 Task: Find connections with filter location Batangafo with filter topic #forsale with filter profile language German with filter current company Motilal Oswal Financial Services Ltd with filter school JSS SCIENCE AND TECHNOLOGY UNIVERSITY with filter industry Savings Institutions with filter service category Date Entry with filter keywords title Management Consultant
Action: Mouse moved to (618, 87)
Screenshot: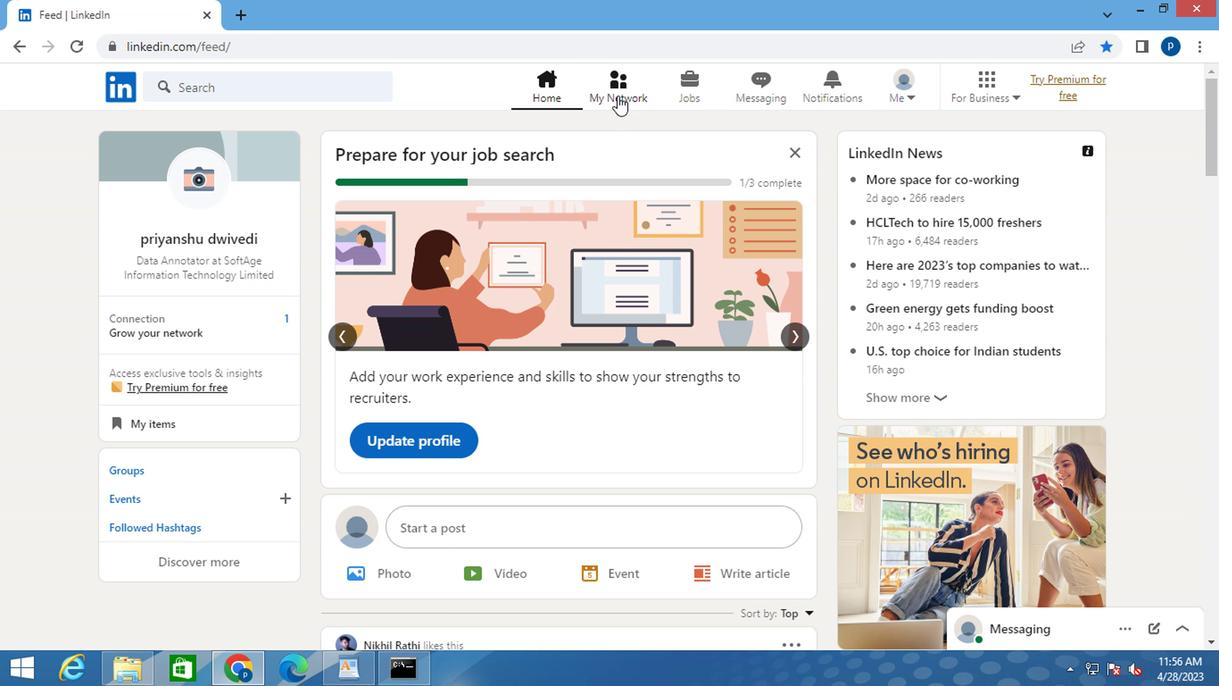 
Action: Mouse pressed left at (618, 87)
Screenshot: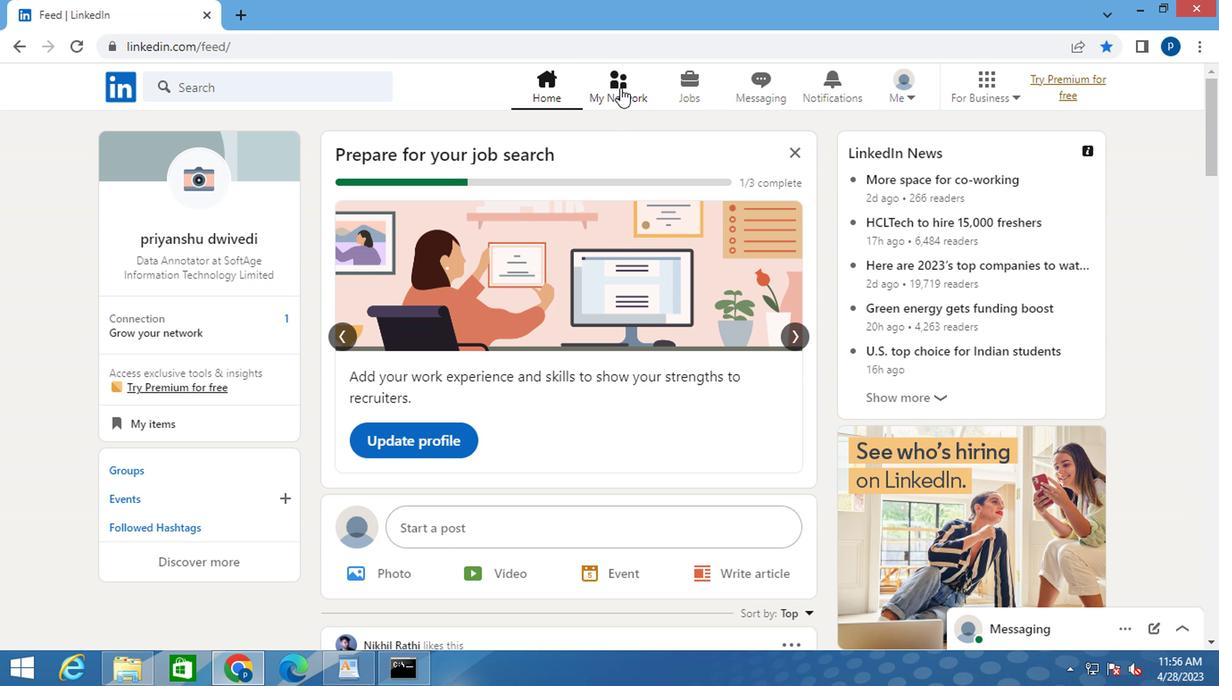
Action: Mouse moved to (202, 182)
Screenshot: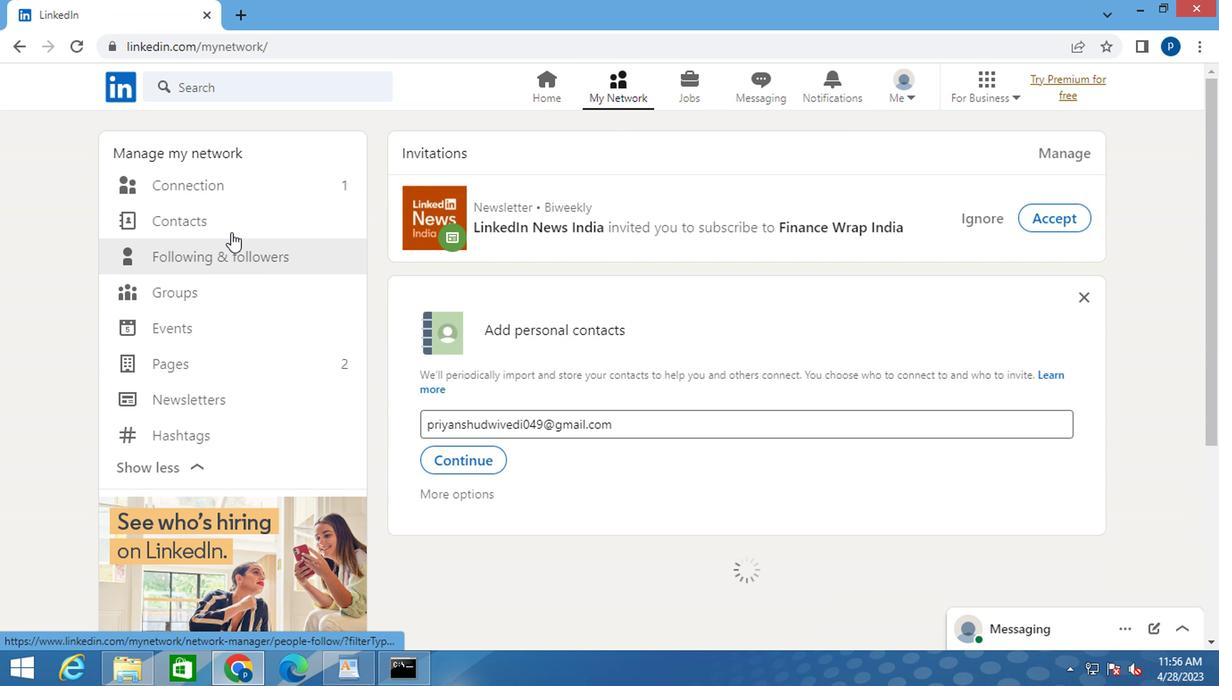 
Action: Mouse pressed left at (202, 182)
Screenshot: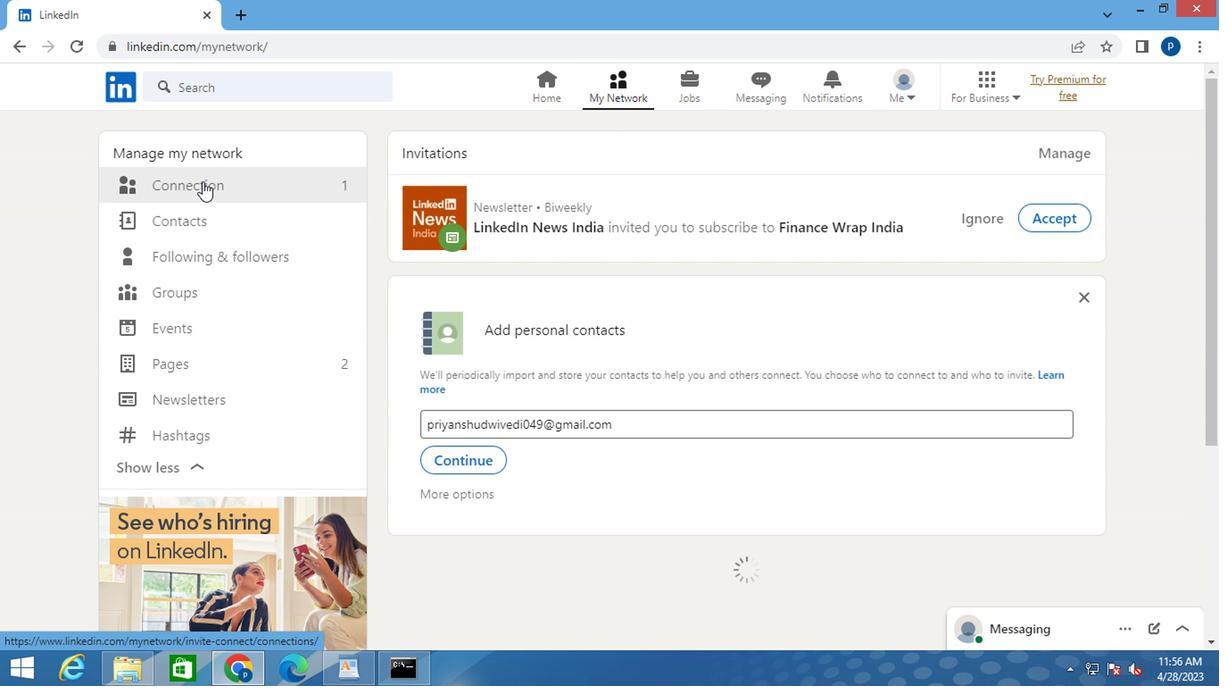 
Action: Mouse moved to (705, 181)
Screenshot: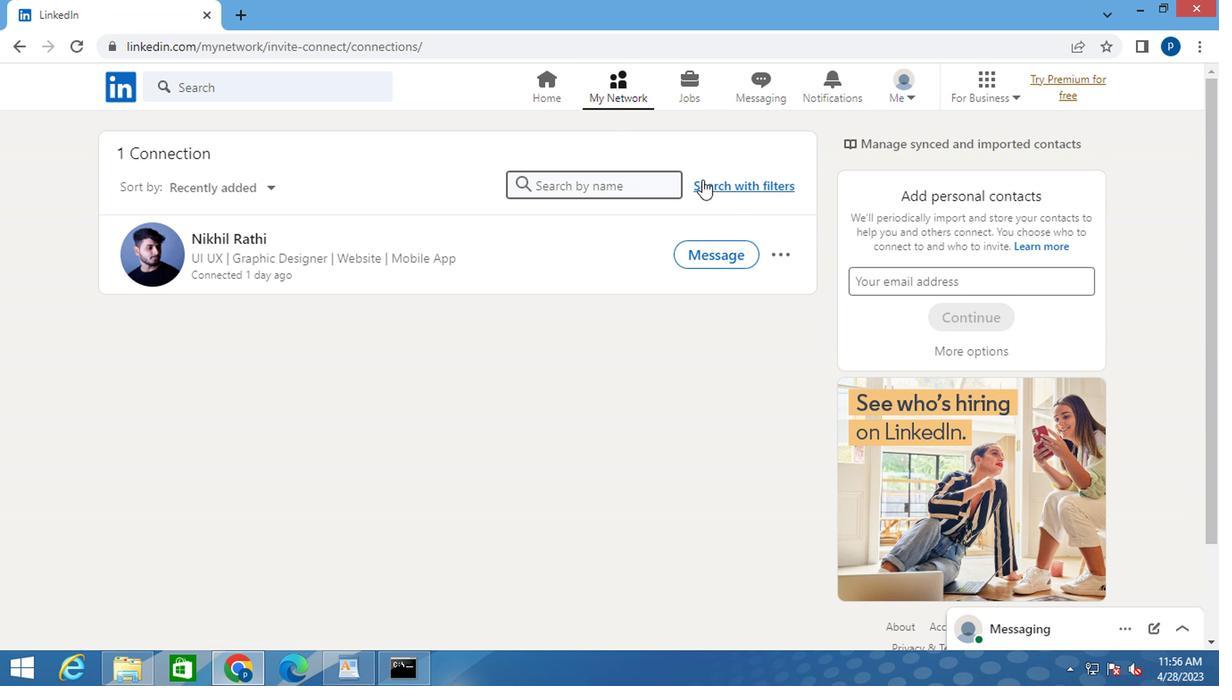 
Action: Mouse pressed left at (705, 181)
Screenshot: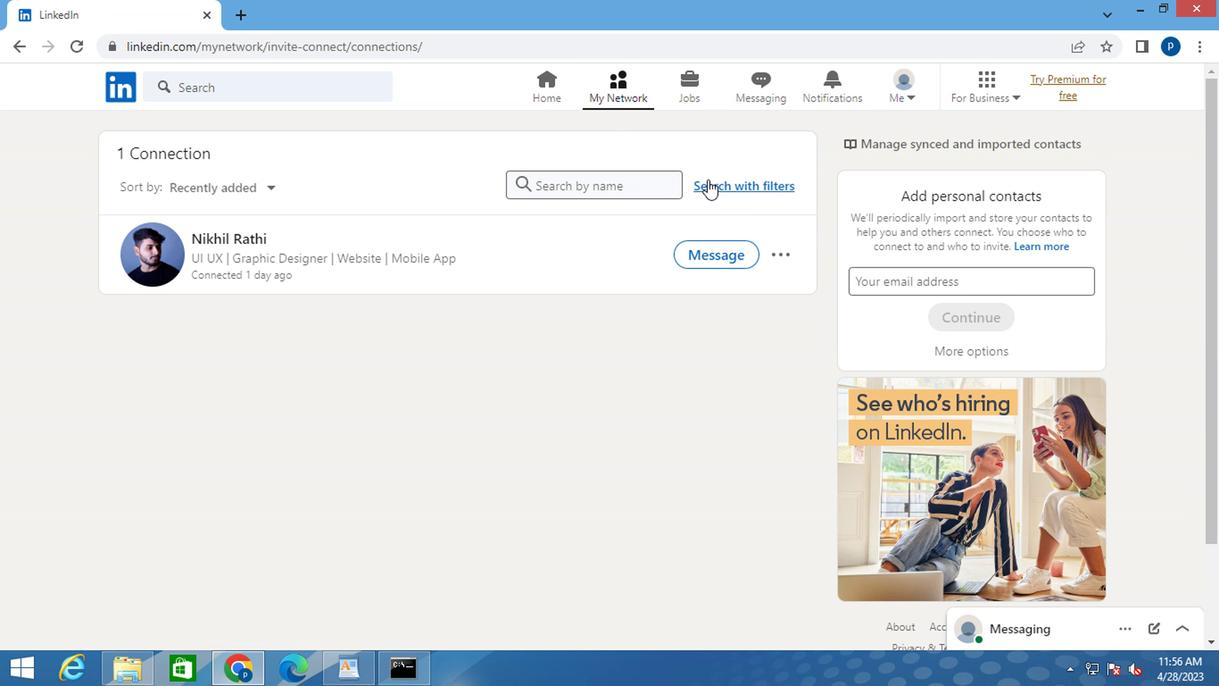 
Action: Mouse moved to (666, 148)
Screenshot: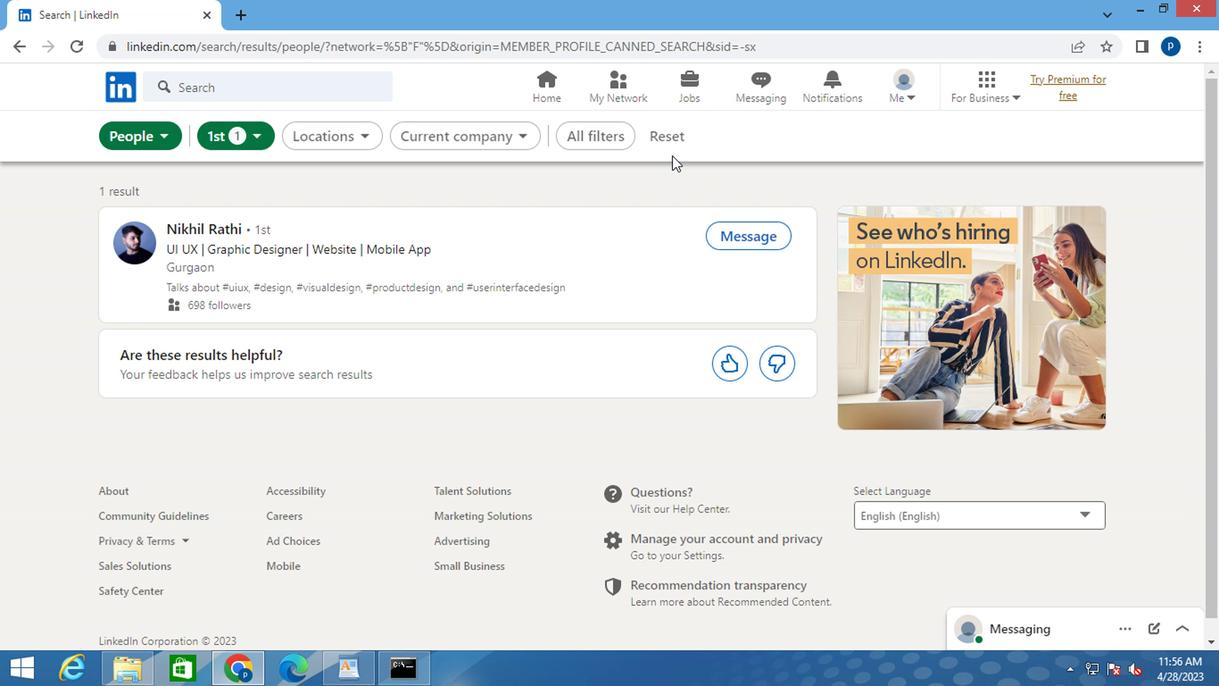 
Action: Mouse pressed left at (666, 148)
Screenshot: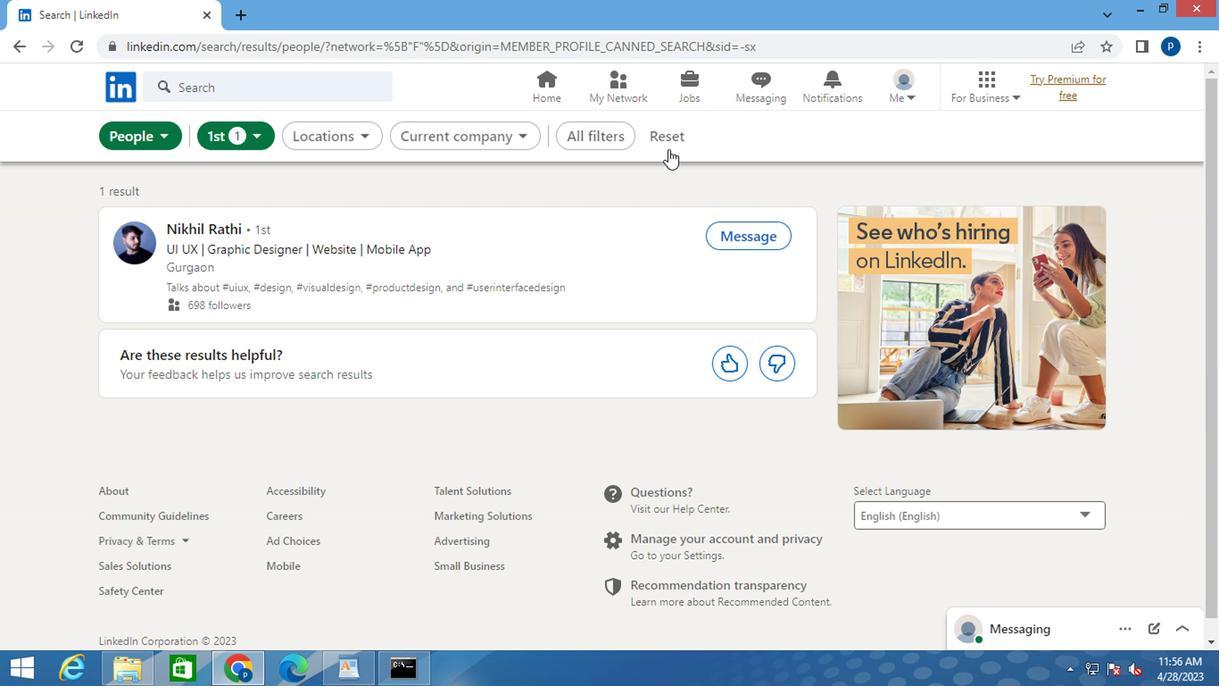 
Action: Mouse moved to (650, 146)
Screenshot: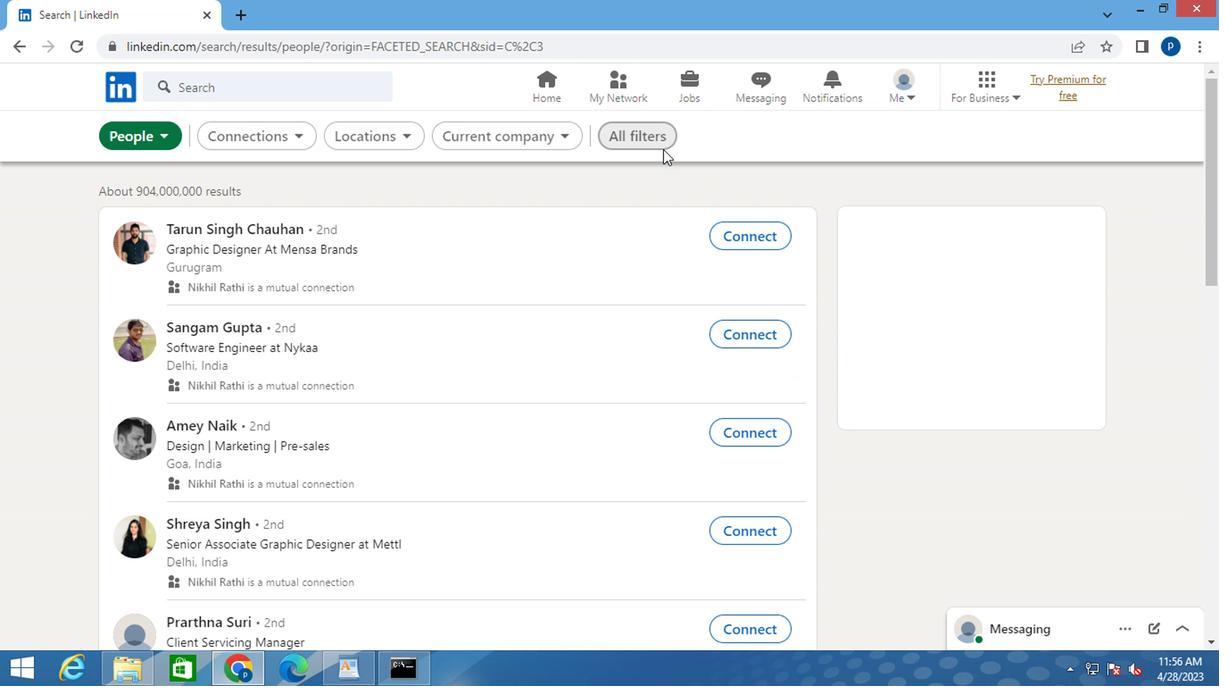 
Action: Mouse pressed left at (650, 146)
Screenshot: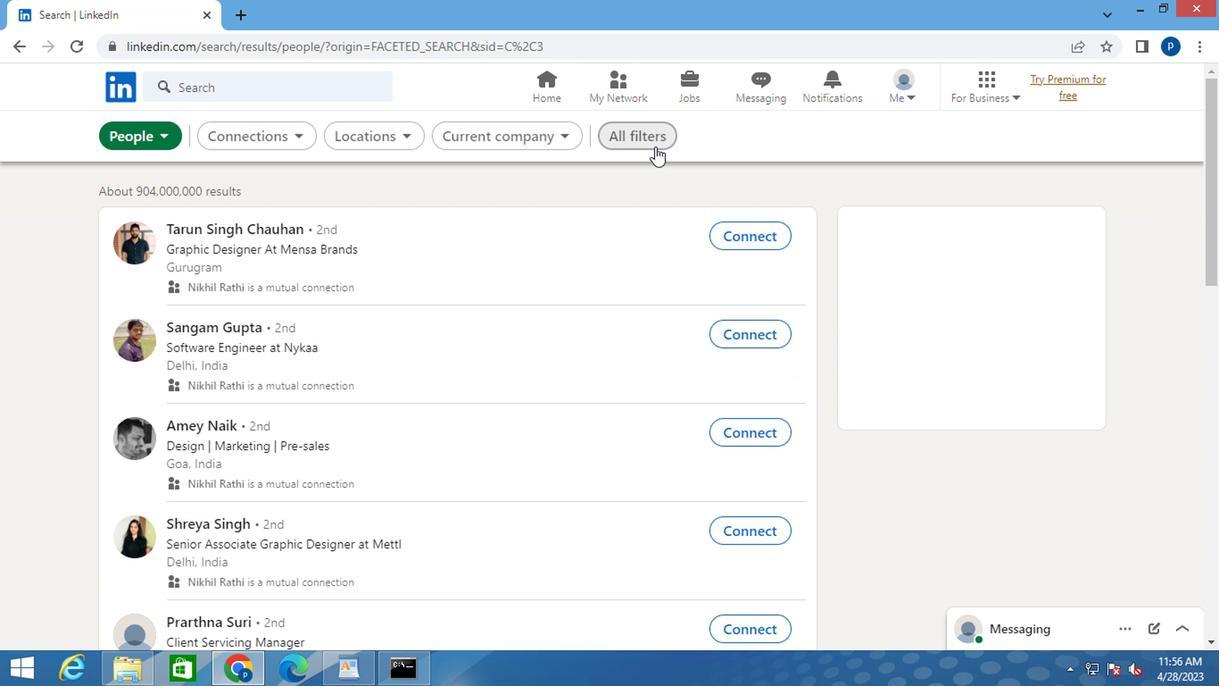 
Action: Mouse moved to (936, 414)
Screenshot: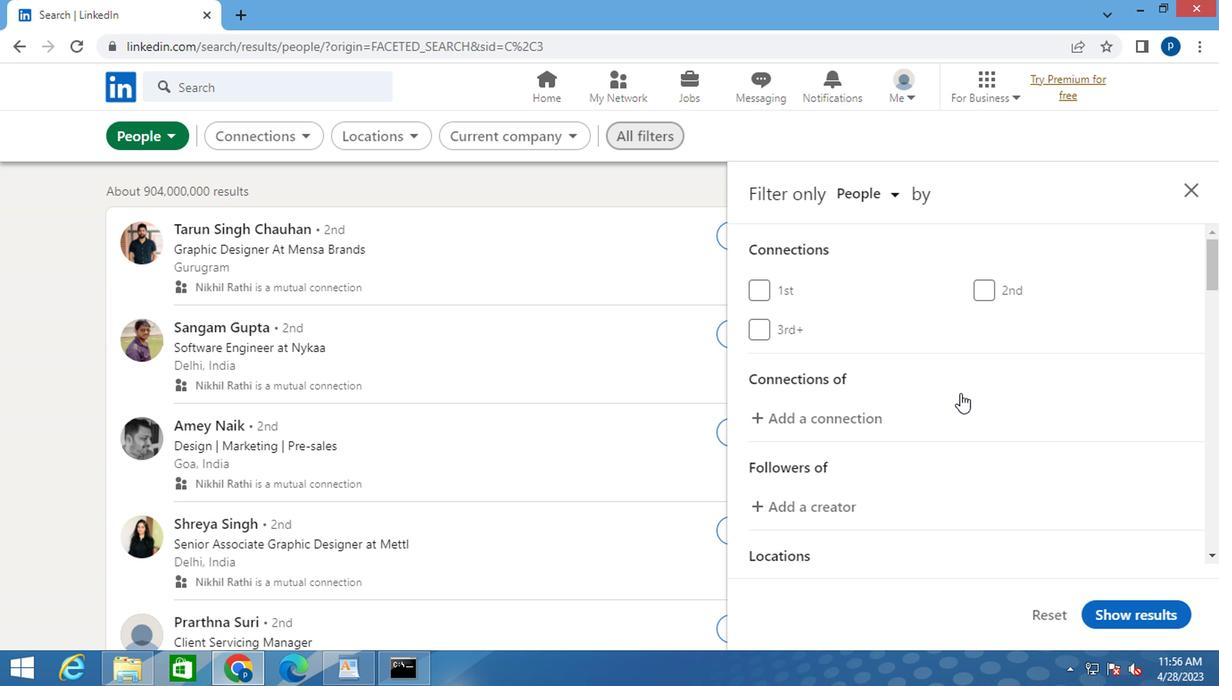 
Action: Mouse scrolled (936, 413) with delta (0, 0)
Screenshot: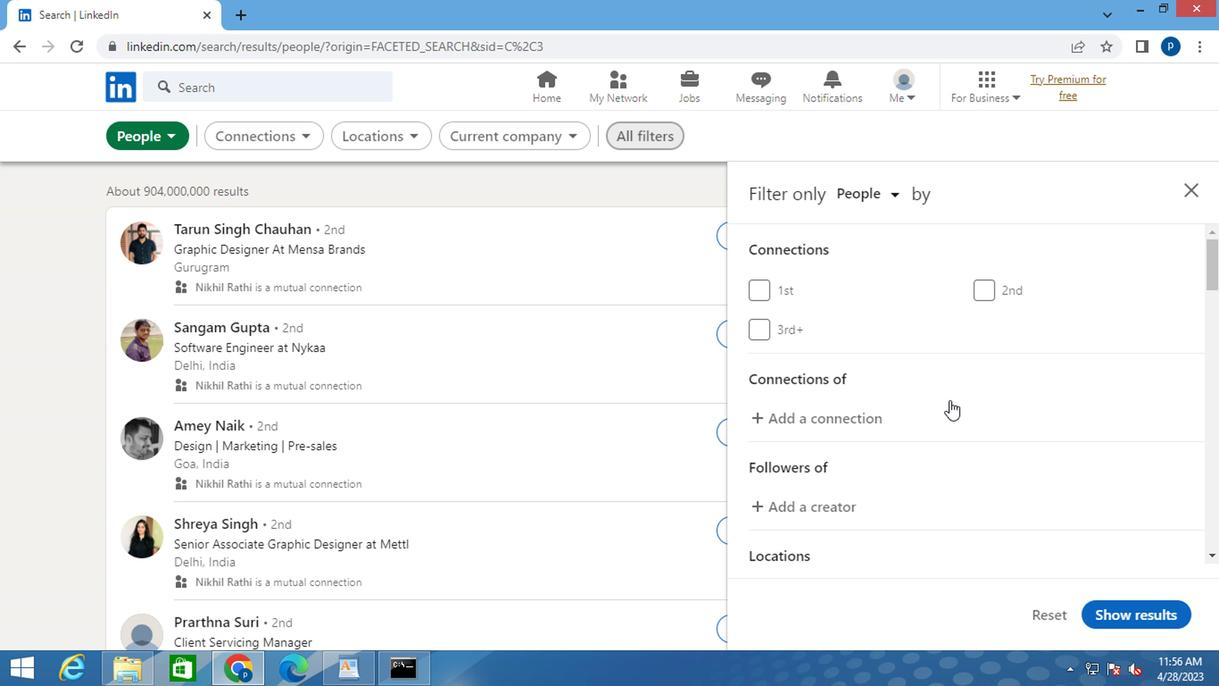 
Action: Mouse moved to (935, 415)
Screenshot: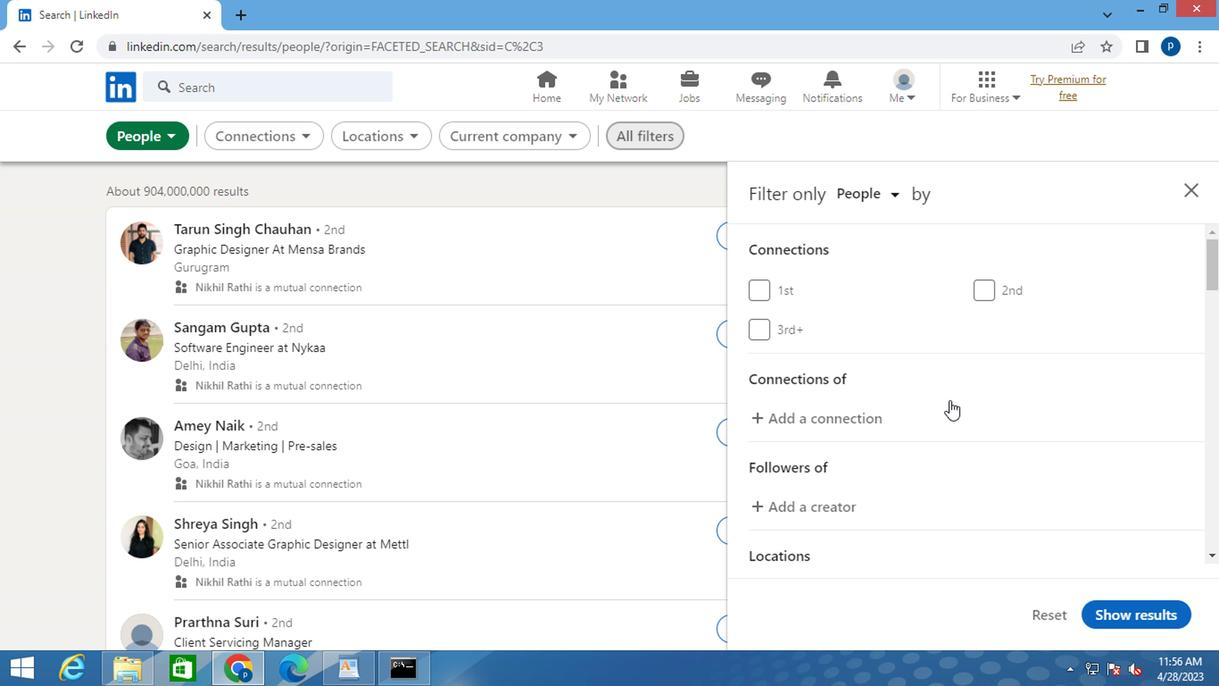 
Action: Mouse scrolled (935, 414) with delta (0, -1)
Screenshot: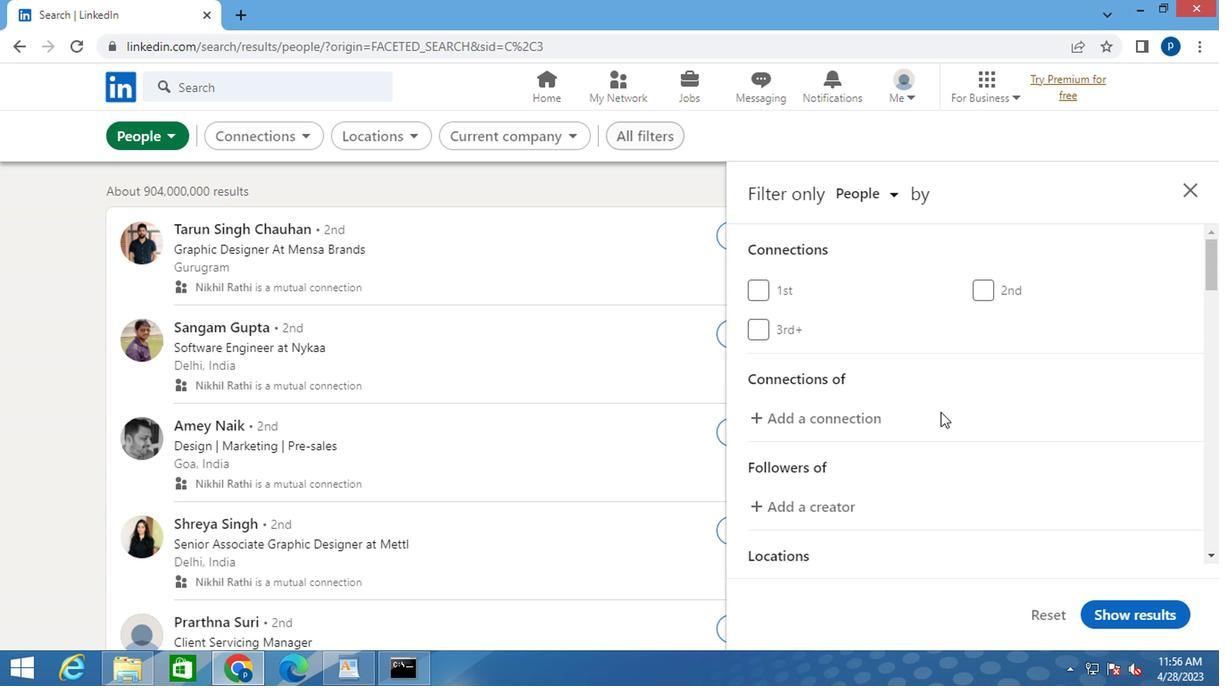 
Action: Mouse moved to (1008, 495)
Screenshot: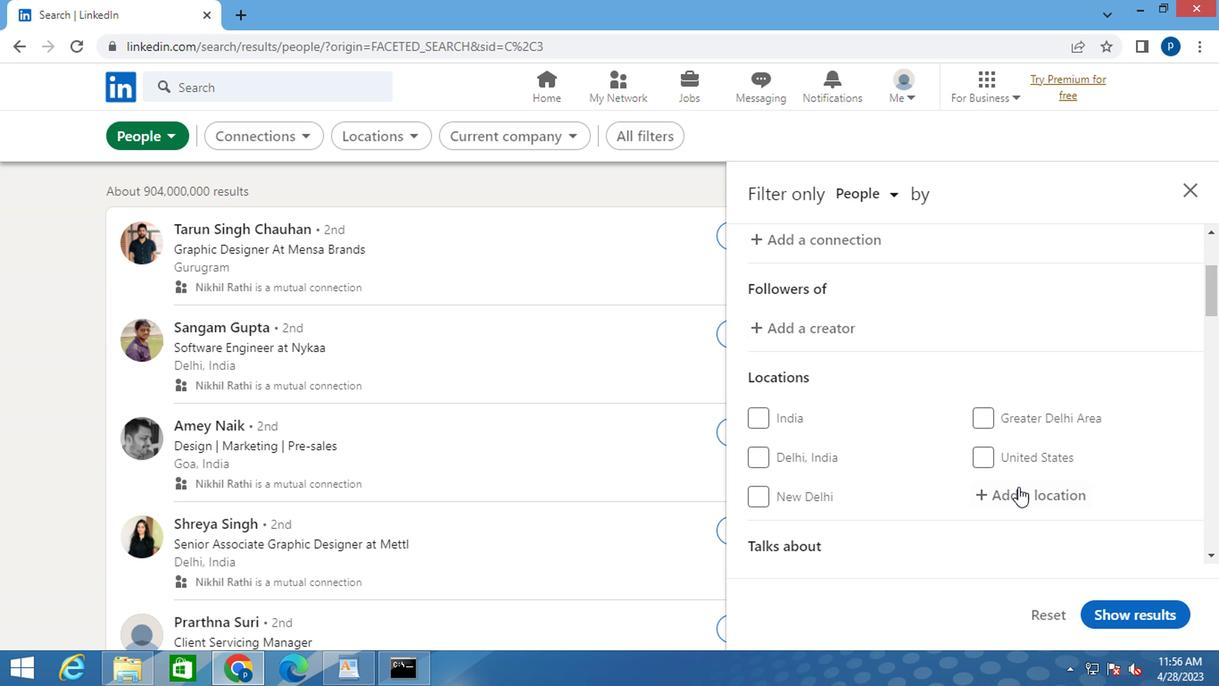 
Action: Mouse pressed left at (1008, 495)
Screenshot: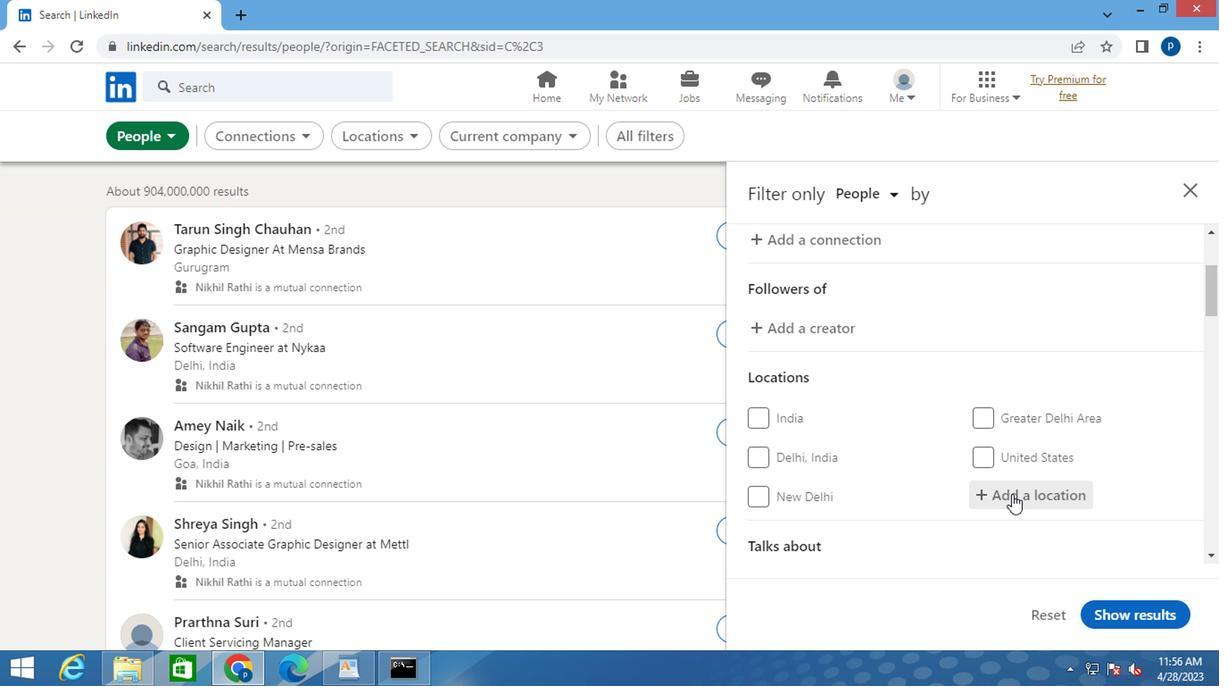 
Action: Key pressed b<Key.caps_lock>atangafo<Key.space>
Screenshot: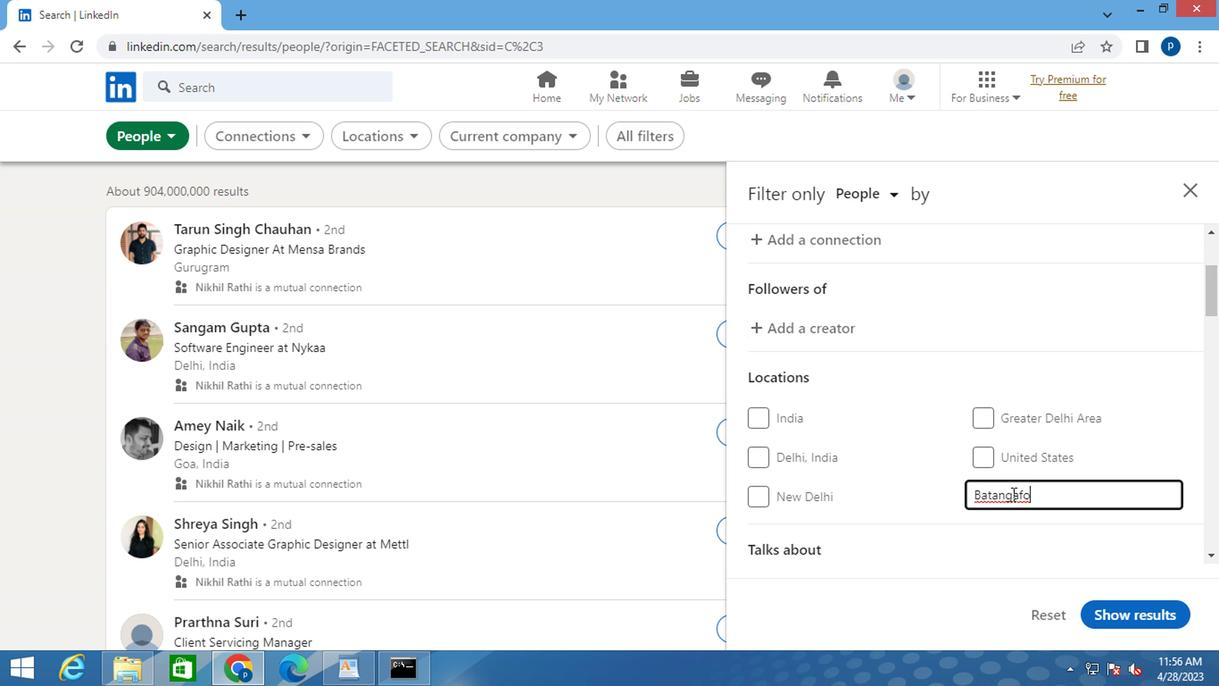 
Action: Mouse moved to (942, 501)
Screenshot: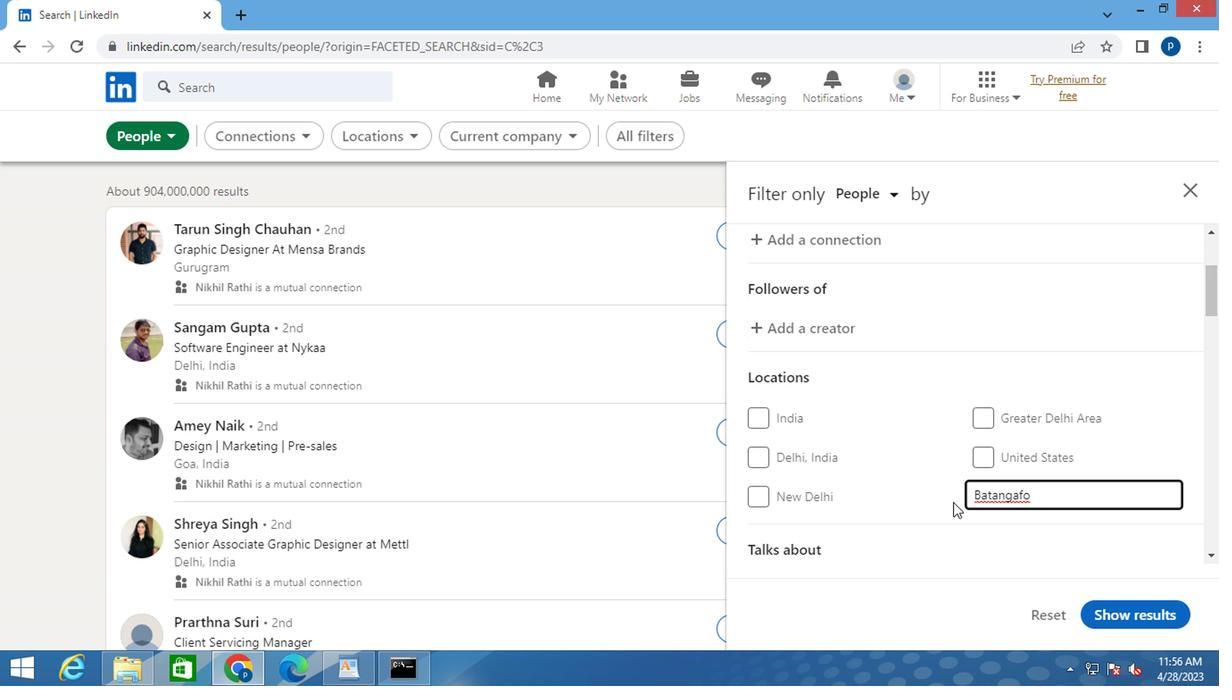 
Action: Mouse scrolled (942, 501) with delta (0, 0)
Screenshot: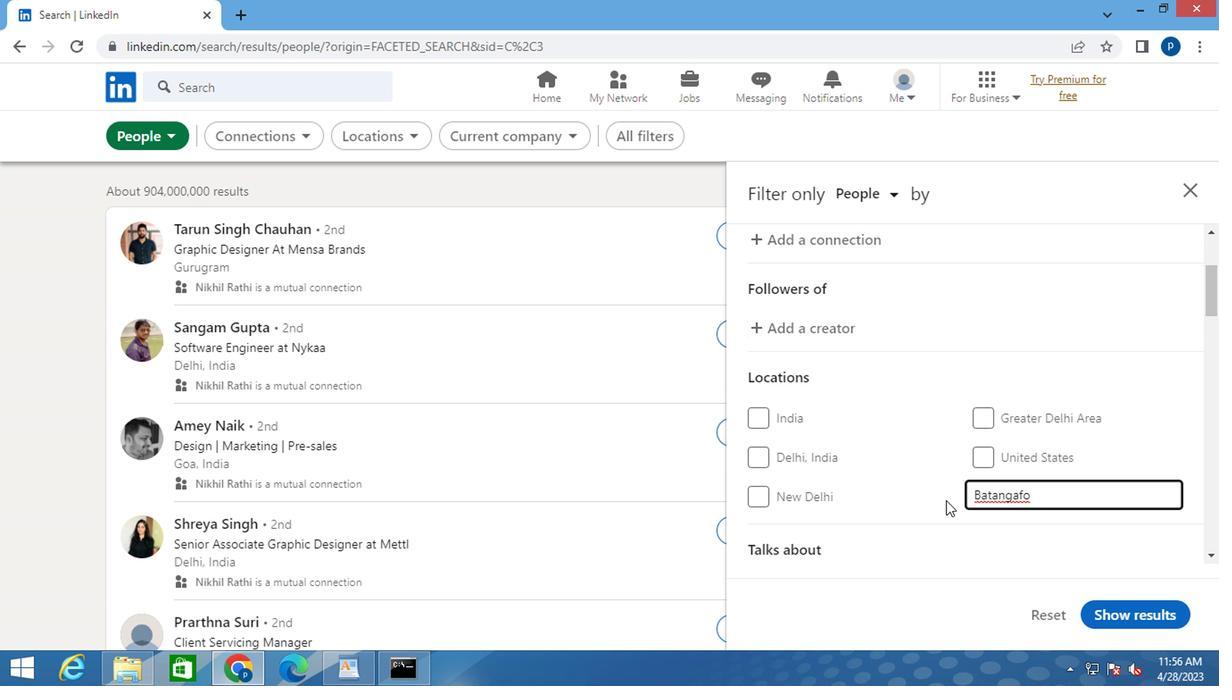 
Action: Mouse scrolled (942, 501) with delta (0, 0)
Screenshot: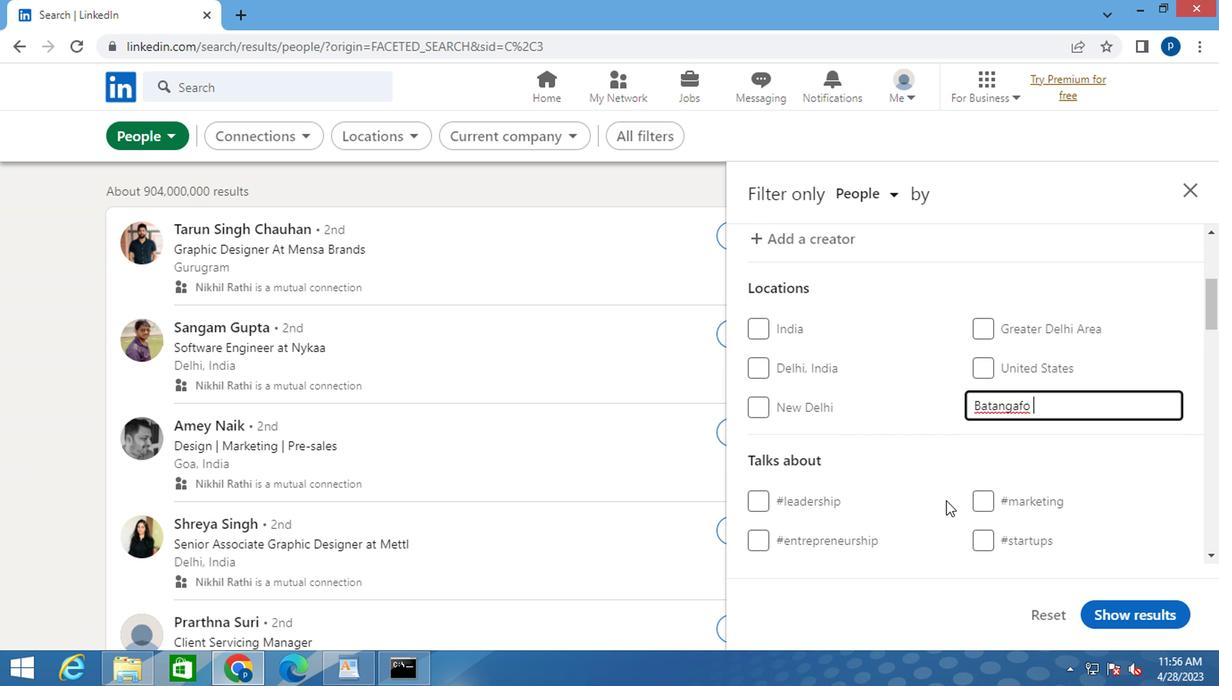 
Action: Mouse scrolled (942, 501) with delta (0, 0)
Screenshot: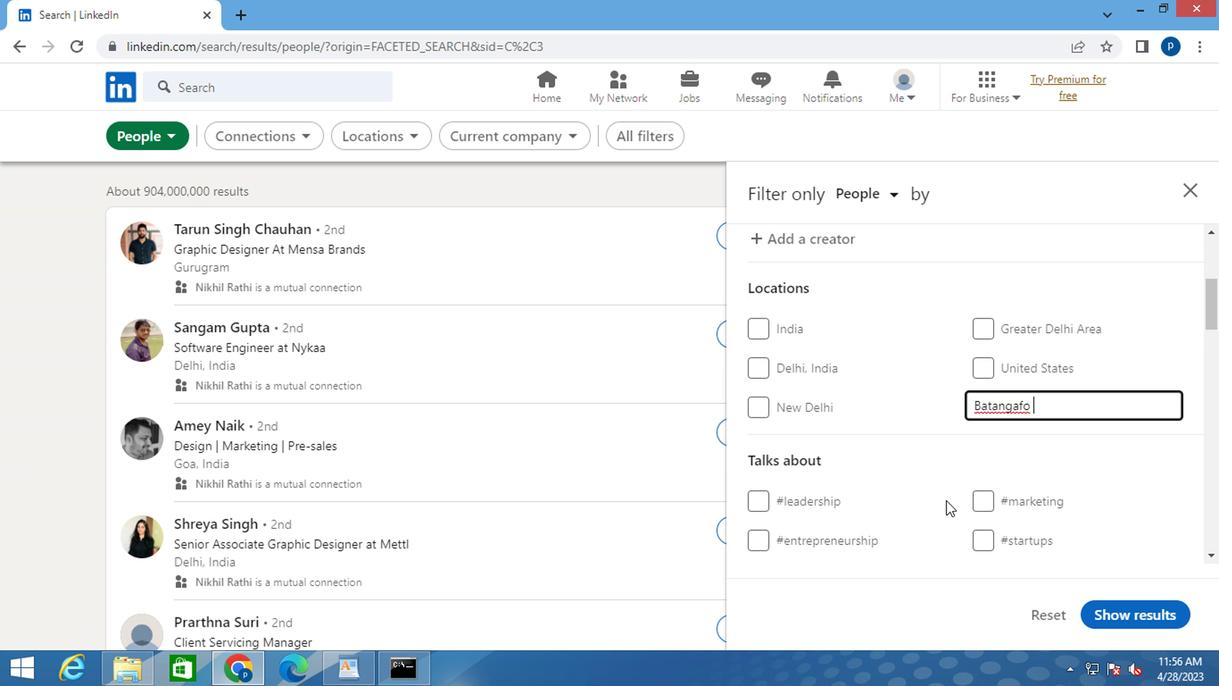 
Action: Mouse moved to (988, 400)
Screenshot: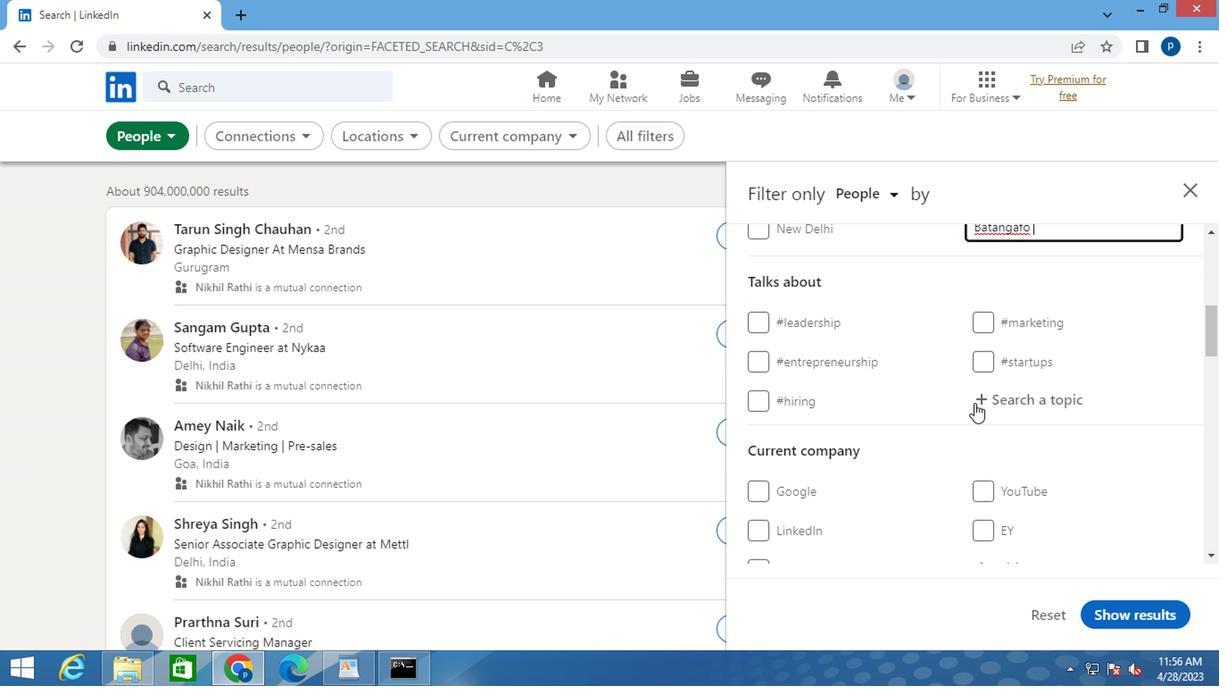 
Action: Mouse pressed left at (988, 400)
Screenshot: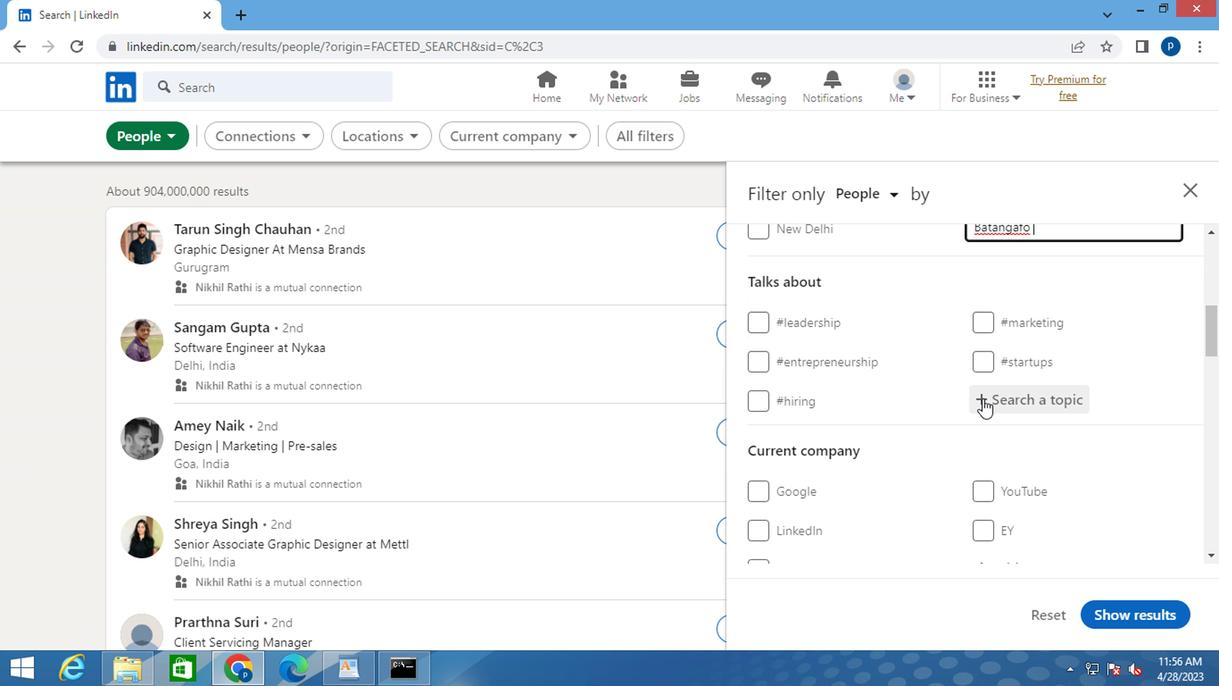 
Action: Key pressed <Key.shift>#FORSALE
Screenshot: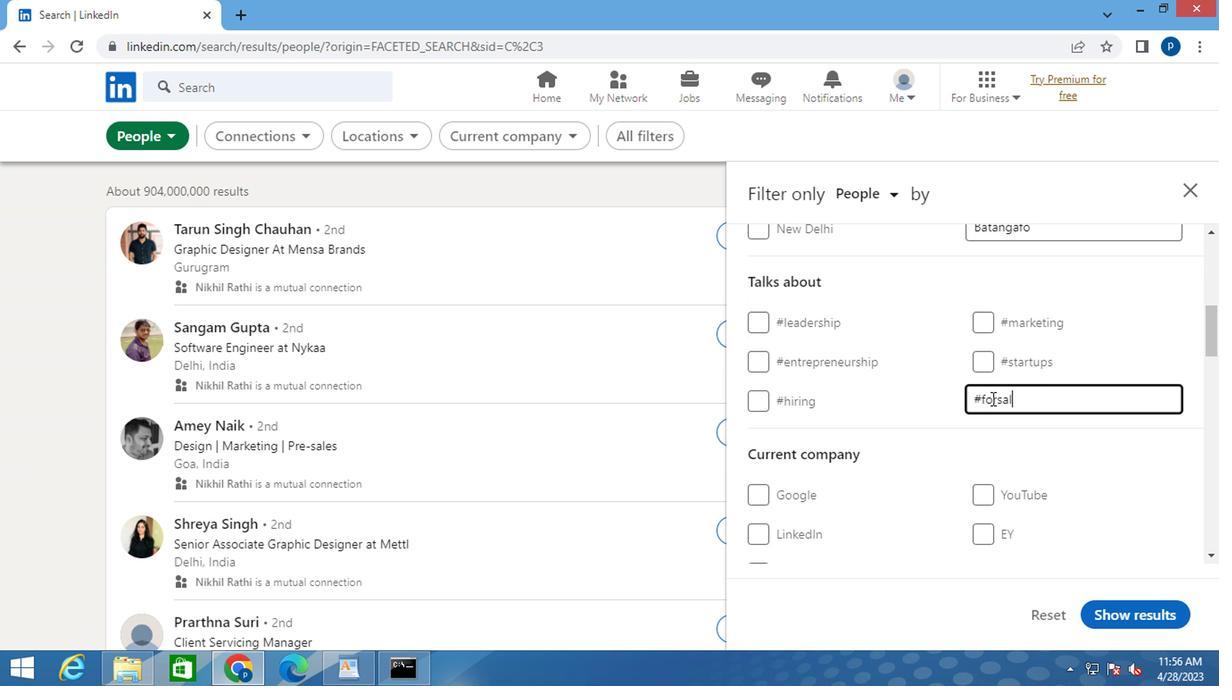 
Action: Mouse moved to (927, 451)
Screenshot: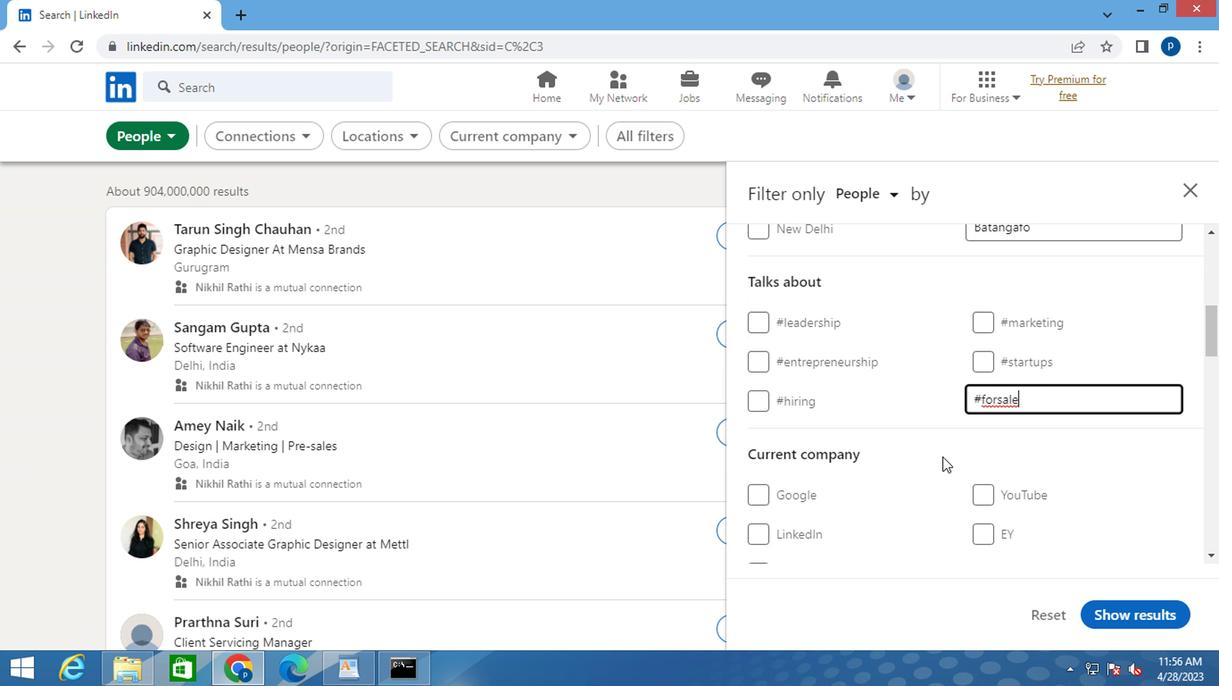 
Action: Mouse scrolled (927, 450) with delta (0, 0)
Screenshot: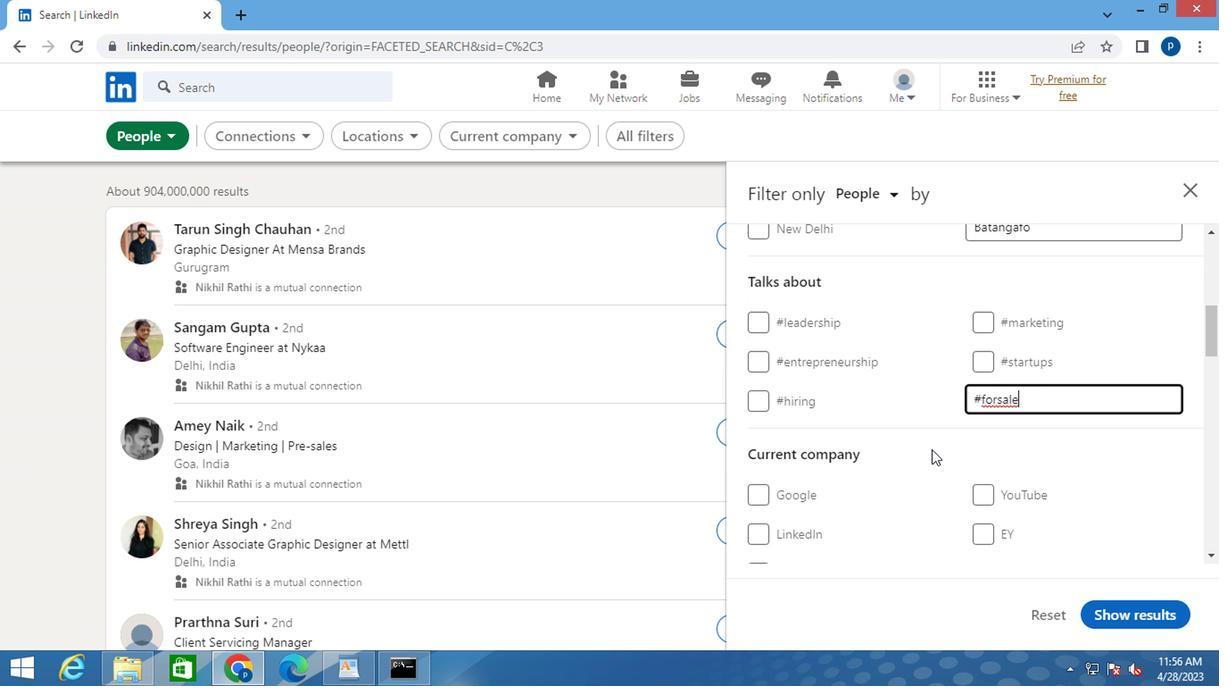 
Action: Mouse scrolled (927, 450) with delta (0, 0)
Screenshot: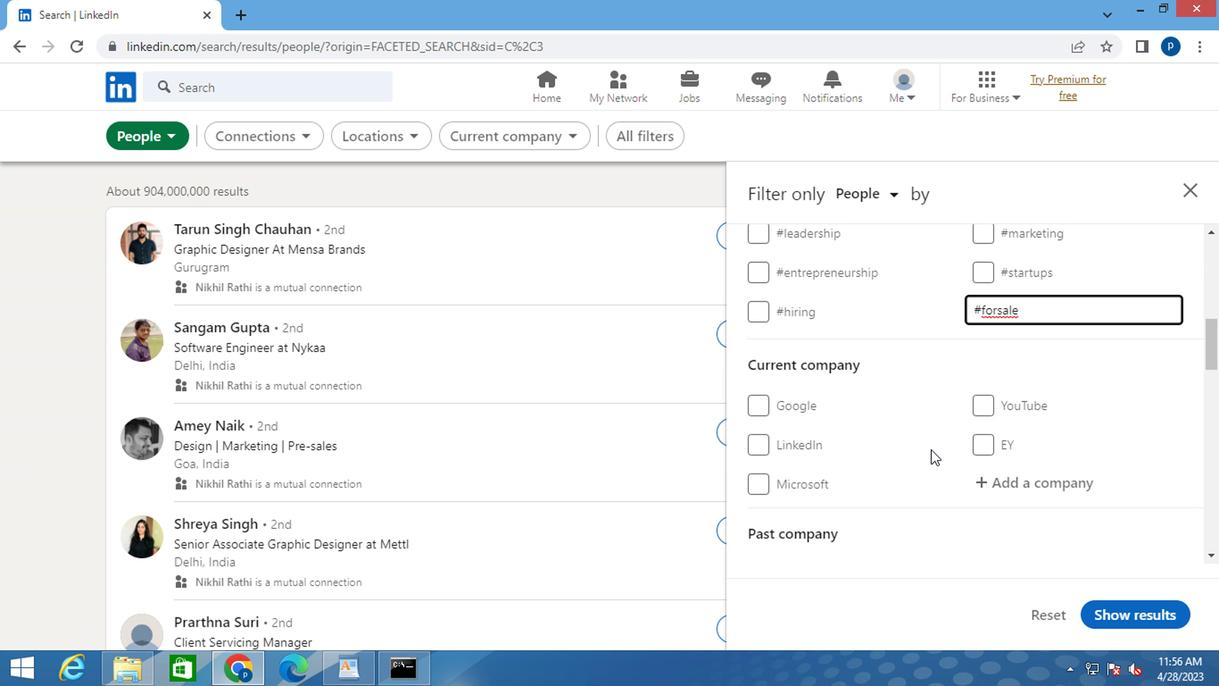 
Action: Mouse moved to (913, 427)
Screenshot: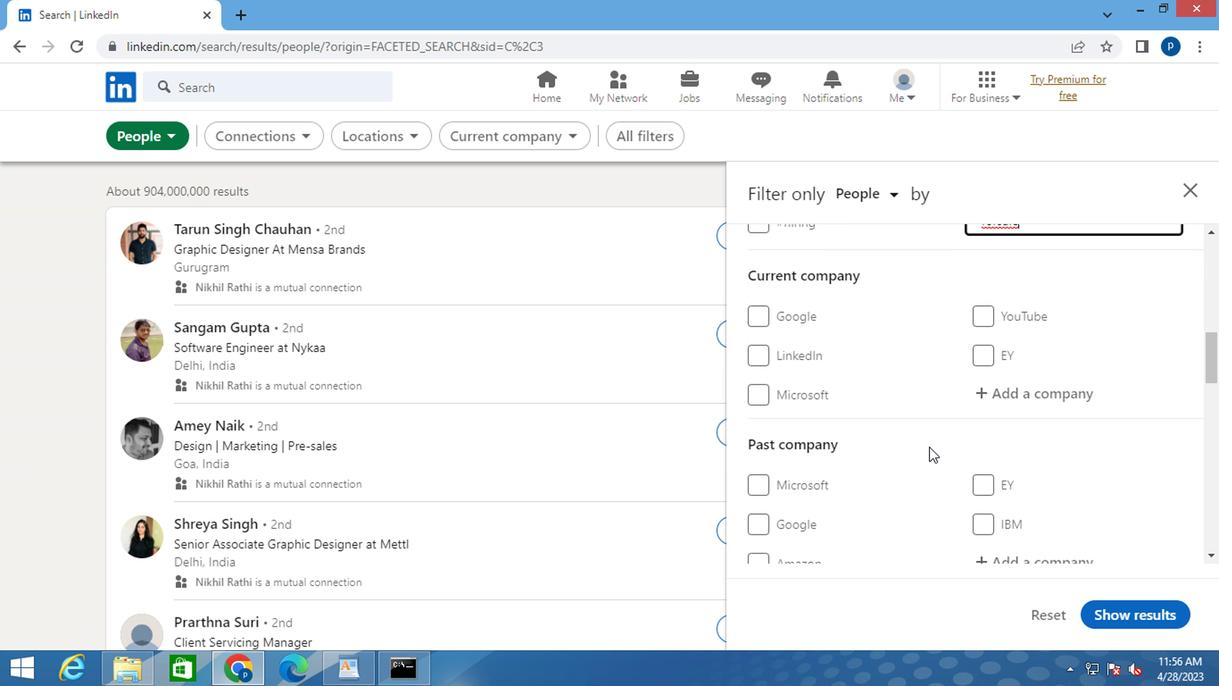 
Action: Mouse scrolled (913, 426) with delta (0, 0)
Screenshot: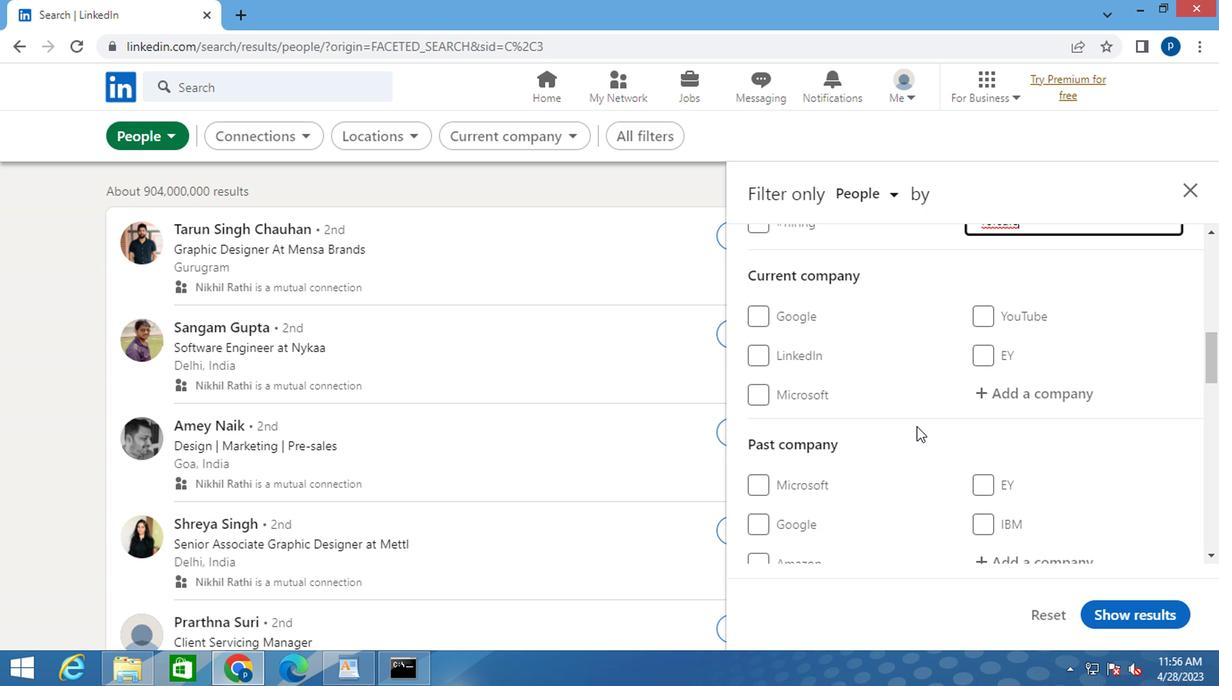 
Action: Mouse moved to (914, 420)
Screenshot: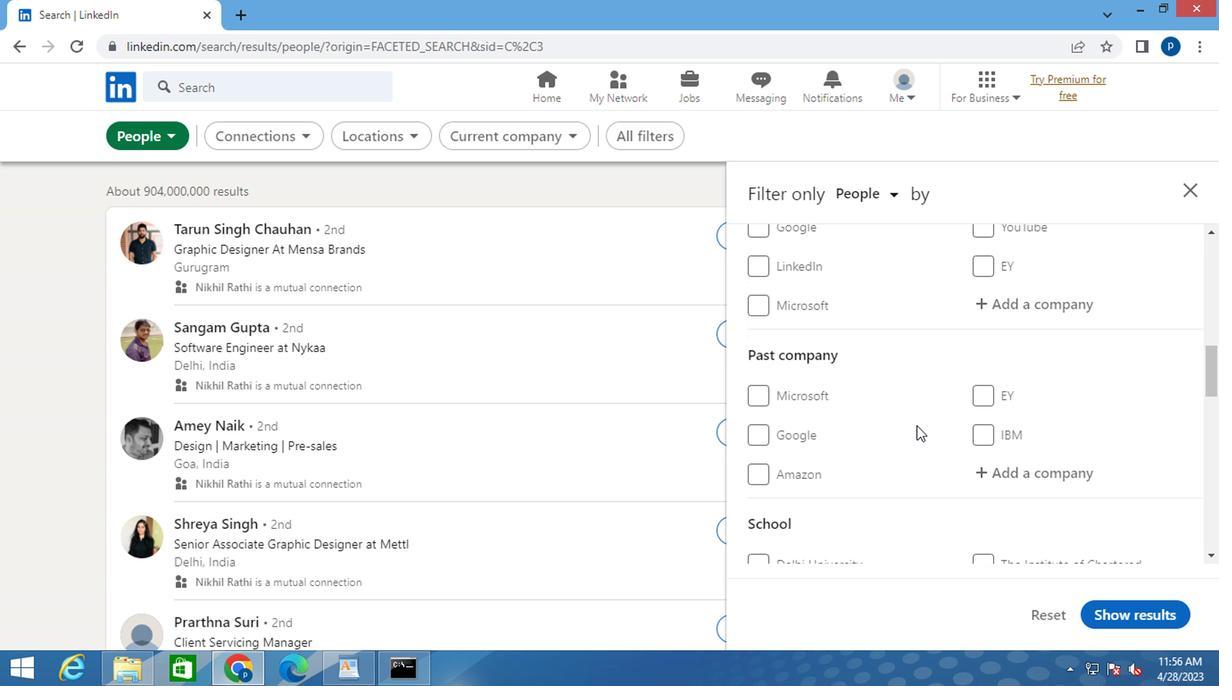 
Action: Mouse scrolled (914, 419) with delta (0, 0)
Screenshot: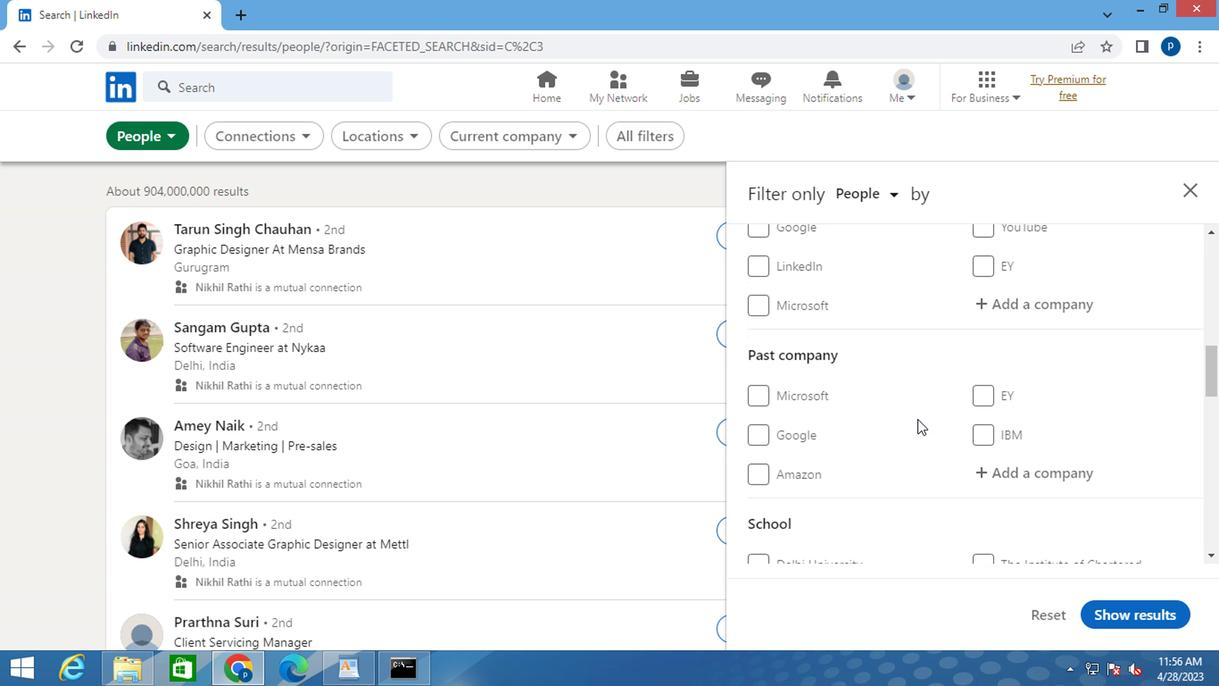 
Action: Mouse moved to (914, 420)
Screenshot: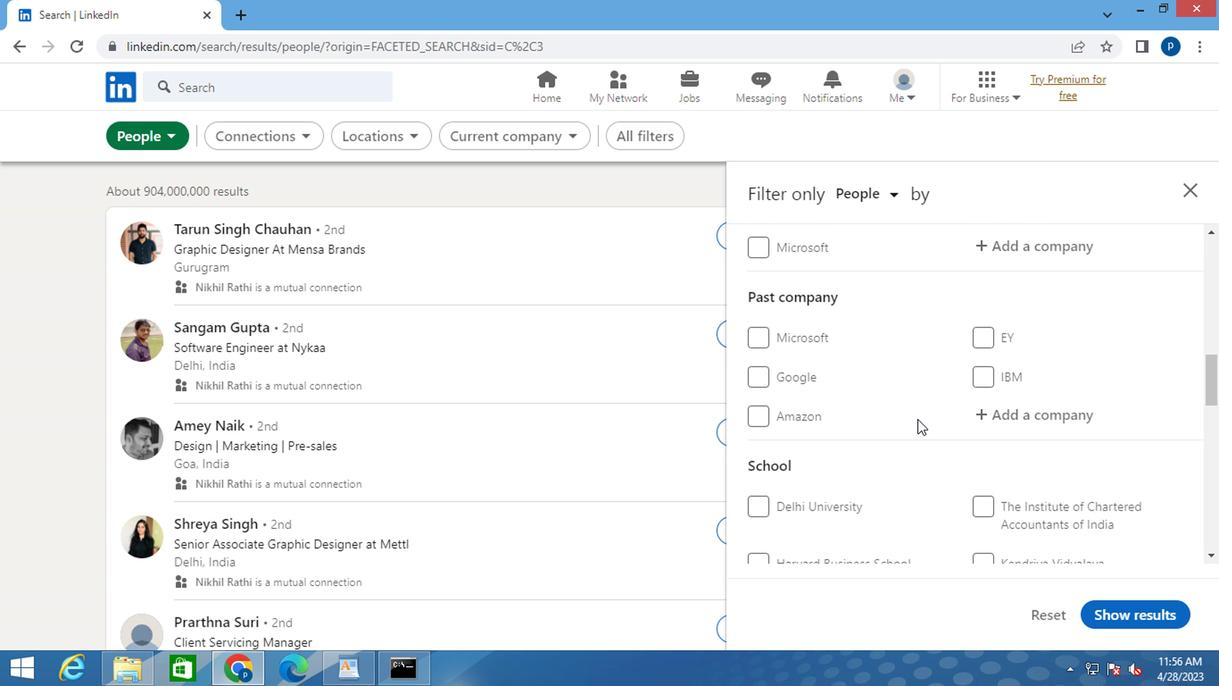 
Action: Mouse scrolled (914, 419) with delta (0, 0)
Screenshot: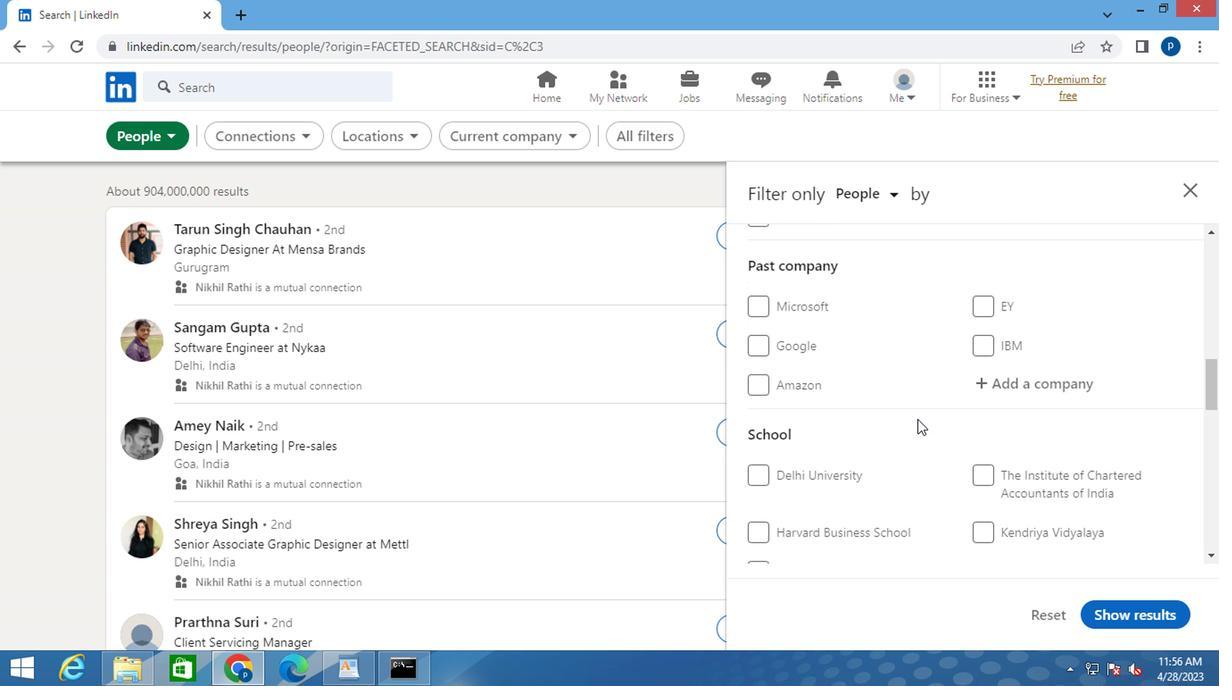 
Action: Mouse scrolled (914, 419) with delta (0, 0)
Screenshot: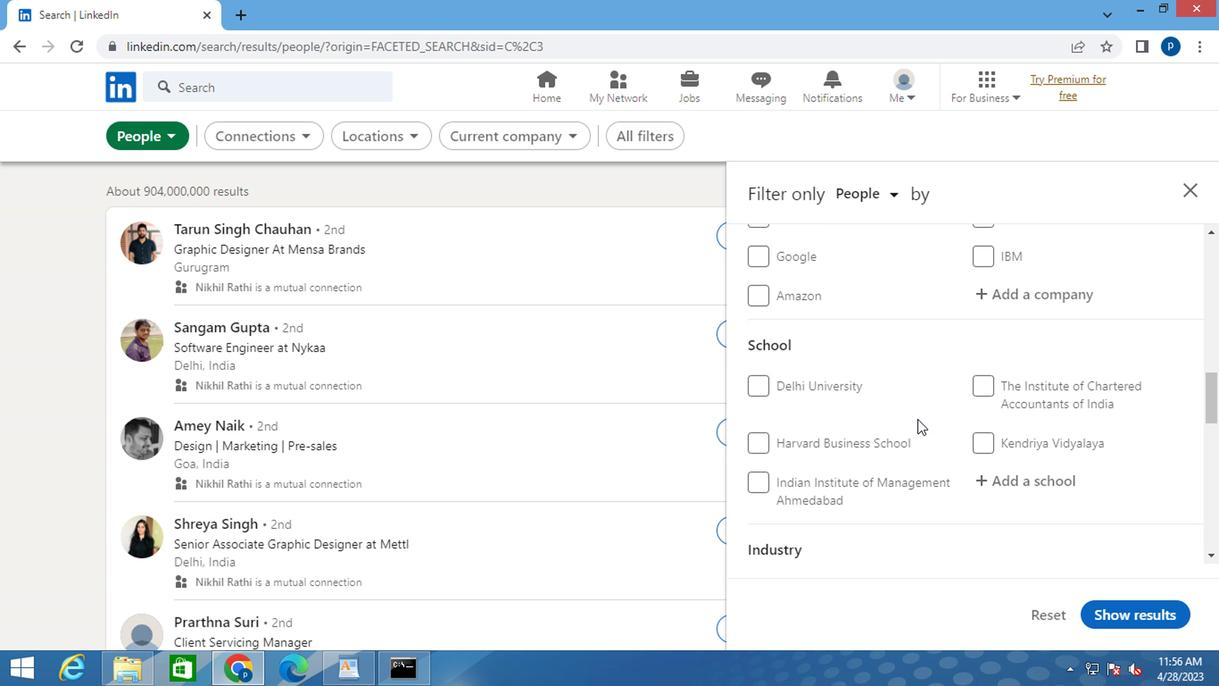 
Action: Mouse scrolled (914, 419) with delta (0, 0)
Screenshot: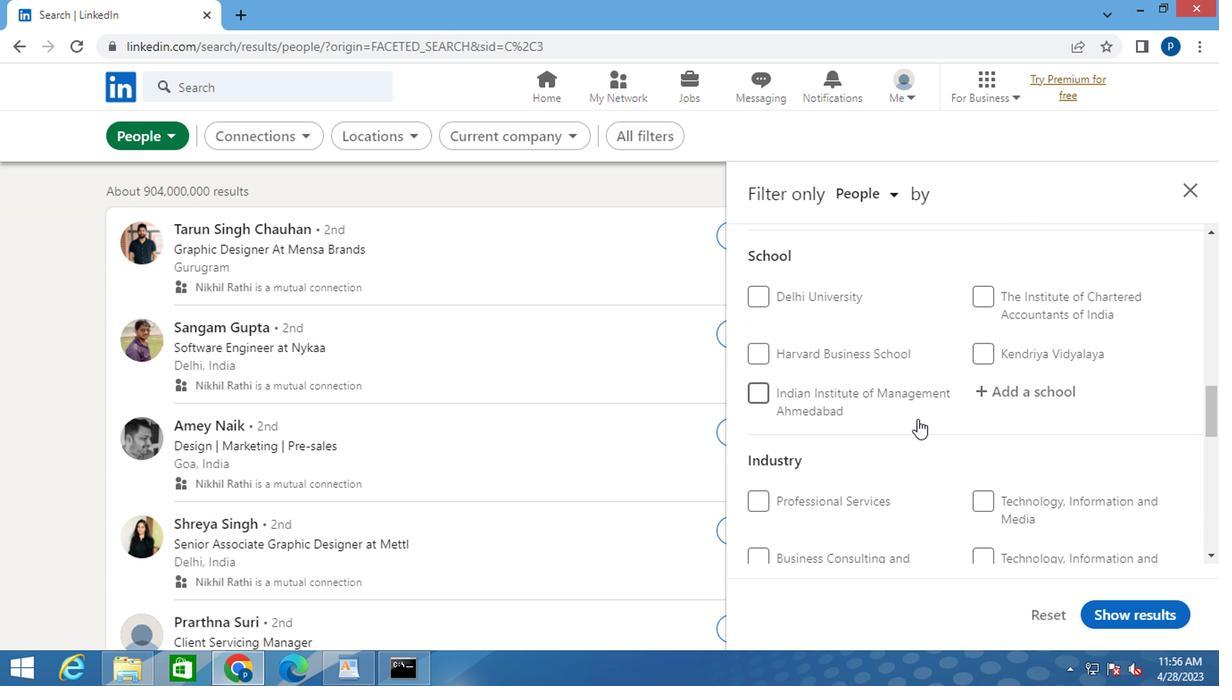 
Action: Mouse scrolled (914, 419) with delta (0, 0)
Screenshot: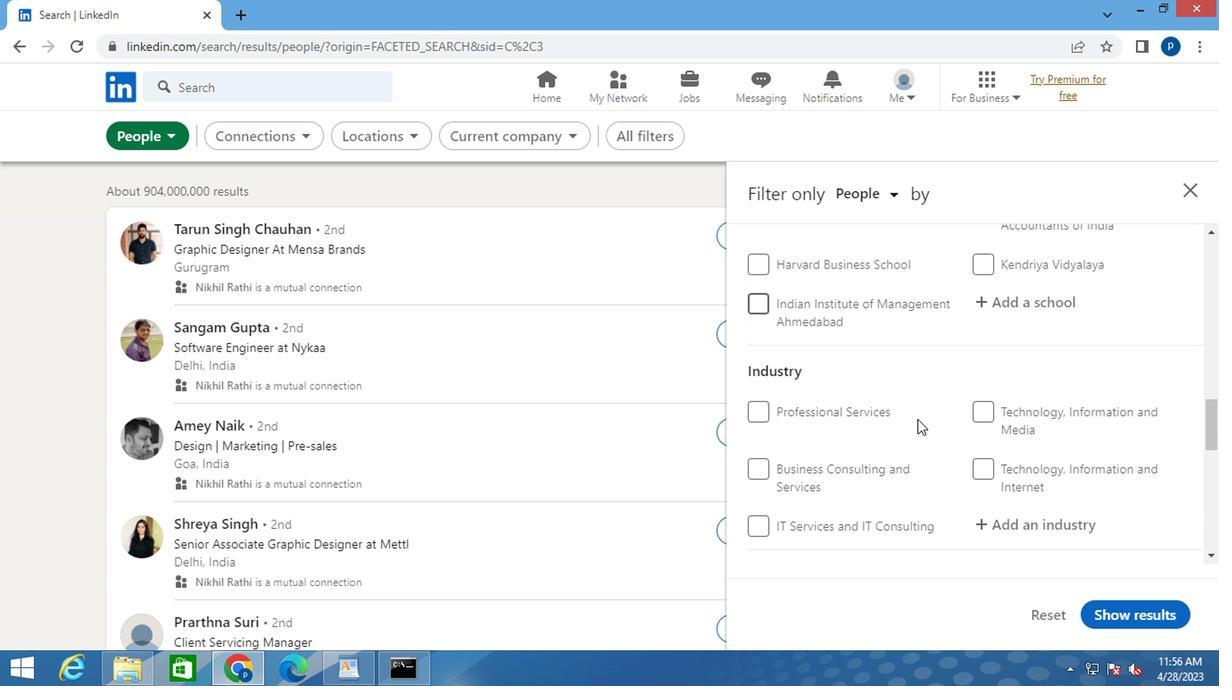 
Action: Mouse scrolled (914, 419) with delta (0, 0)
Screenshot: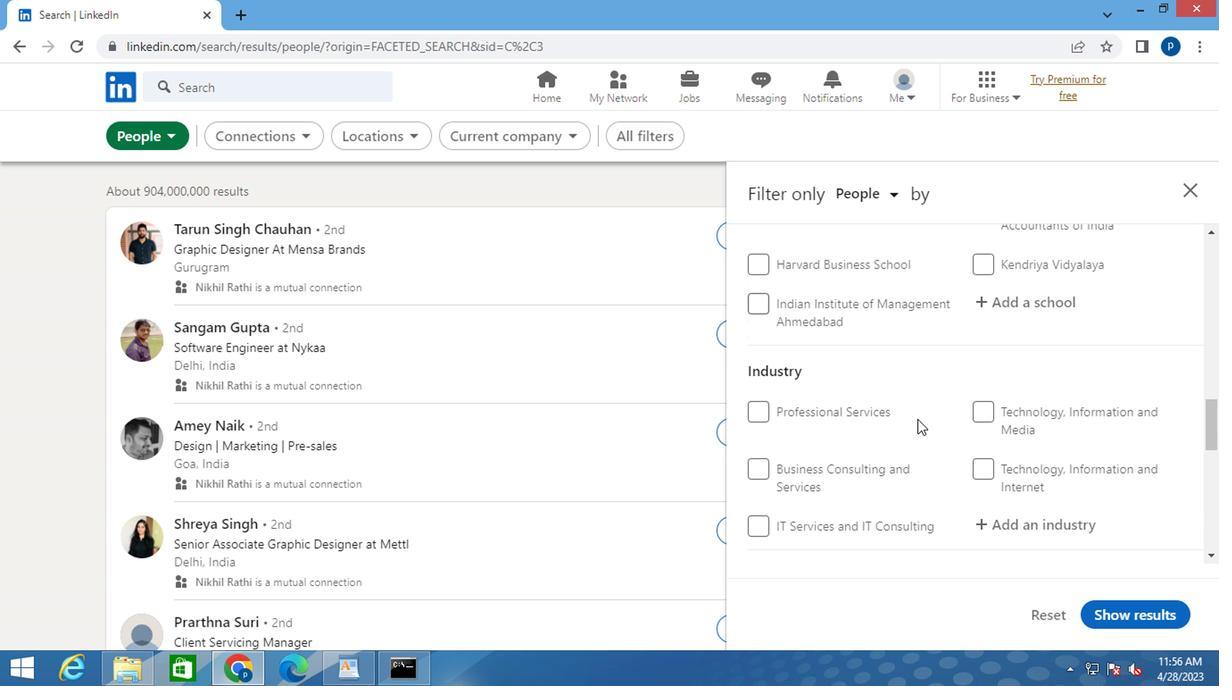 
Action: Mouse scrolled (914, 419) with delta (0, 0)
Screenshot: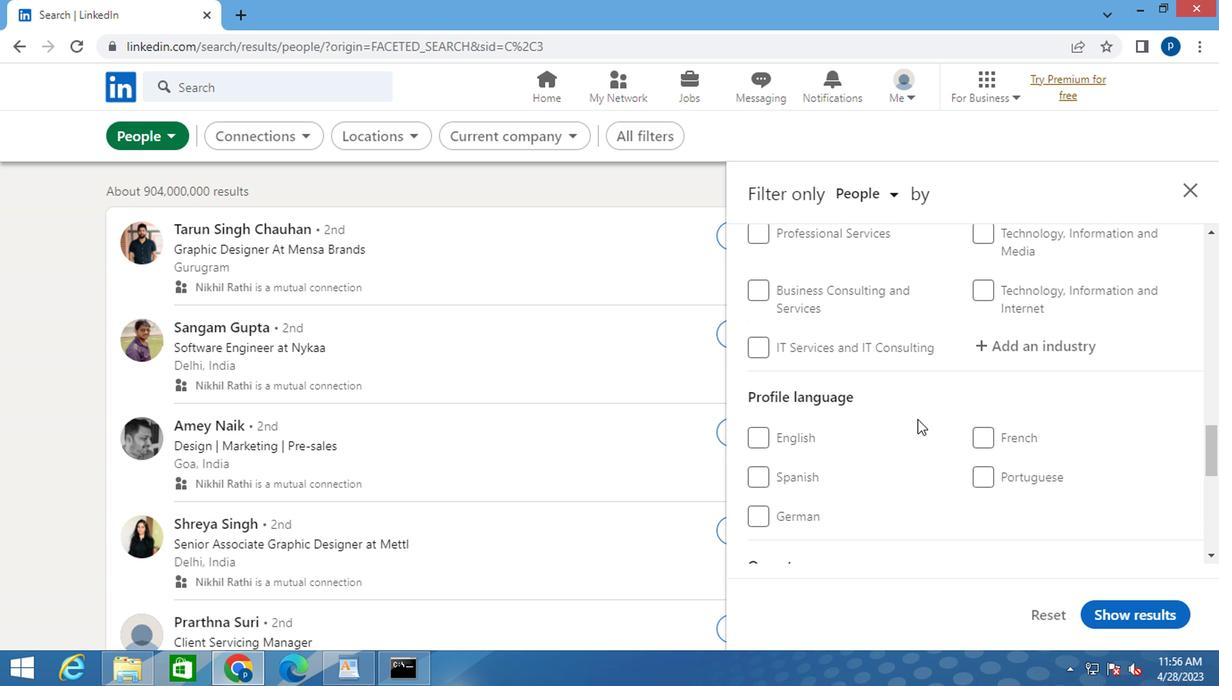 
Action: Mouse scrolled (914, 419) with delta (0, 0)
Screenshot: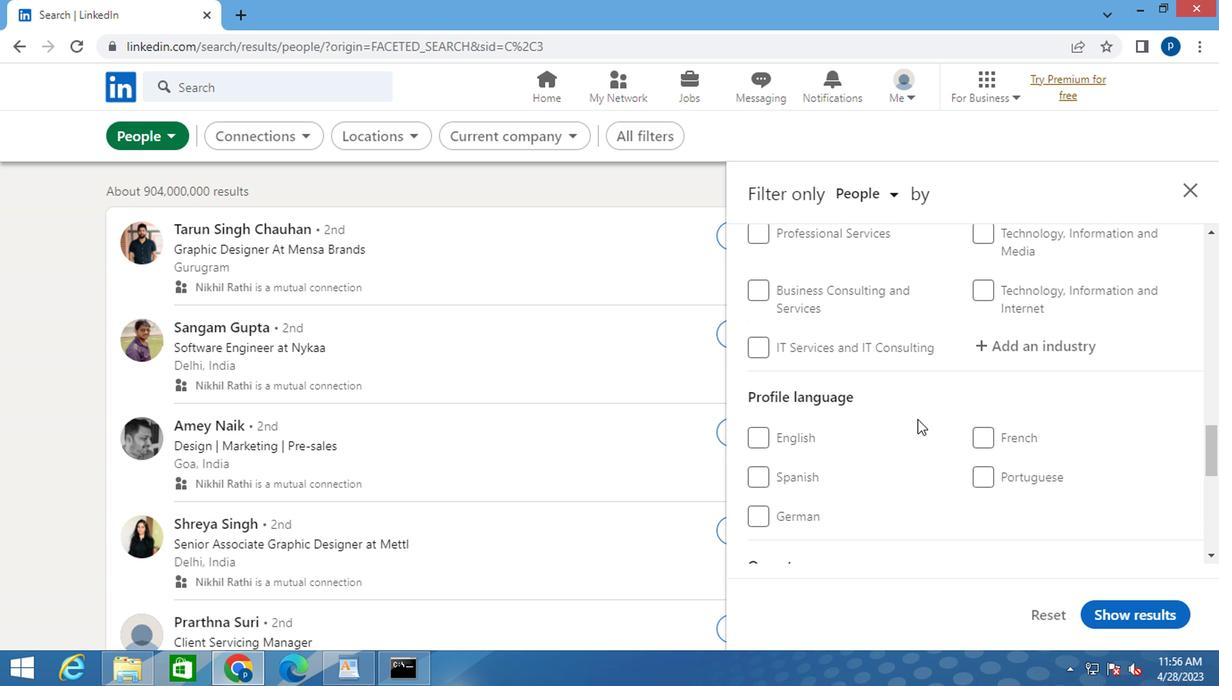 
Action: Mouse moved to (761, 341)
Screenshot: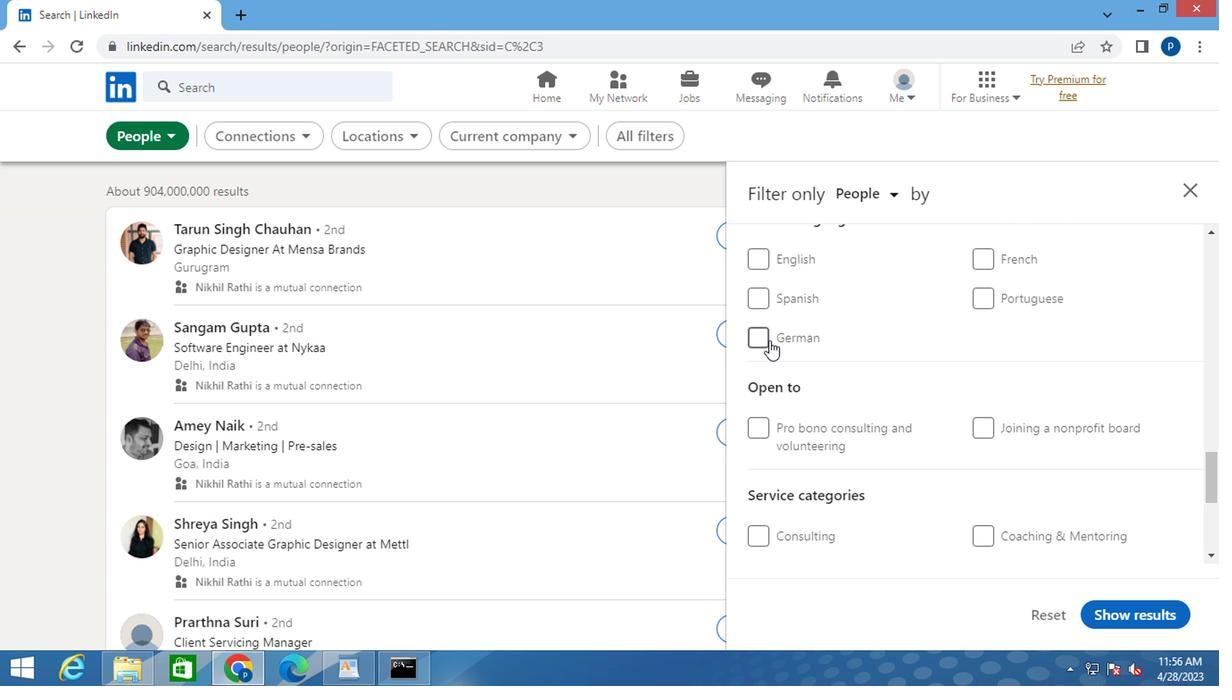 
Action: Mouse pressed left at (761, 341)
Screenshot: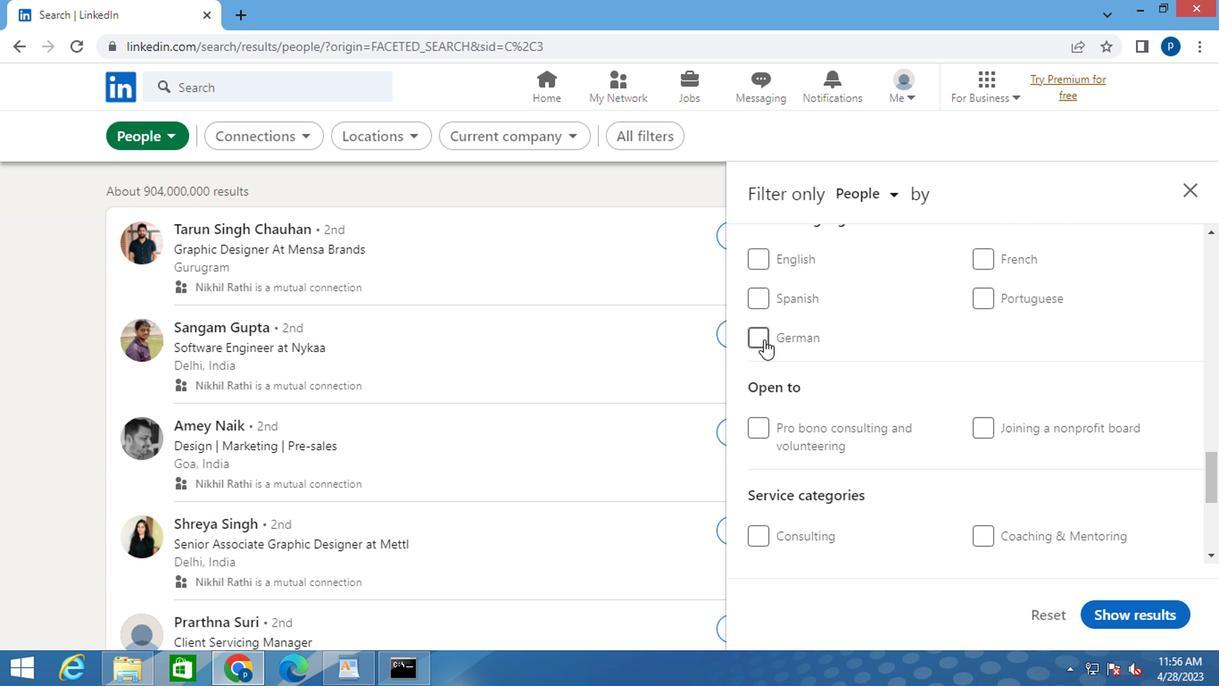 
Action: Mouse moved to (844, 354)
Screenshot: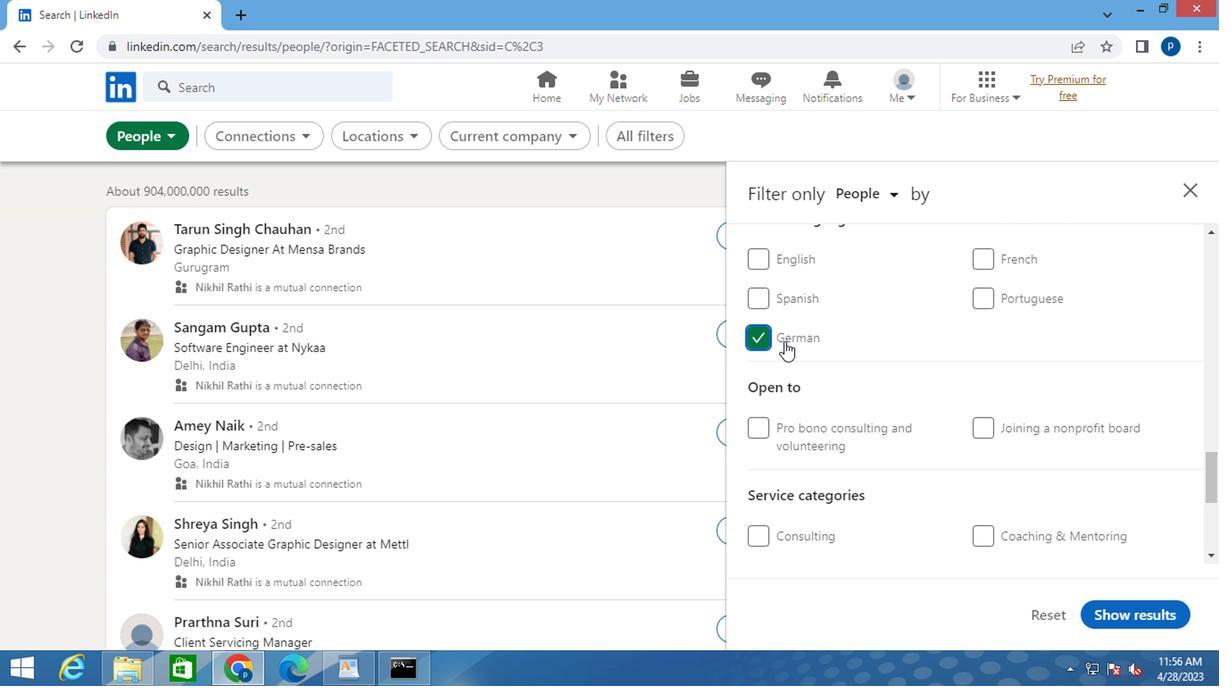 
Action: Mouse scrolled (844, 355) with delta (0, 0)
Screenshot: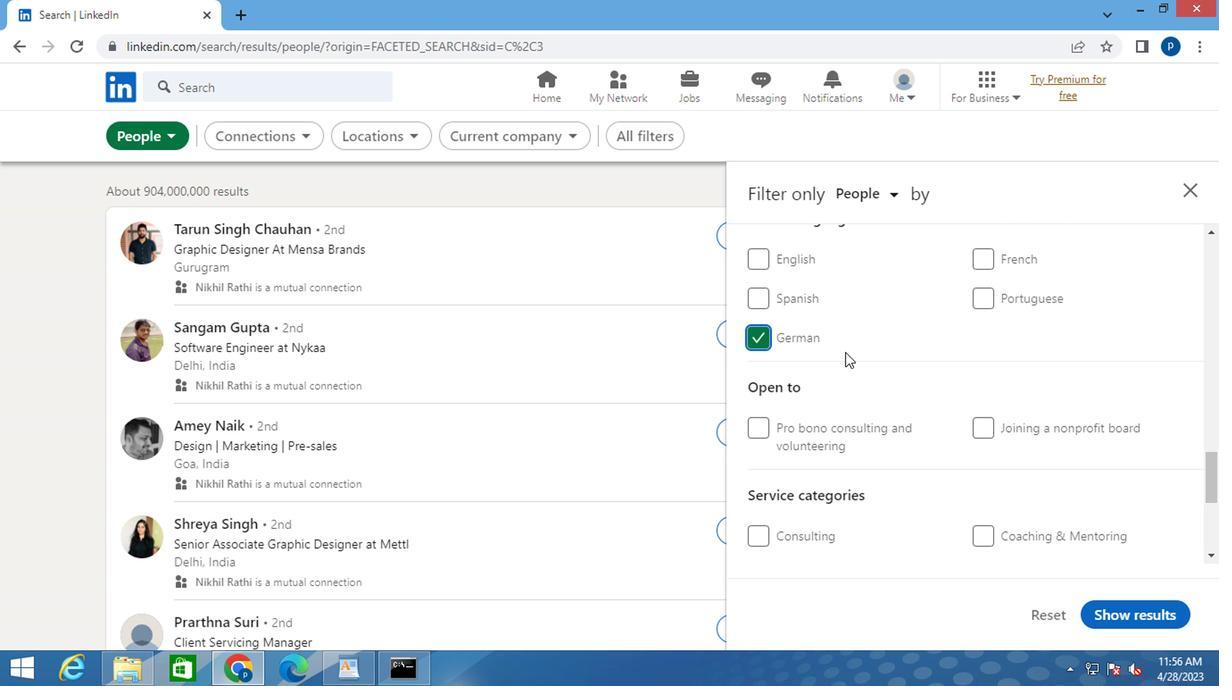 
Action: Mouse scrolled (844, 355) with delta (0, 0)
Screenshot: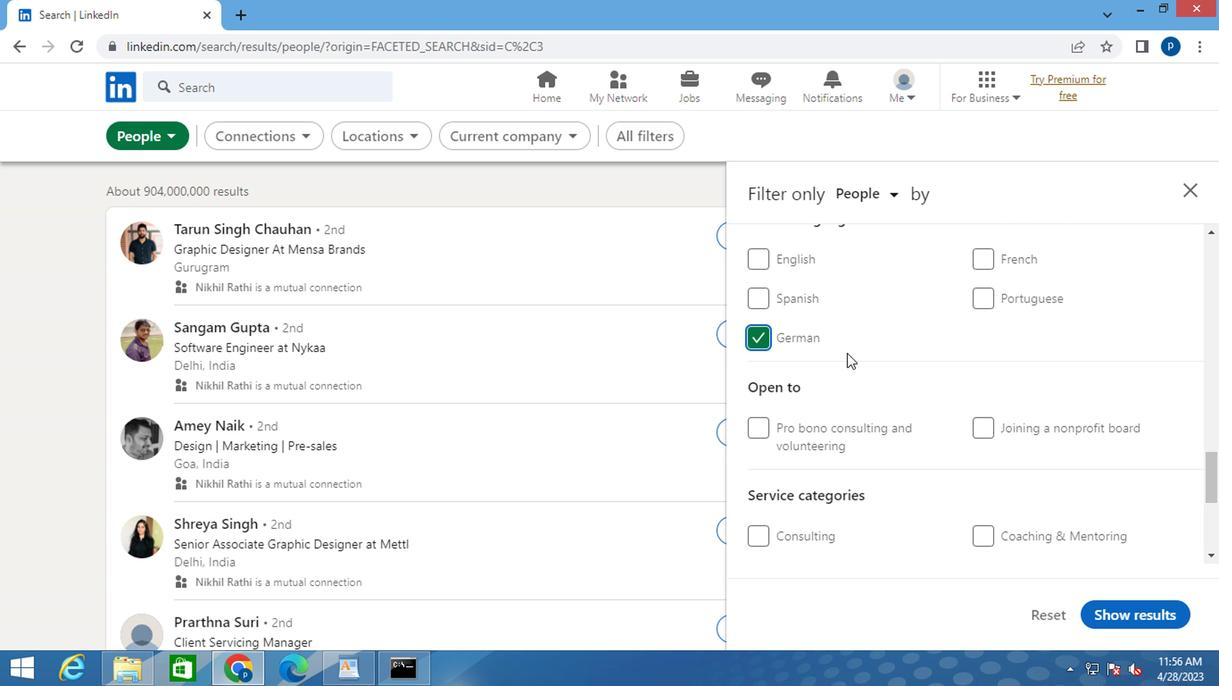 
Action: Mouse scrolled (844, 355) with delta (0, 0)
Screenshot: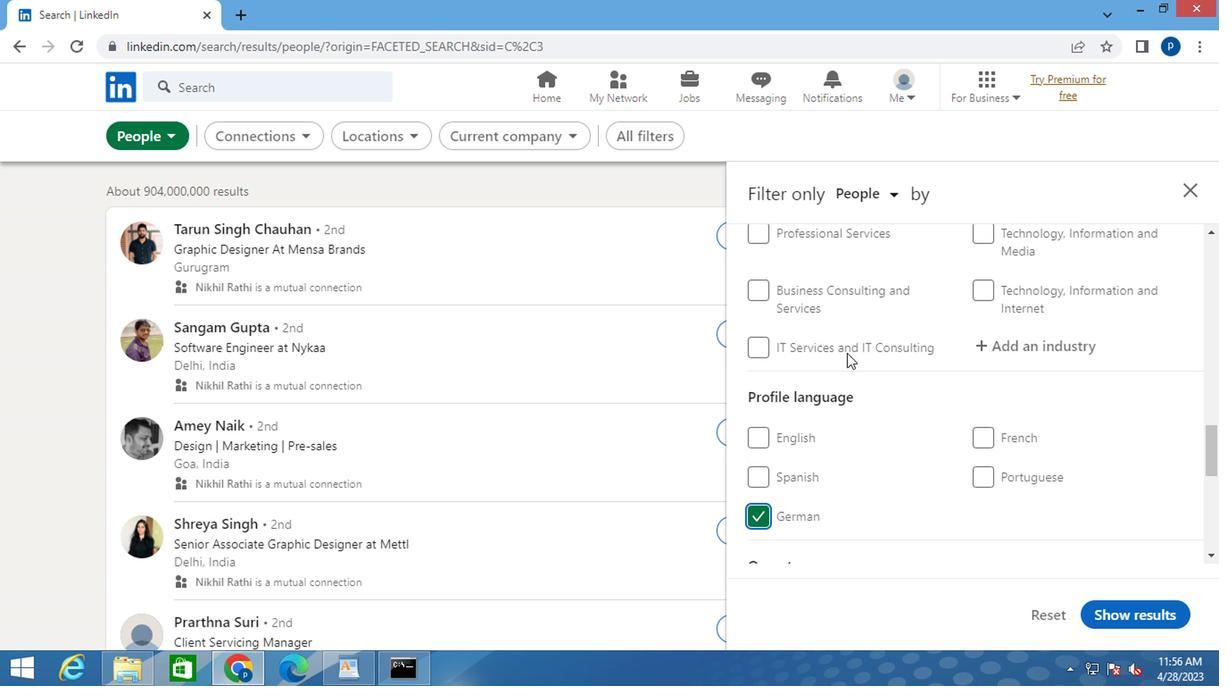 
Action: Mouse scrolled (844, 355) with delta (0, 0)
Screenshot: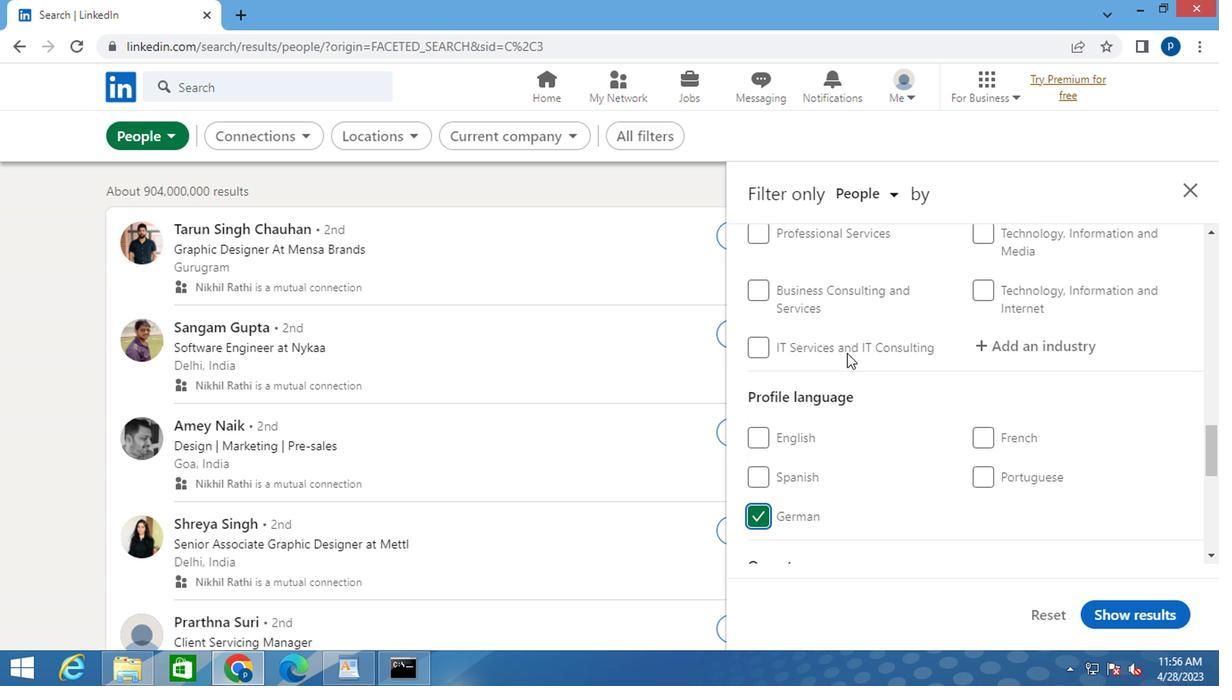 
Action: Mouse scrolled (844, 355) with delta (0, 0)
Screenshot: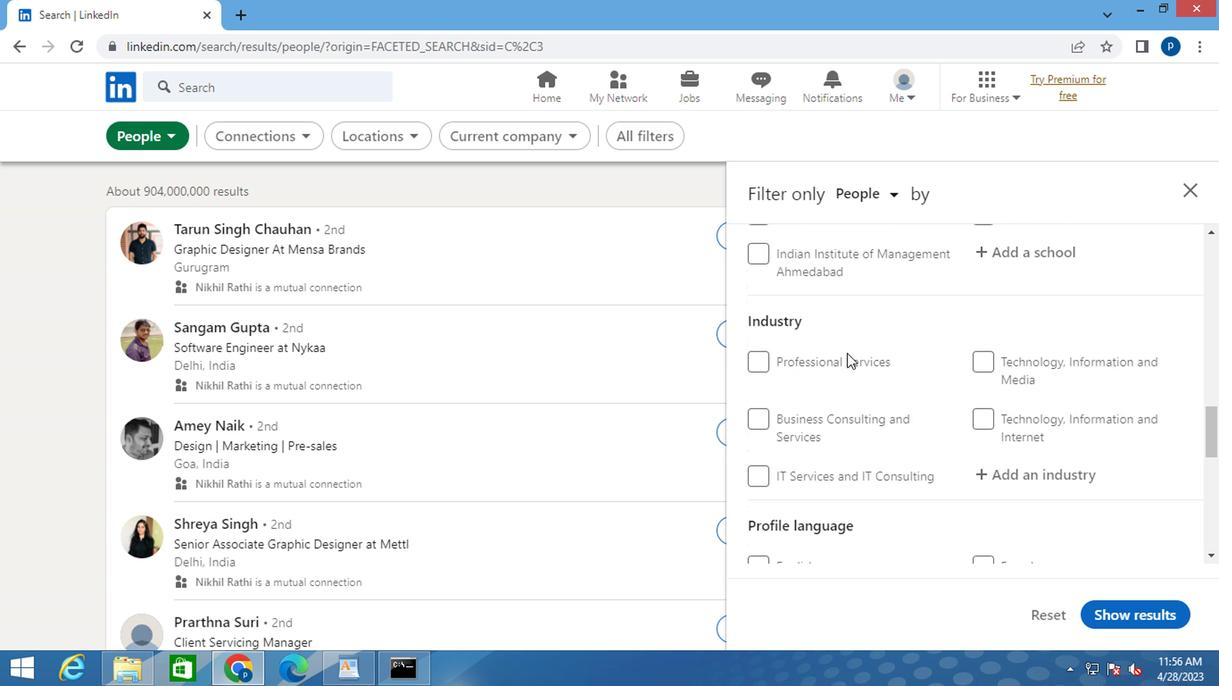 
Action: Mouse scrolled (844, 355) with delta (0, 0)
Screenshot: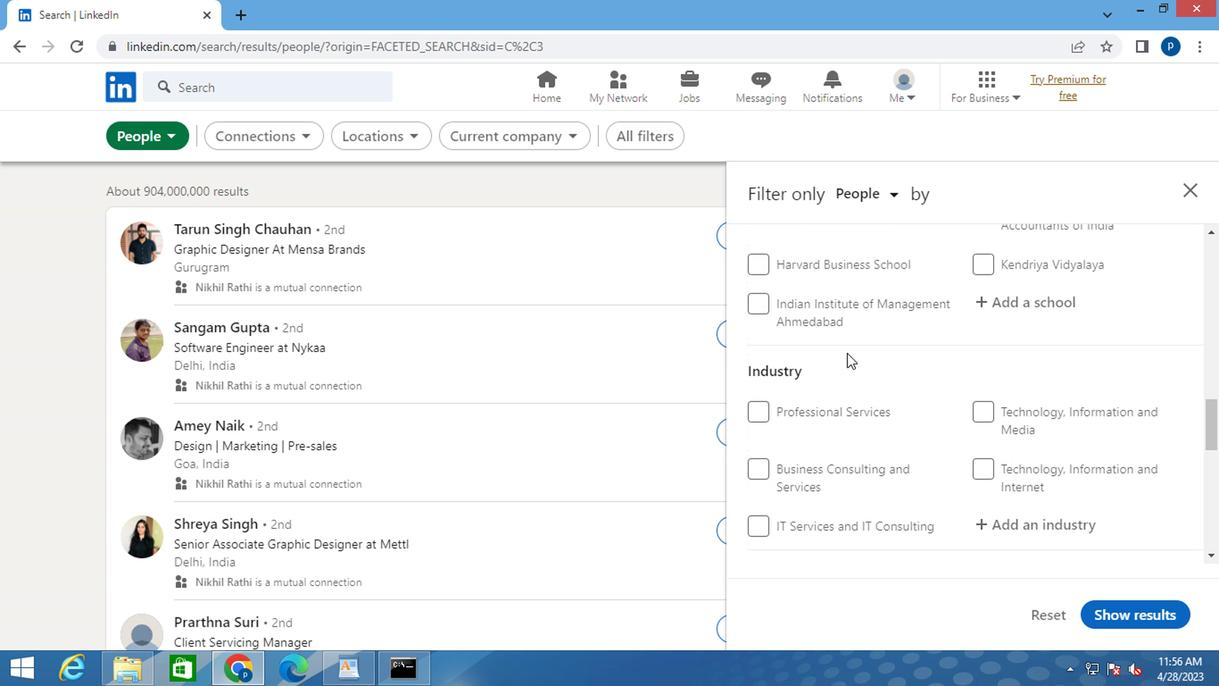
Action: Mouse scrolled (844, 355) with delta (0, 0)
Screenshot: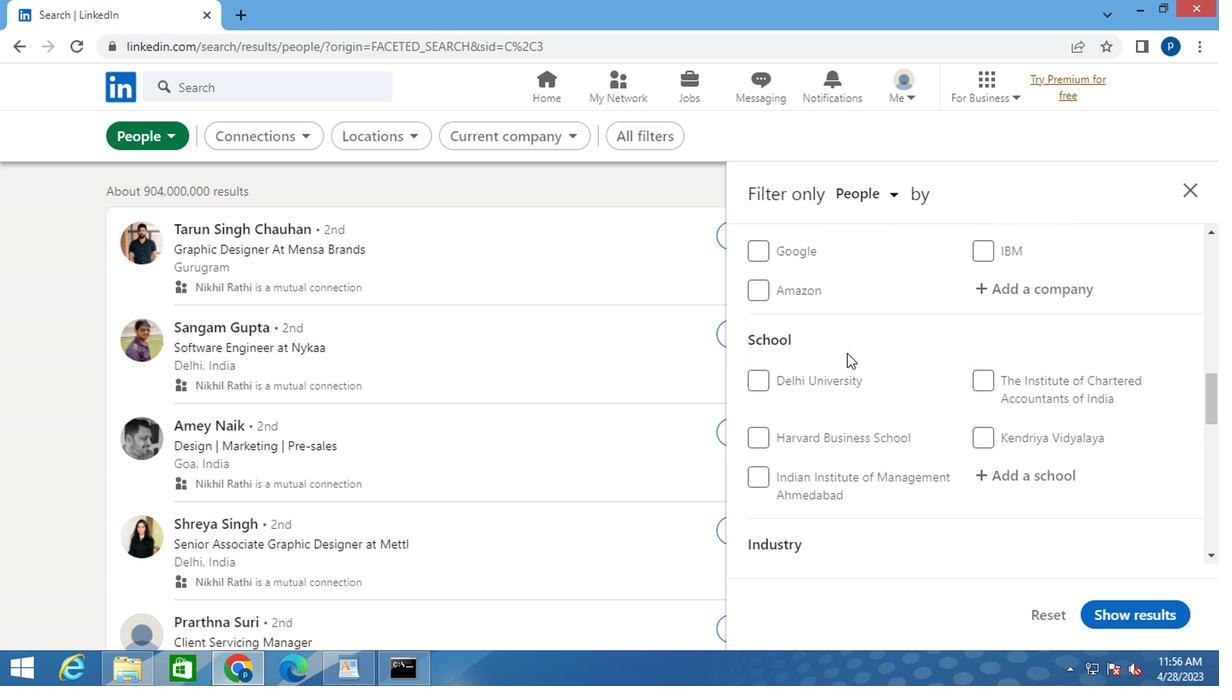 
Action: Mouse moved to (865, 363)
Screenshot: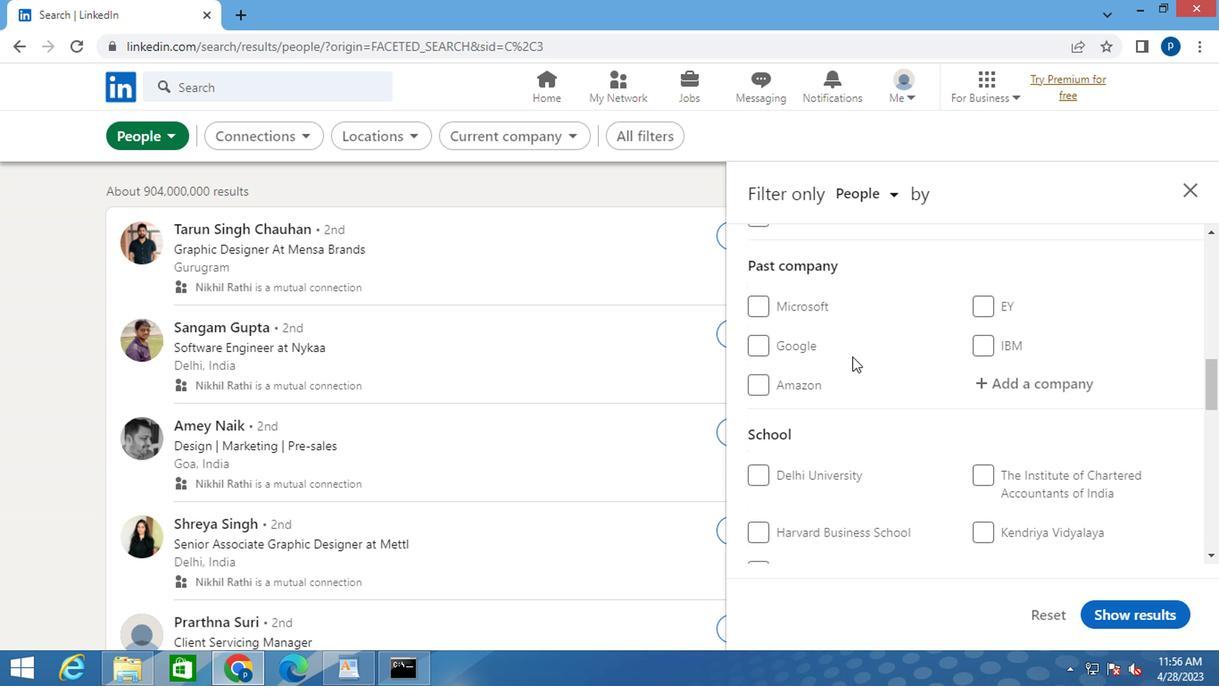 
Action: Mouse scrolled (865, 364) with delta (0, 1)
Screenshot: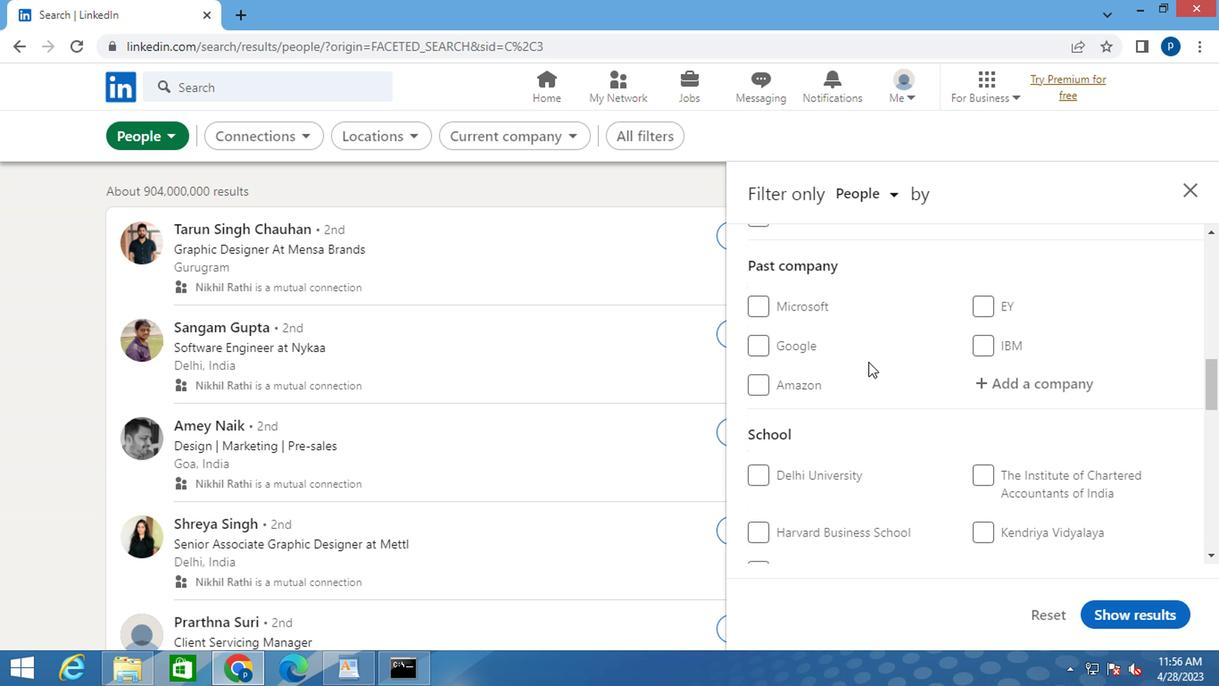
Action: Mouse moved to (880, 367)
Screenshot: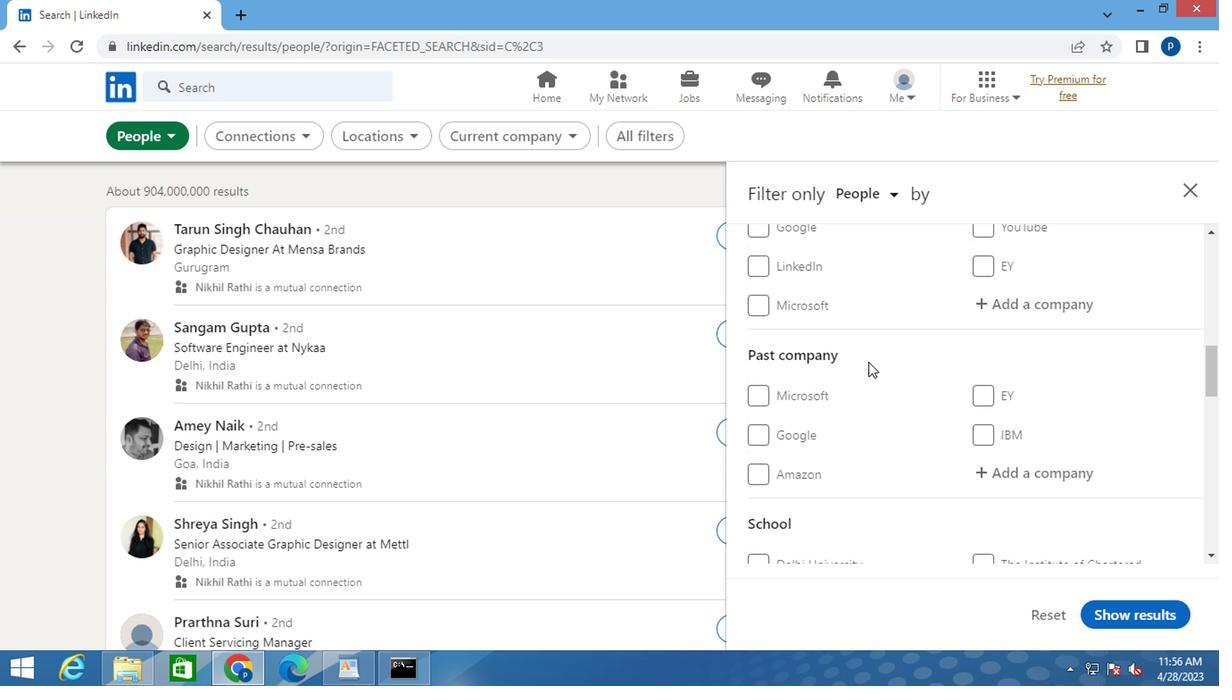 
Action: Mouse scrolled (880, 369) with delta (0, 1)
Screenshot: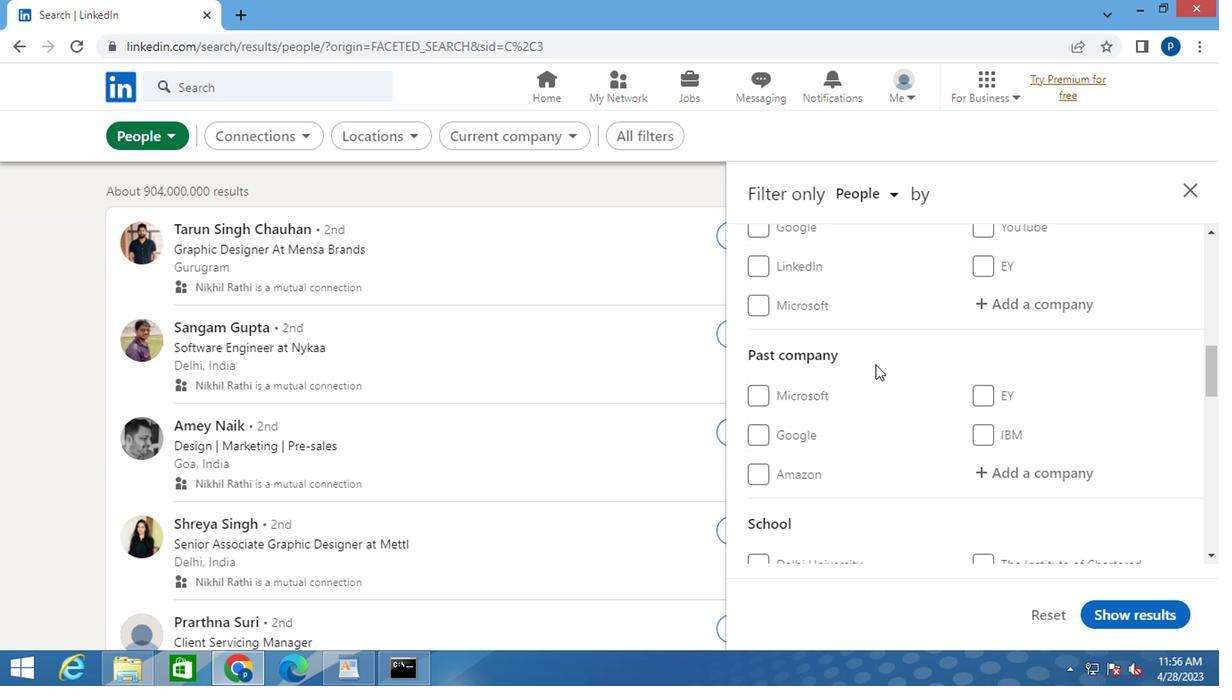 
Action: Mouse moved to (994, 387)
Screenshot: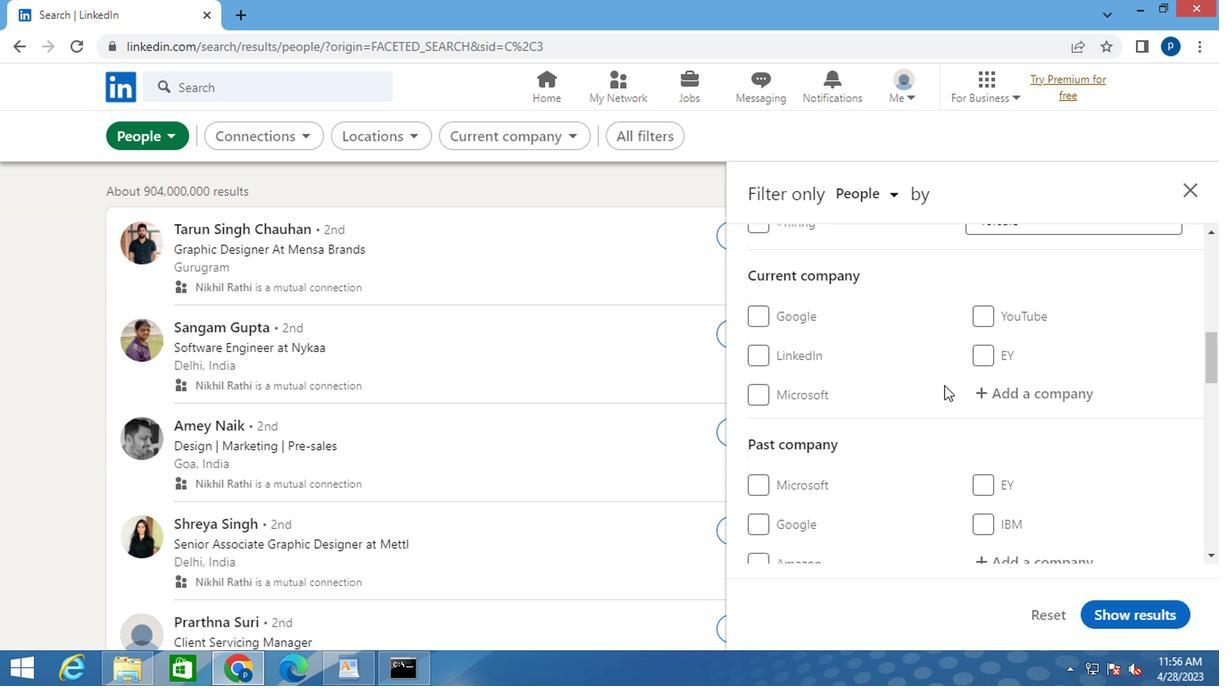 
Action: Mouse pressed left at (994, 387)
Screenshot: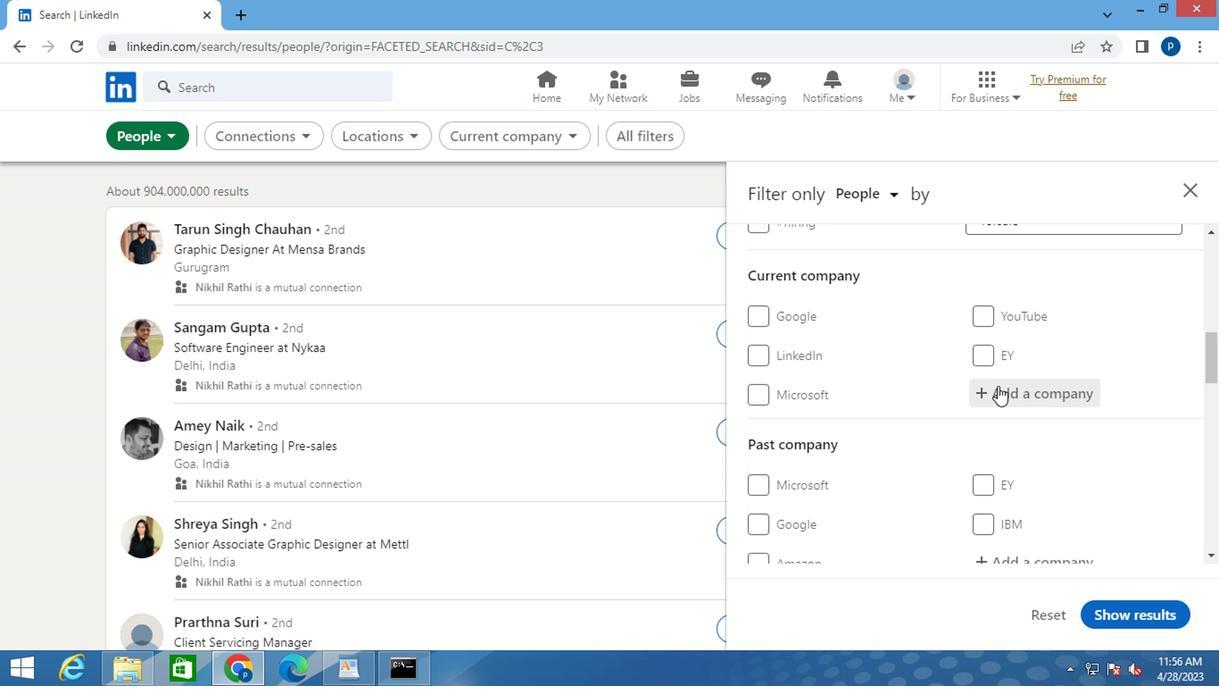 
Action: Key pressed <Key.caps_lock>M<Key.caps_lock>OTILAL<Key.space>
Screenshot: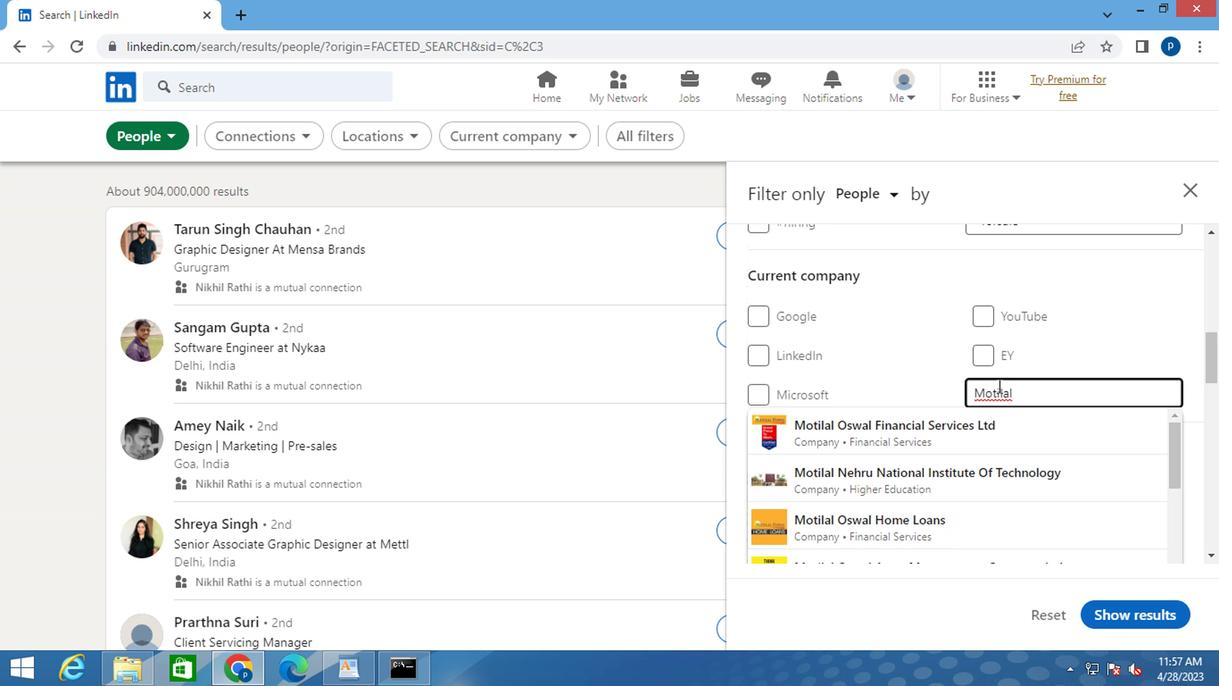 
Action: Mouse moved to (982, 431)
Screenshot: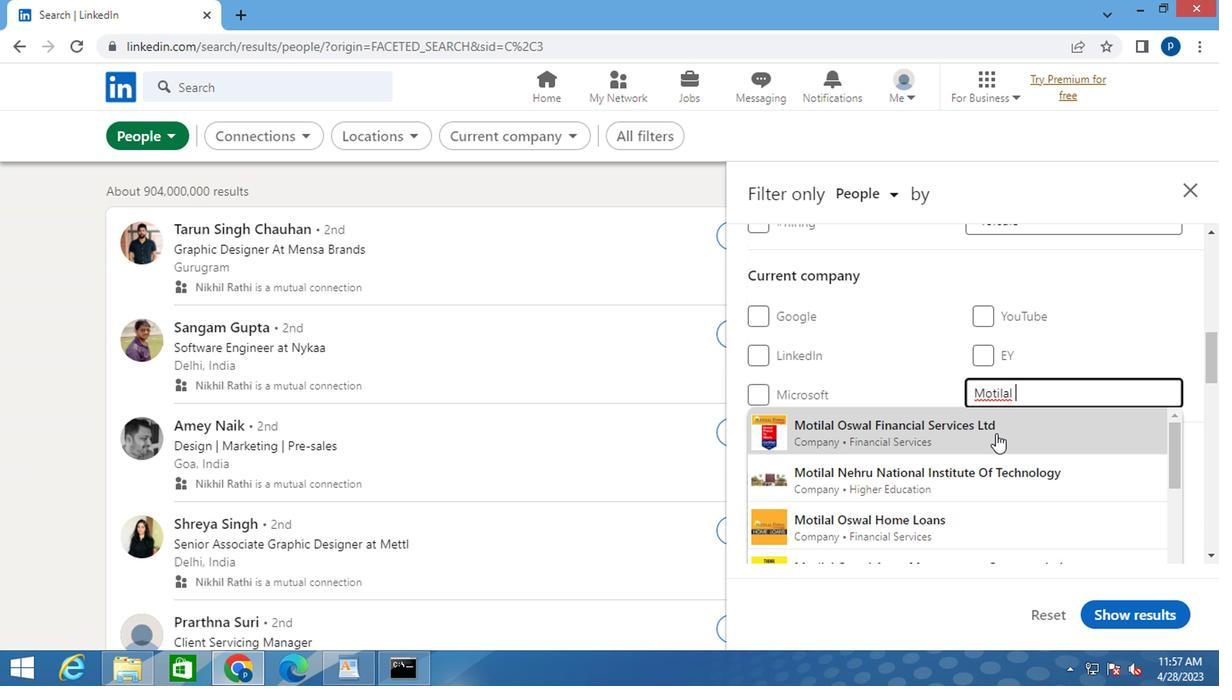 
Action: Mouse pressed left at (982, 431)
Screenshot: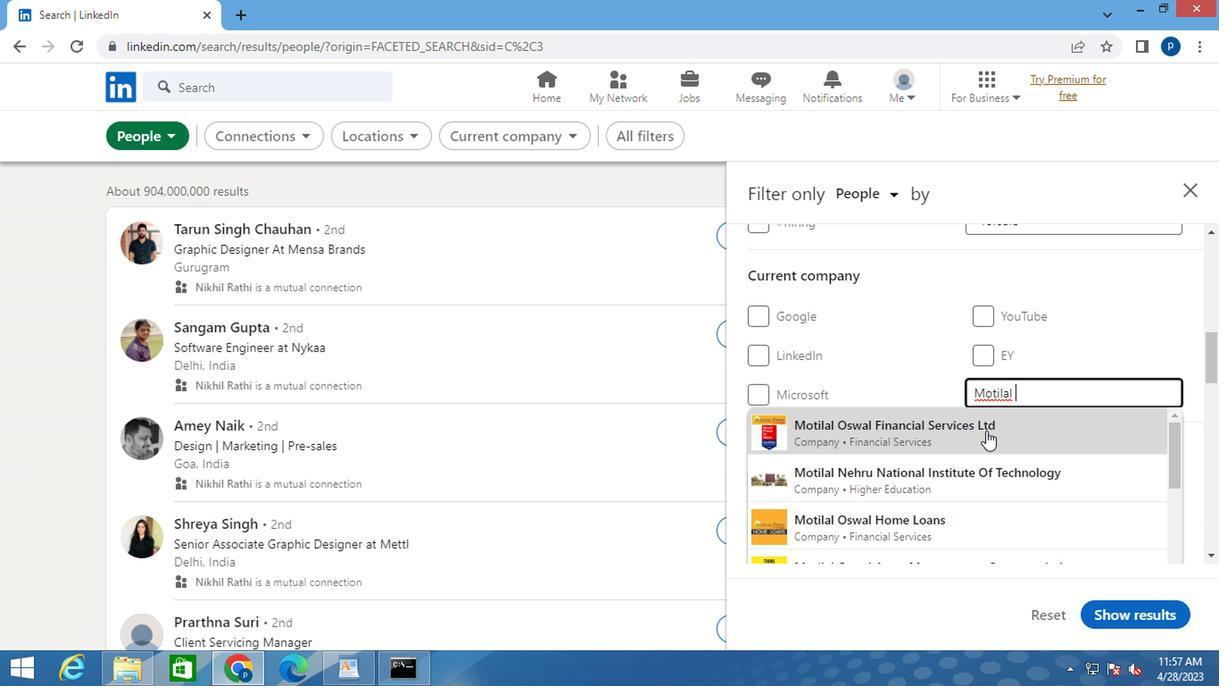 
Action: Mouse moved to (888, 397)
Screenshot: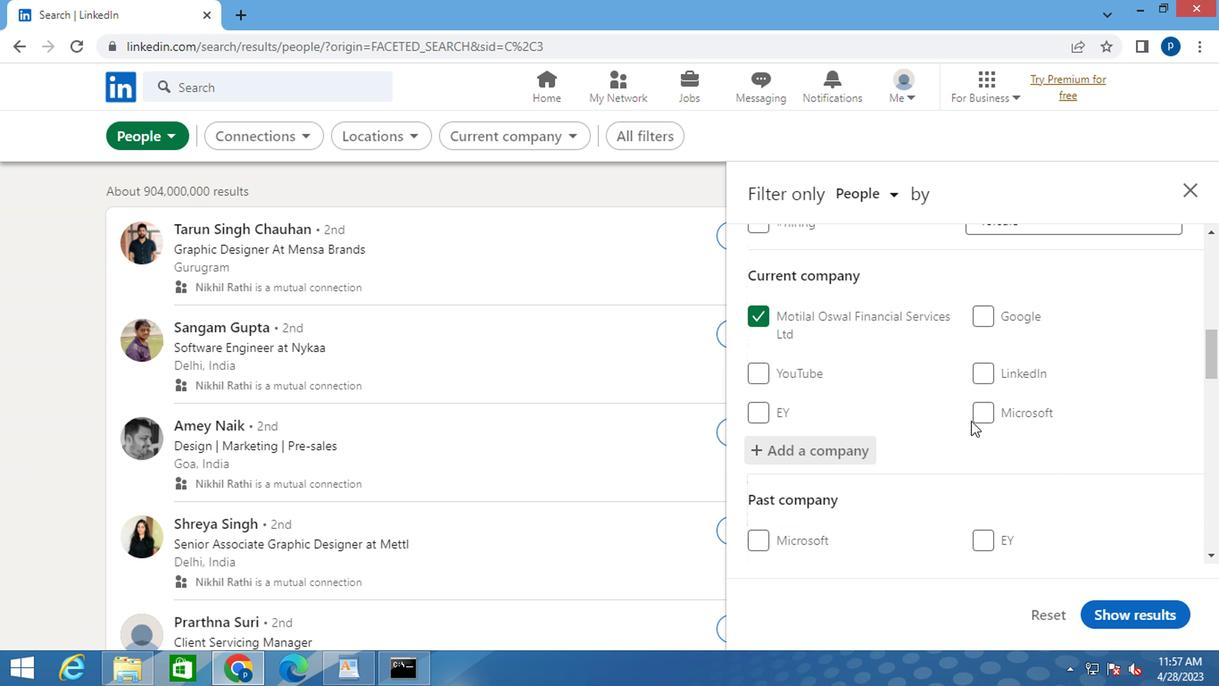 
Action: Mouse scrolled (888, 396) with delta (0, -1)
Screenshot: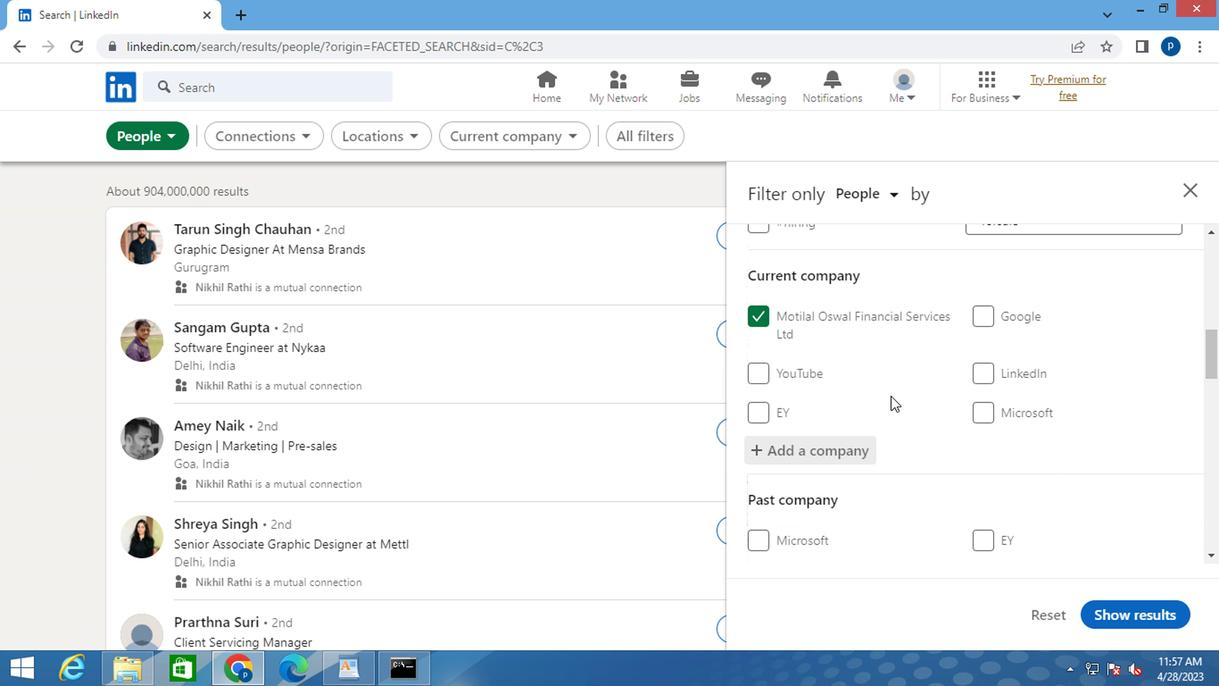 
Action: Mouse moved to (886, 397)
Screenshot: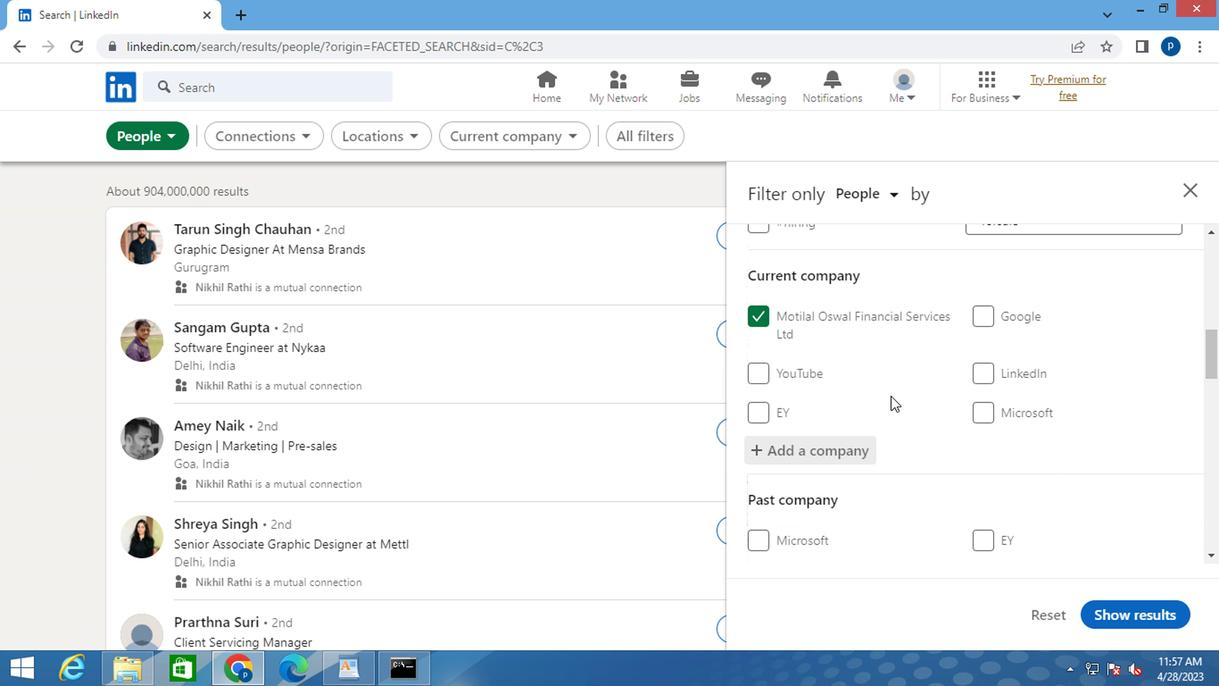 
Action: Mouse scrolled (886, 396) with delta (0, -1)
Screenshot: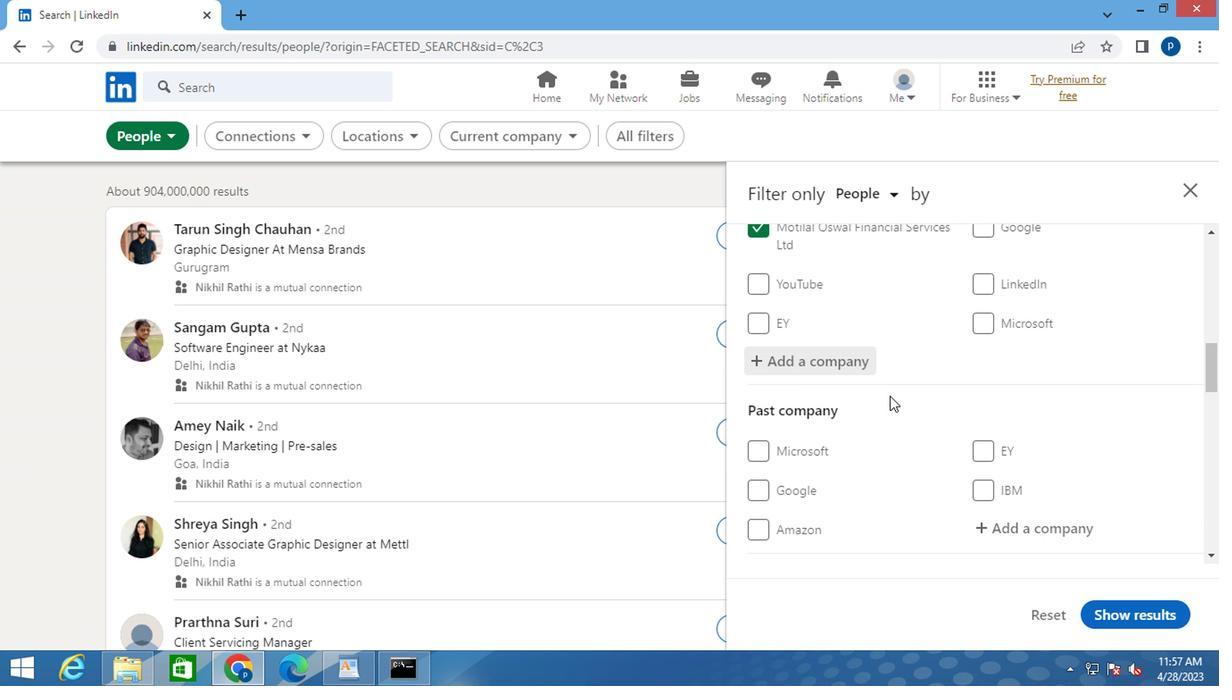 
Action: Mouse moved to (844, 390)
Screenshot: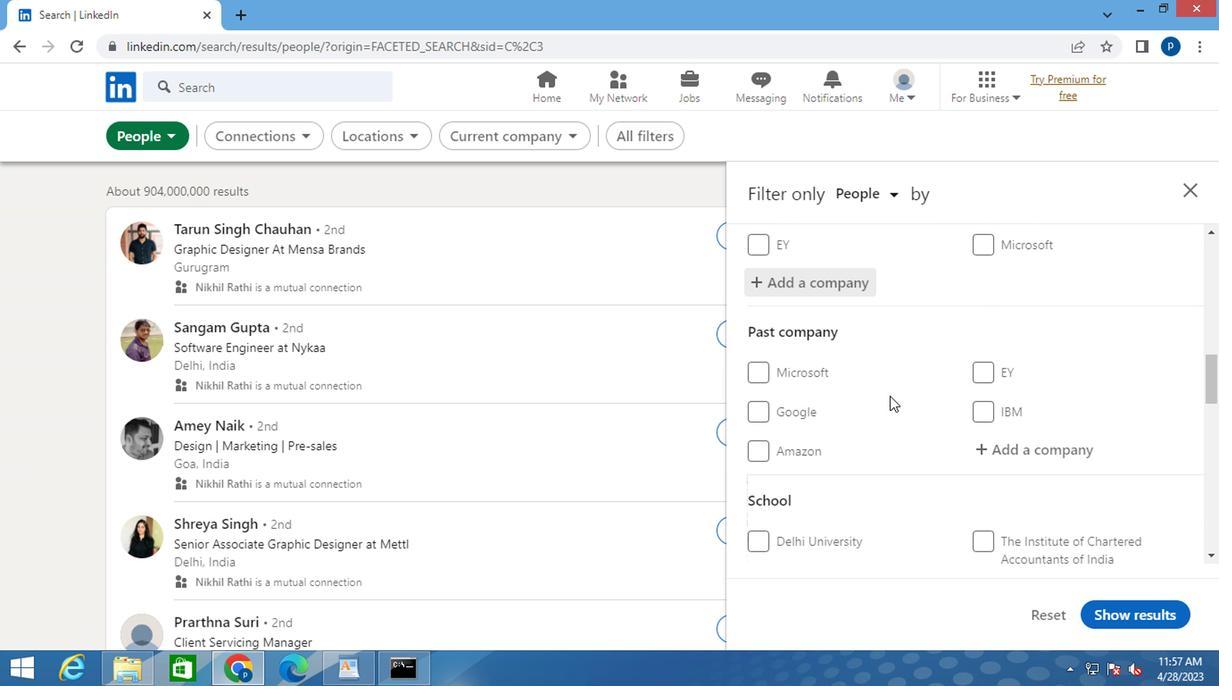 
Action: Mouse scrolled (844, 389) with delta (0, 0)
Screenshot: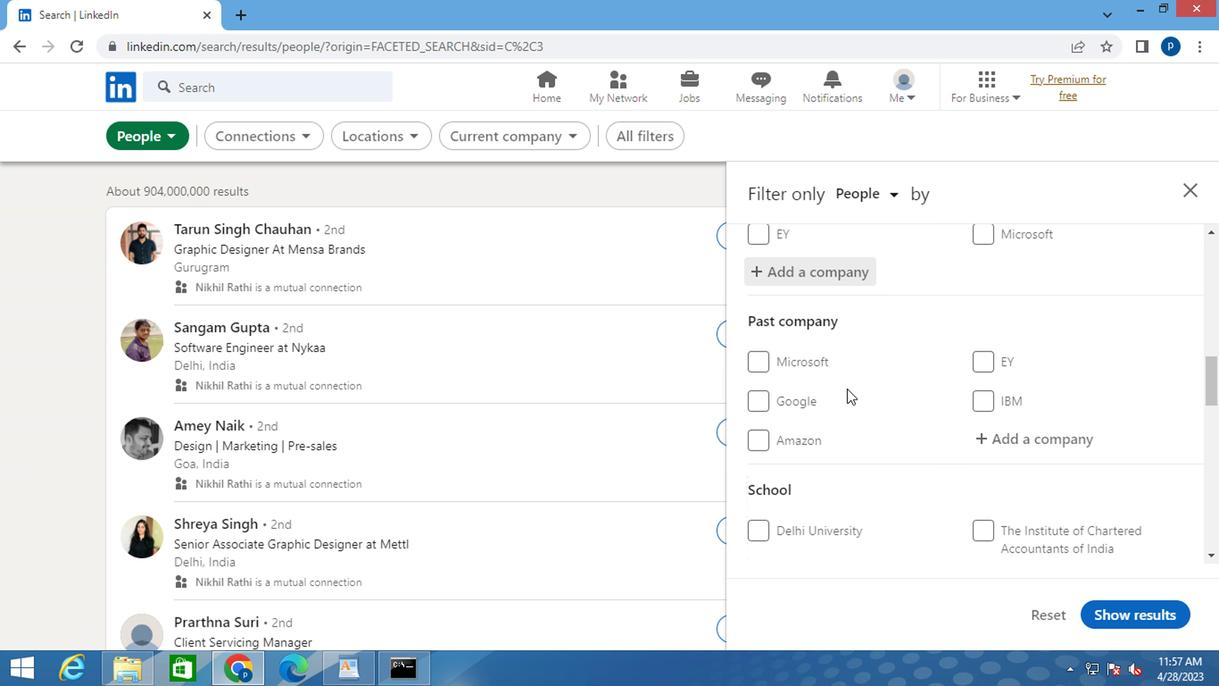 
Action: Mouse moved to (899, 405)
Screenshot: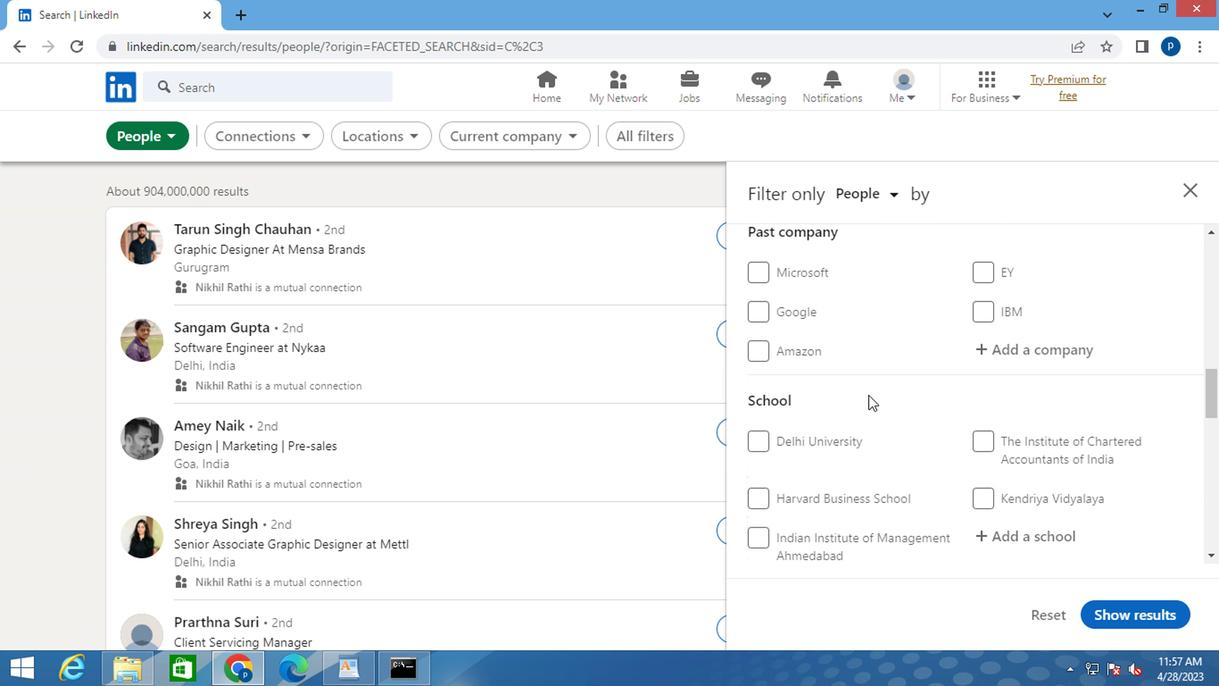 
Action: Mouse scrolled (899, 404) with delta (0, 0)
Screenshot: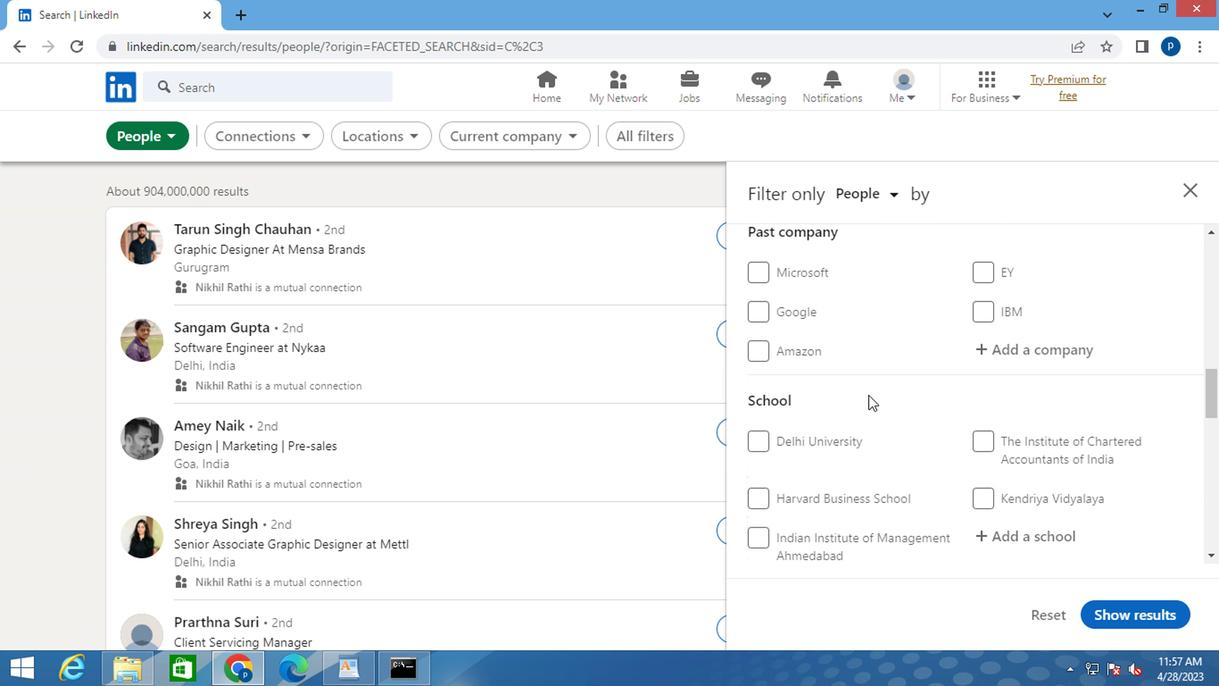 
Action: Mouse moved to (1020, 440)
Screenshot: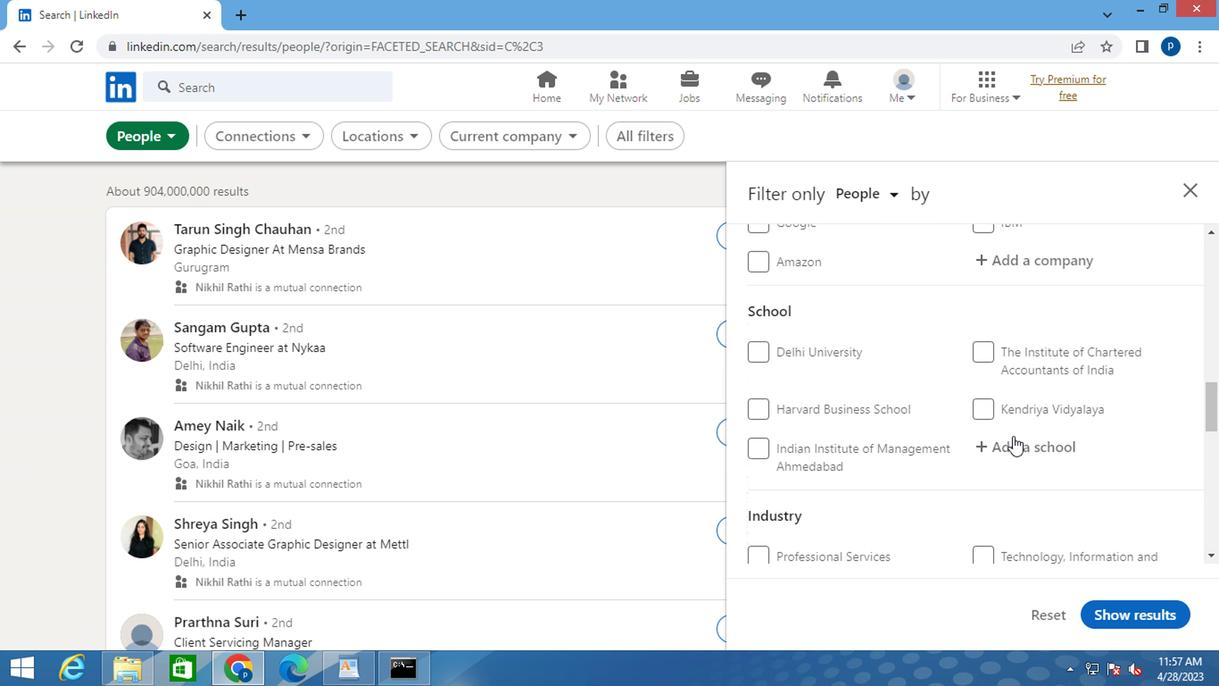 
Action: Mouse pressed left at (1020, 440)
Screenshot: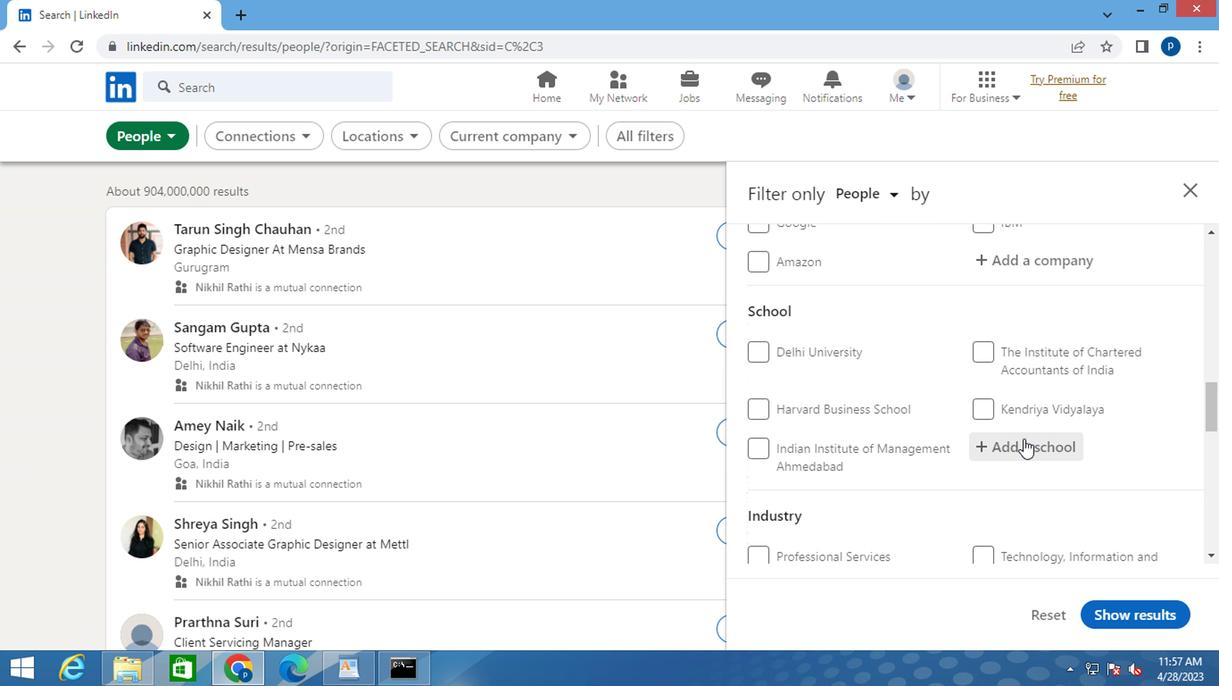 
Action: Mouse moved to (1020, 440)
Screenshot: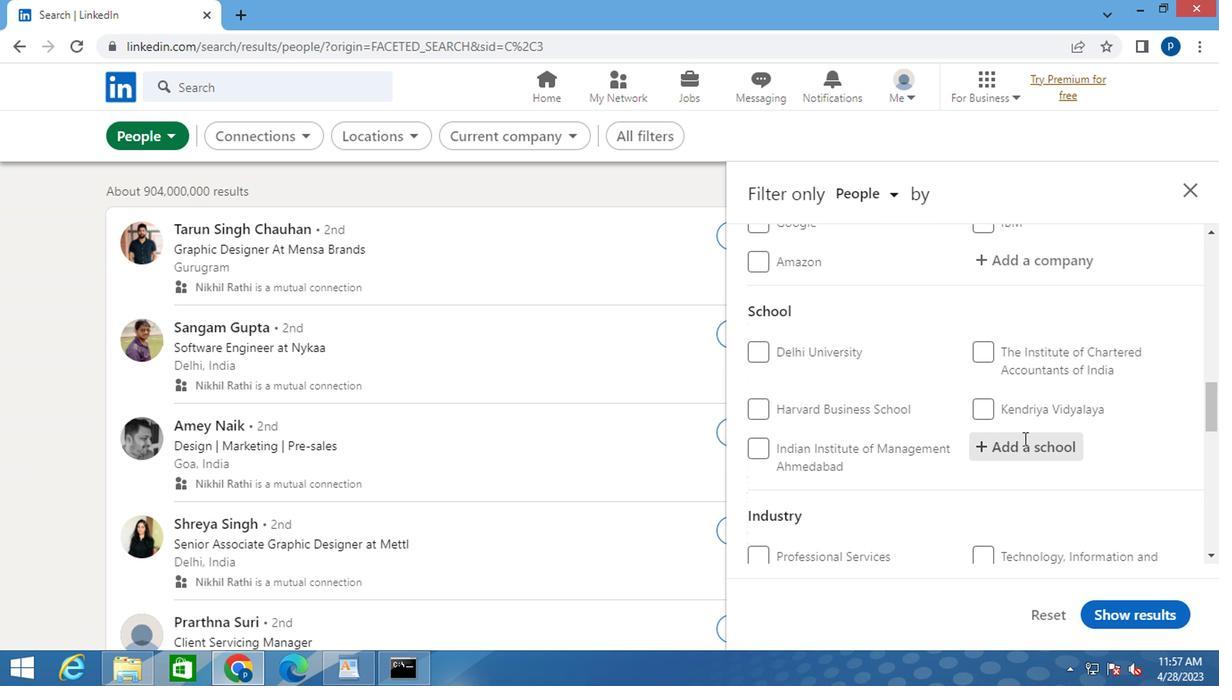 
Action: Key pressed <Key.caps_lock>JSS<Key.space>S<Key.caps_lock>CIENCE
Screenshot: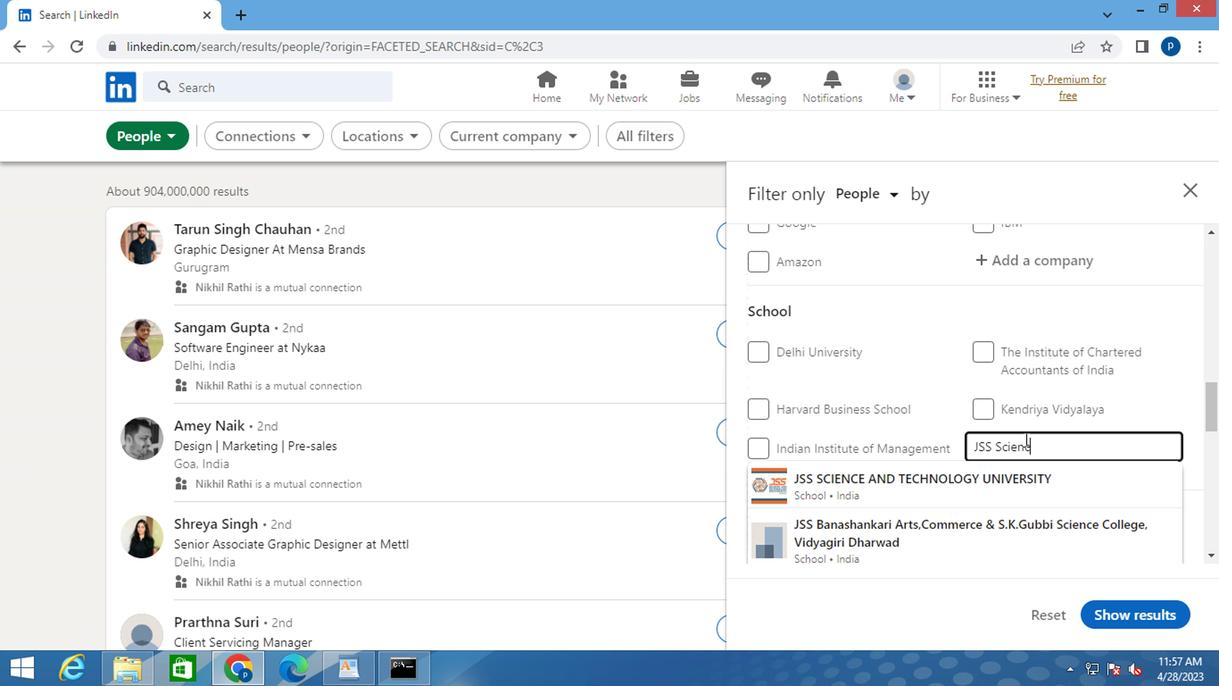 
Action: Mouse moved to (998, 488)
Screenshot: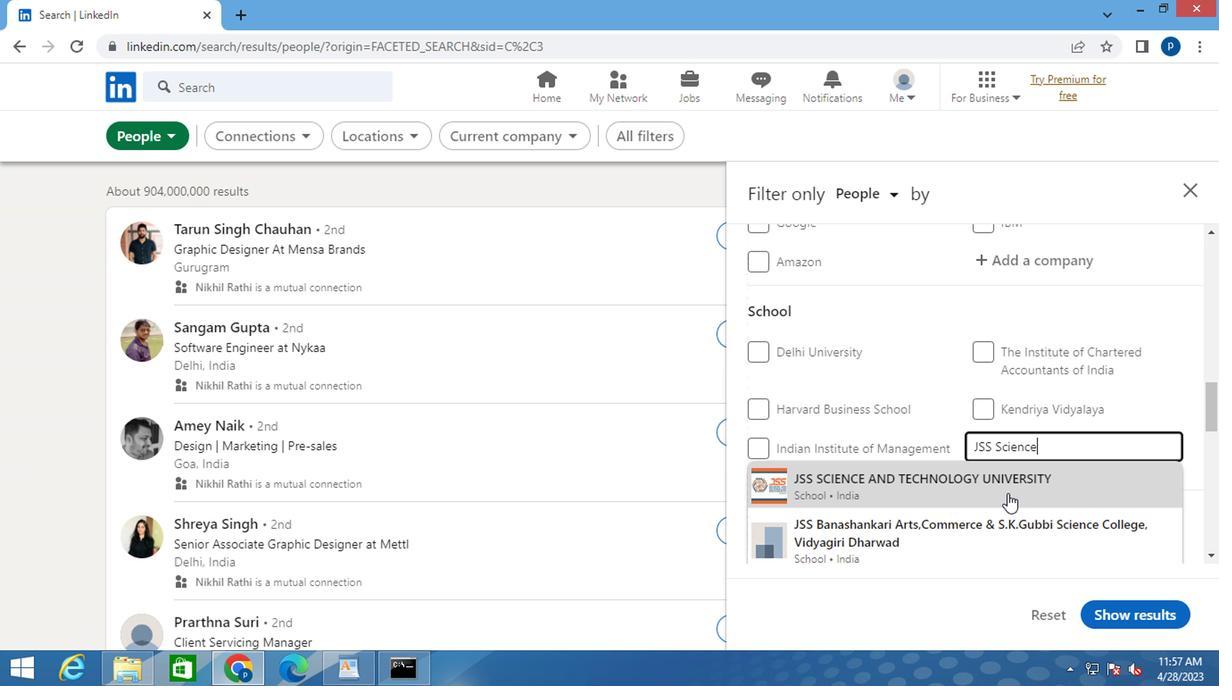 
Action: Mouse pressed left at (998, 488)
Screenshot: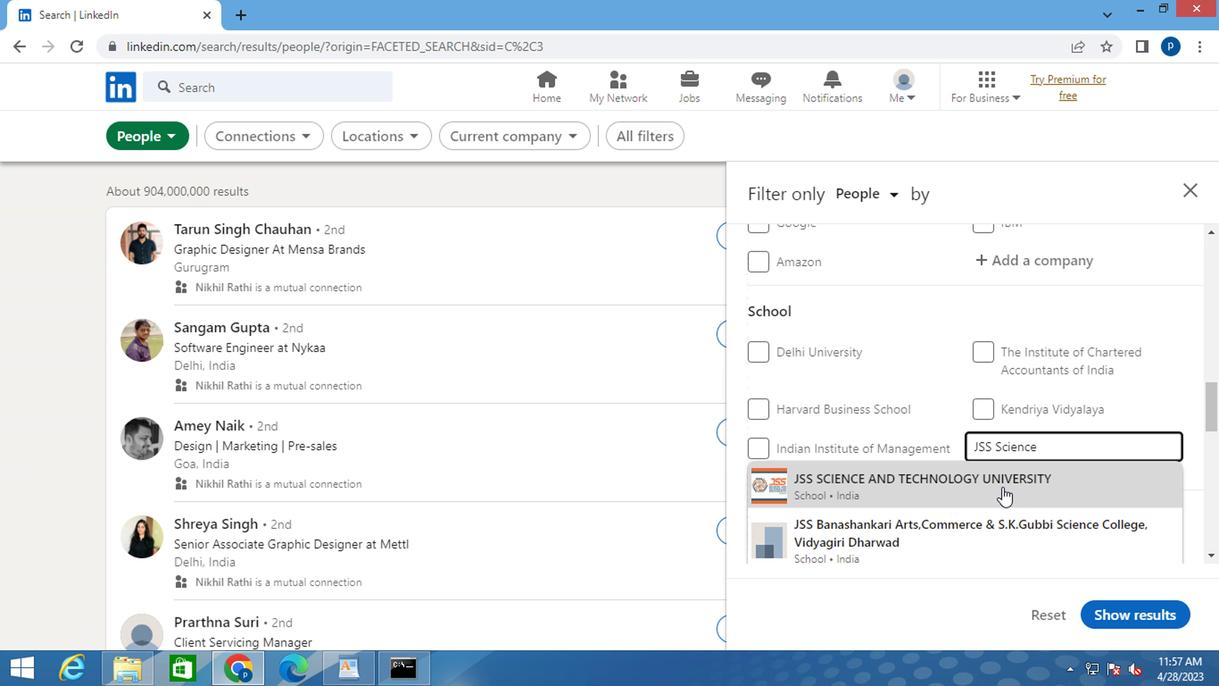 
Action: Mouse moved to (947, 488)
Screenshot: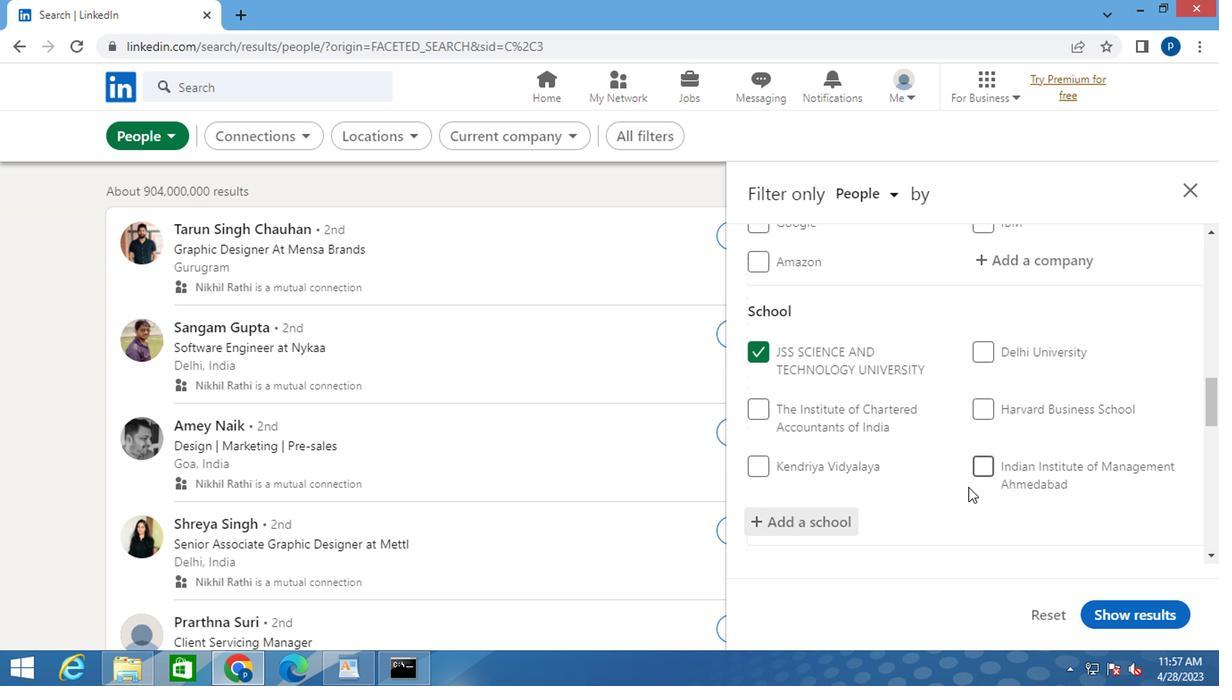 
Action: Mouse scrolled (947, 487) with delta (0, 0)
Screenshot: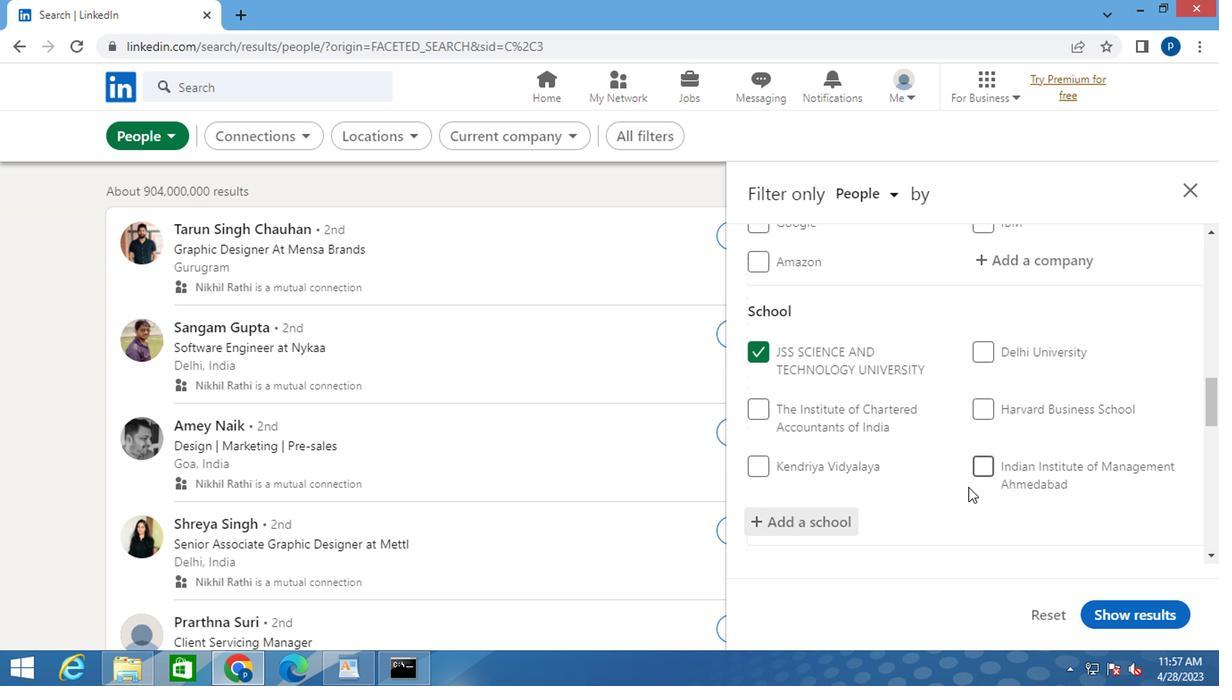 
Action: Mouse moved to (944, 489)
Screenshot: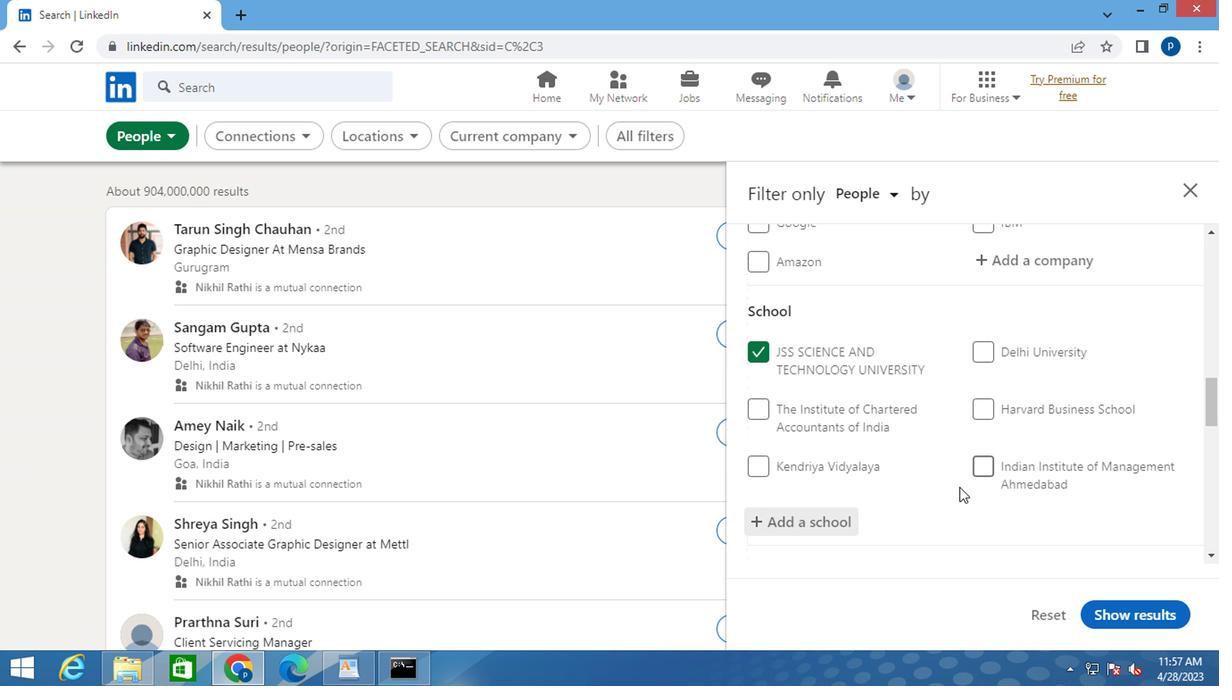 
Action: Mouse scrolled (944, 488) with delta (0, 0)
Screenshot: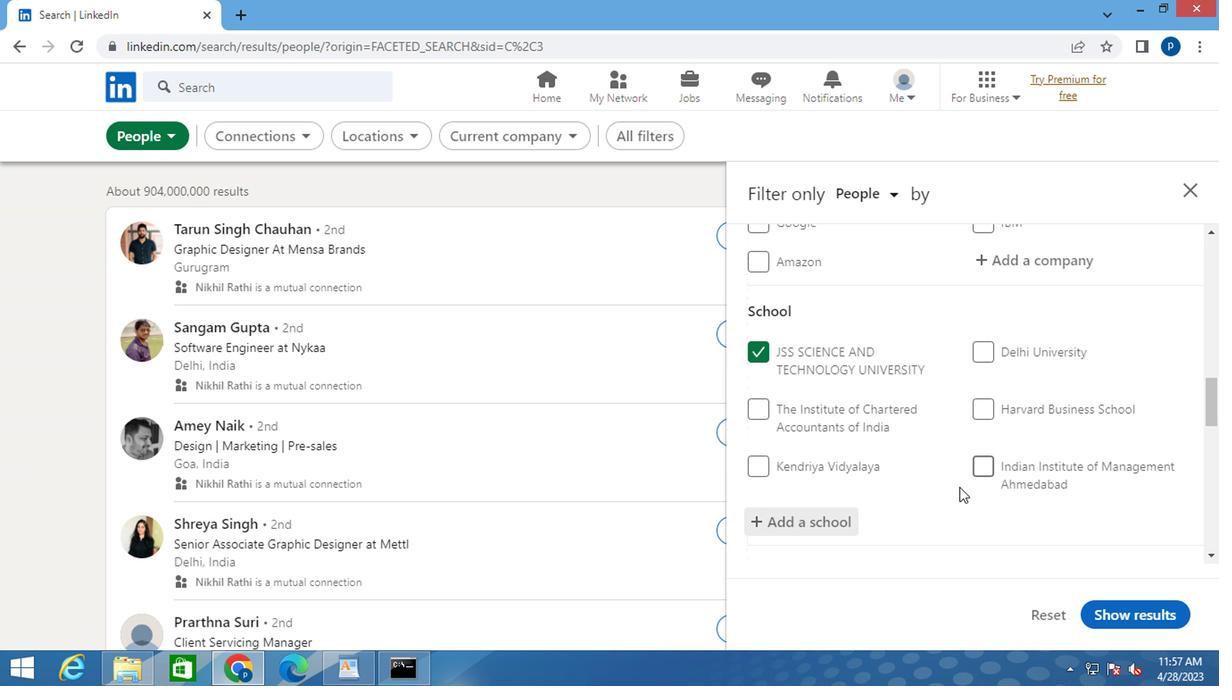 
Action: Mouse moved to (918, 489)
Screenshot: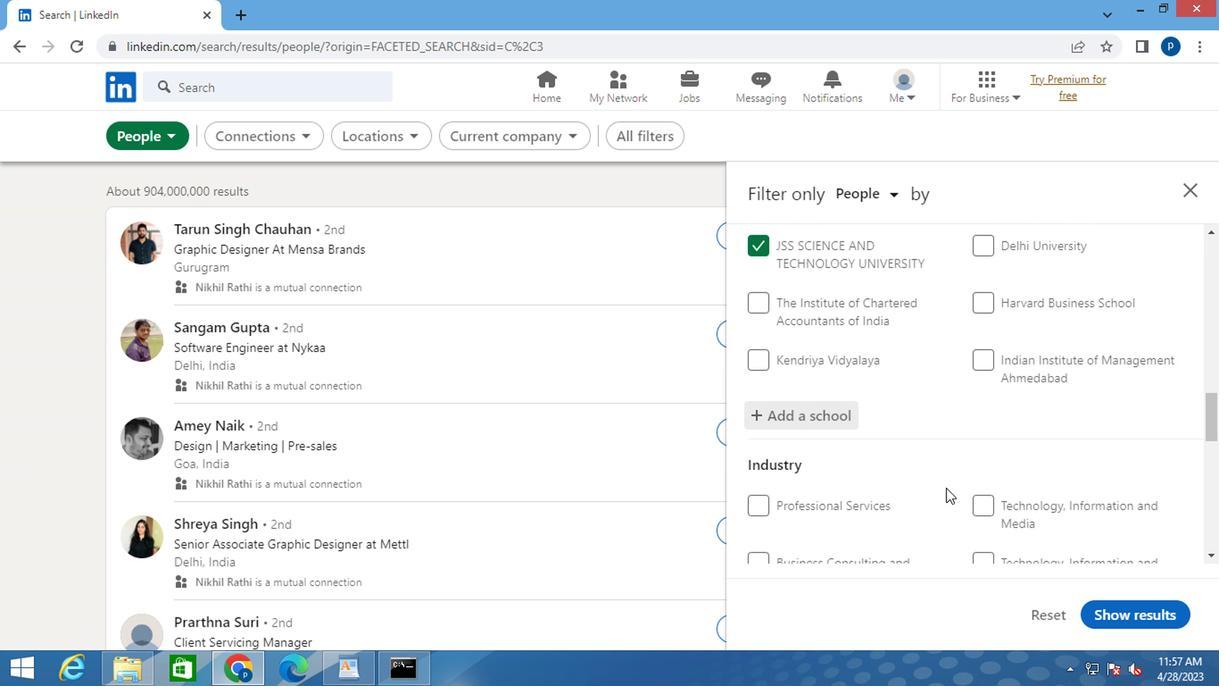 
Action: Mouse scrolled (918, 488) with delta (0, 0)
Screenshot: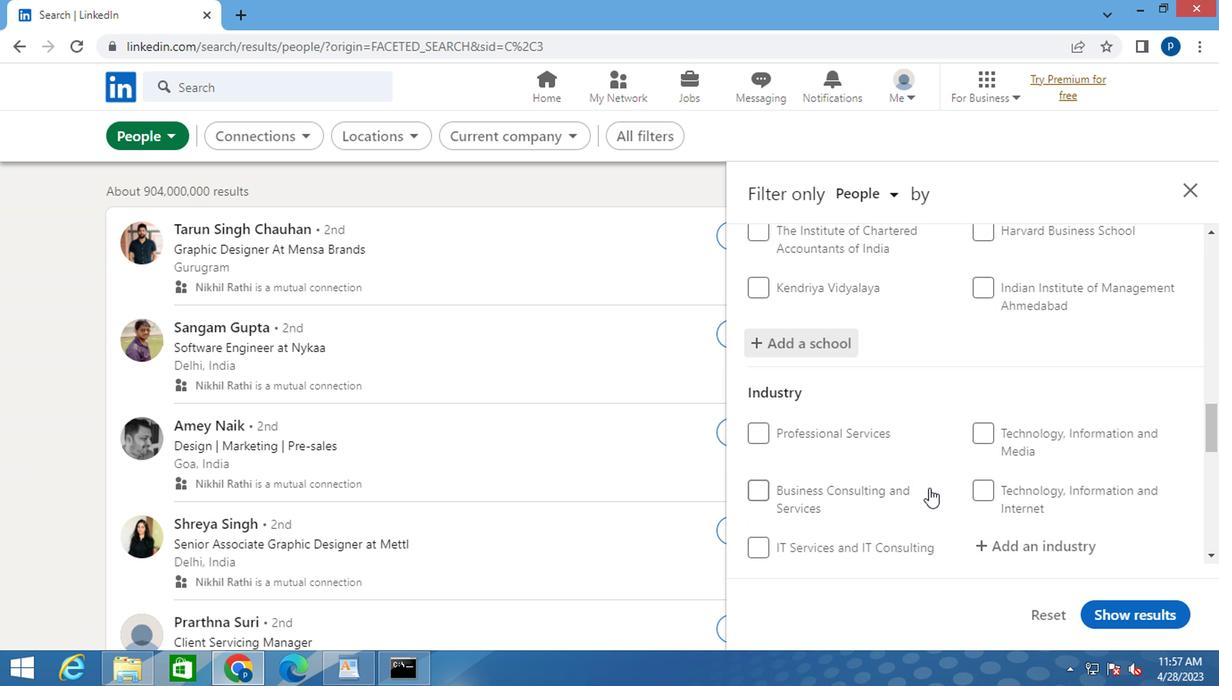 
Action: Mouse moved to (992, 466)
Screenshot: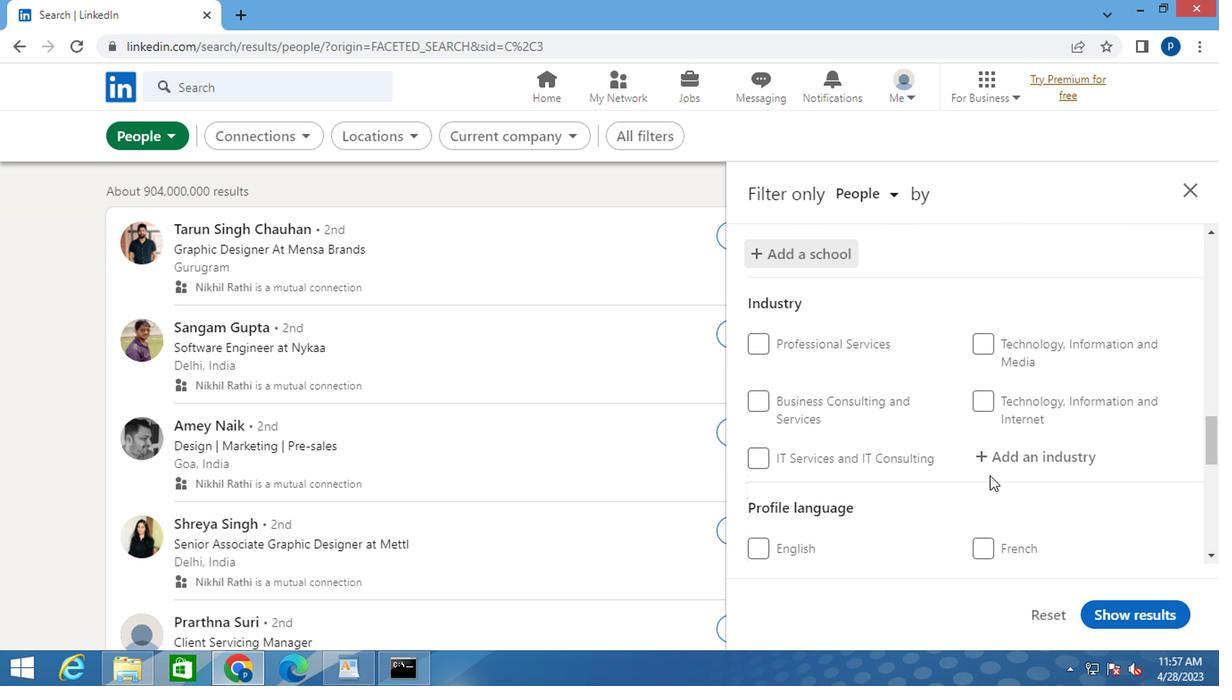 
Action: Mouse pressed left at (992, 466)
Screenshot: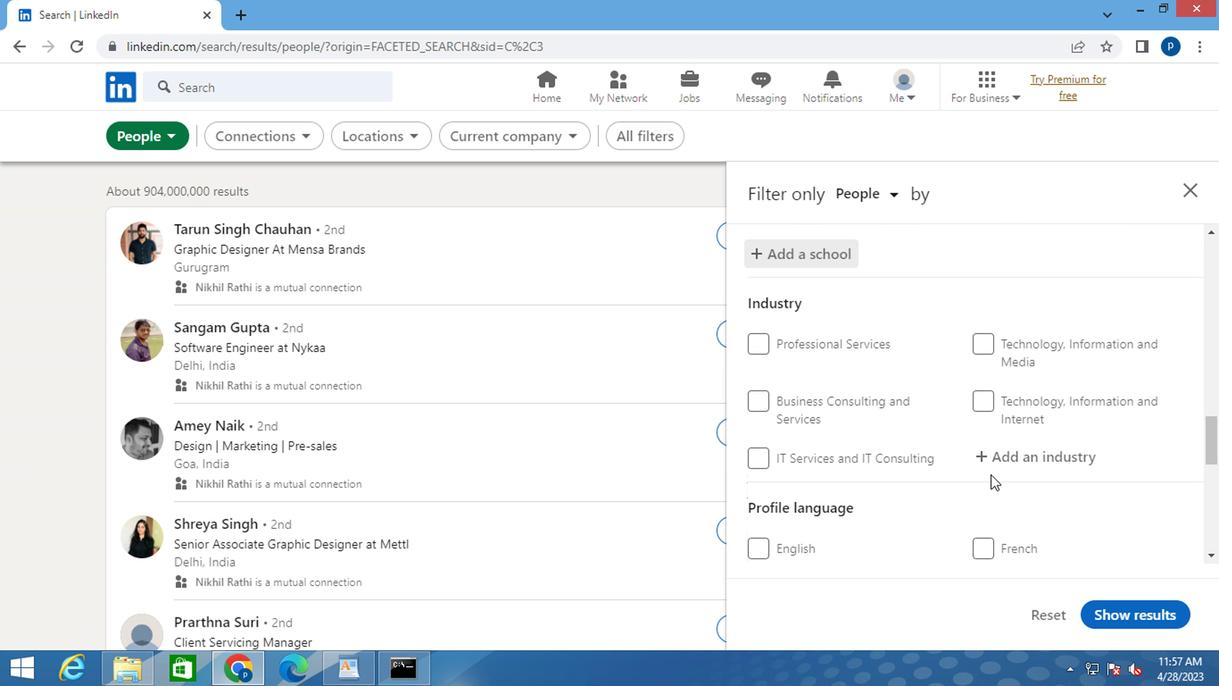 
Action: Key pressed <Key.caps_lock>S<Key.caps_lock>AVING
Screenshot: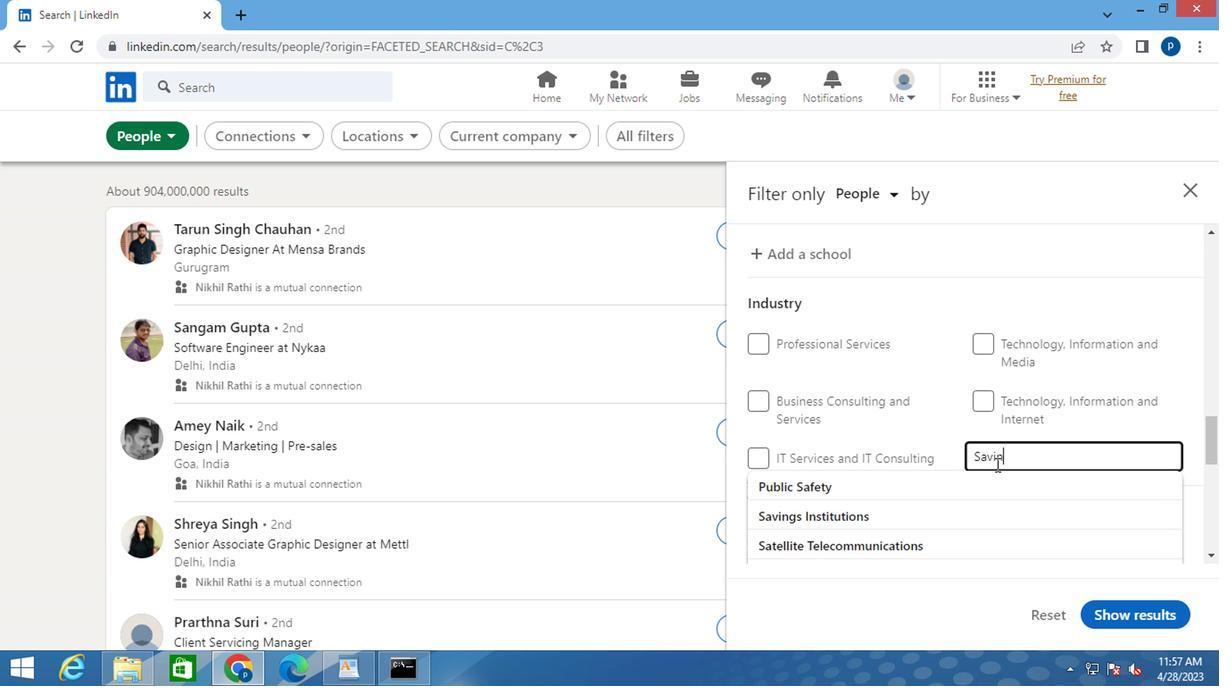 
Action: Mouse moved to (902, 483)
Screenshot: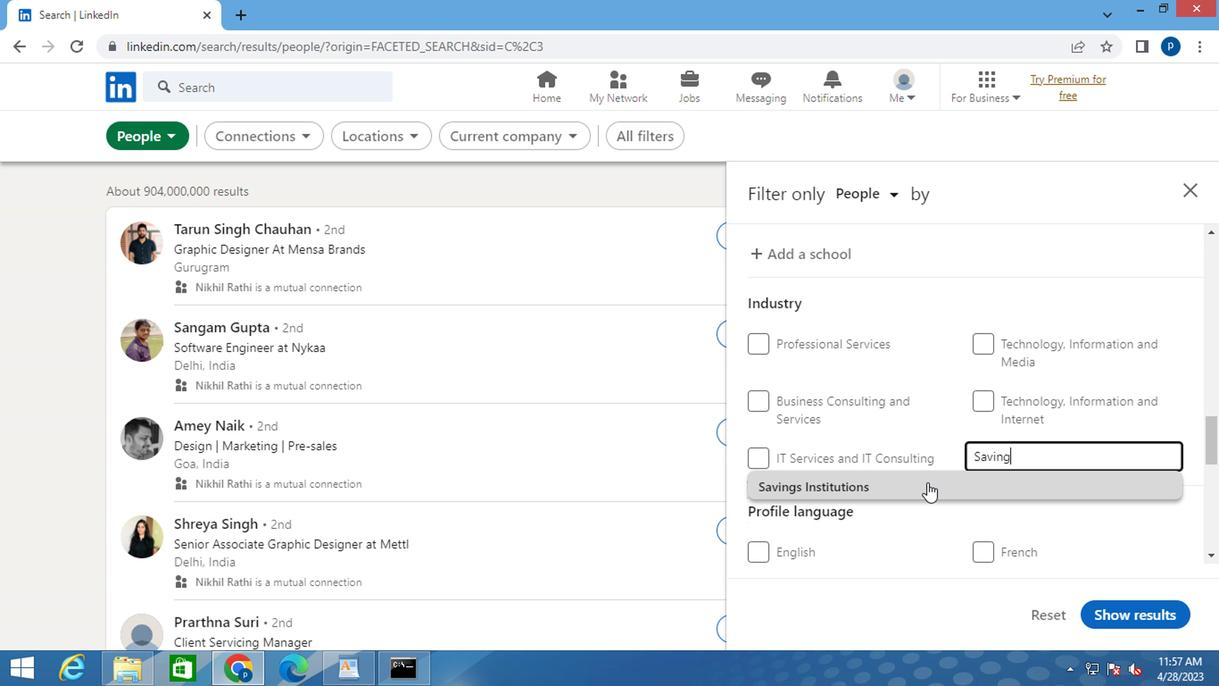 
Action: Mouse pressed left at (902, 483)
Screenshot: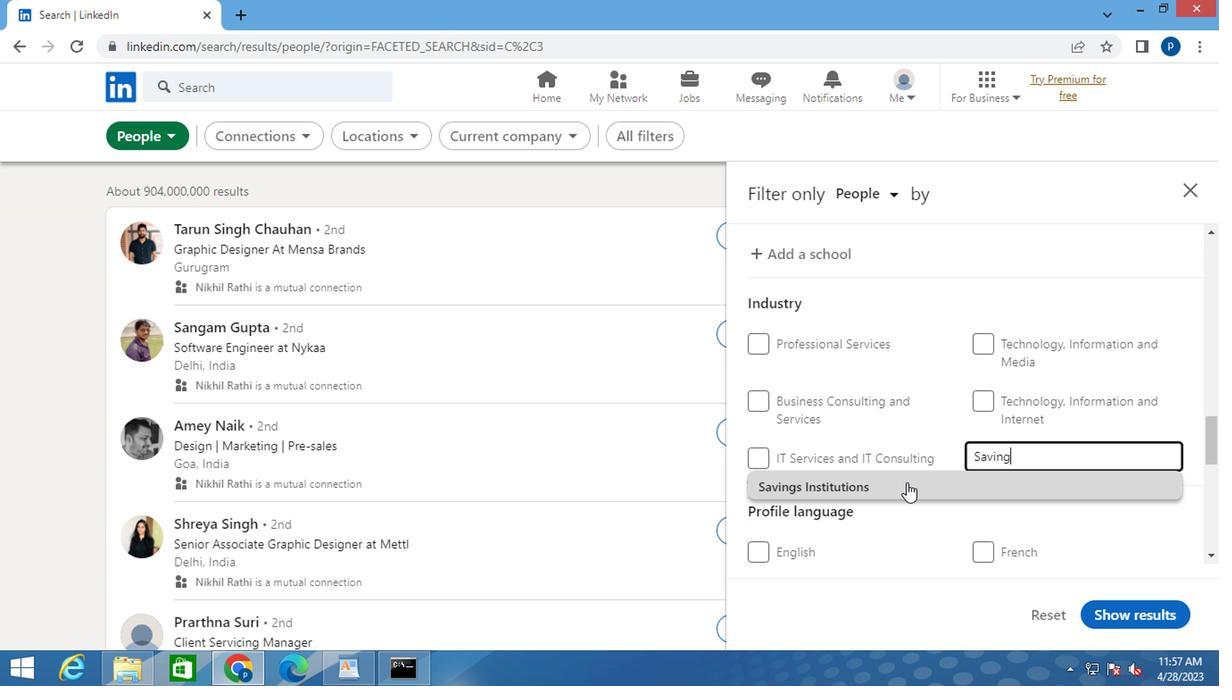 
Action: Mouse moved to (900, 483)
Screenshot: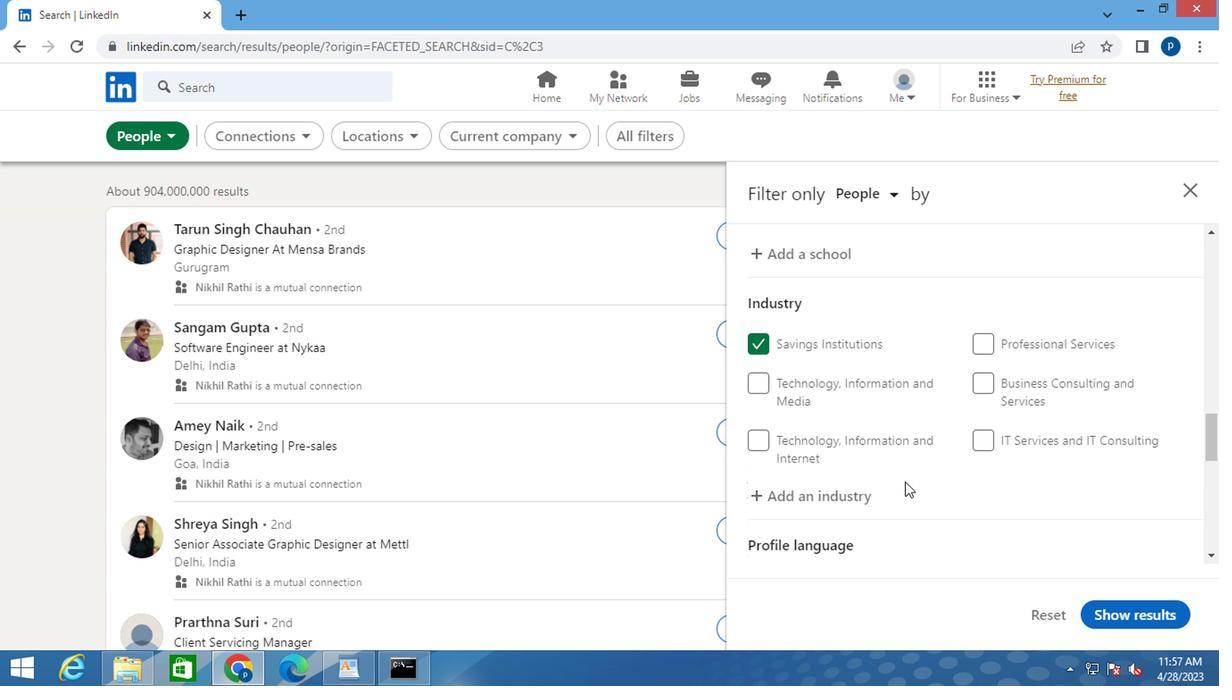 
Action: Mouse scrolled (900, 482) with delta (0, -1)
Screenshot: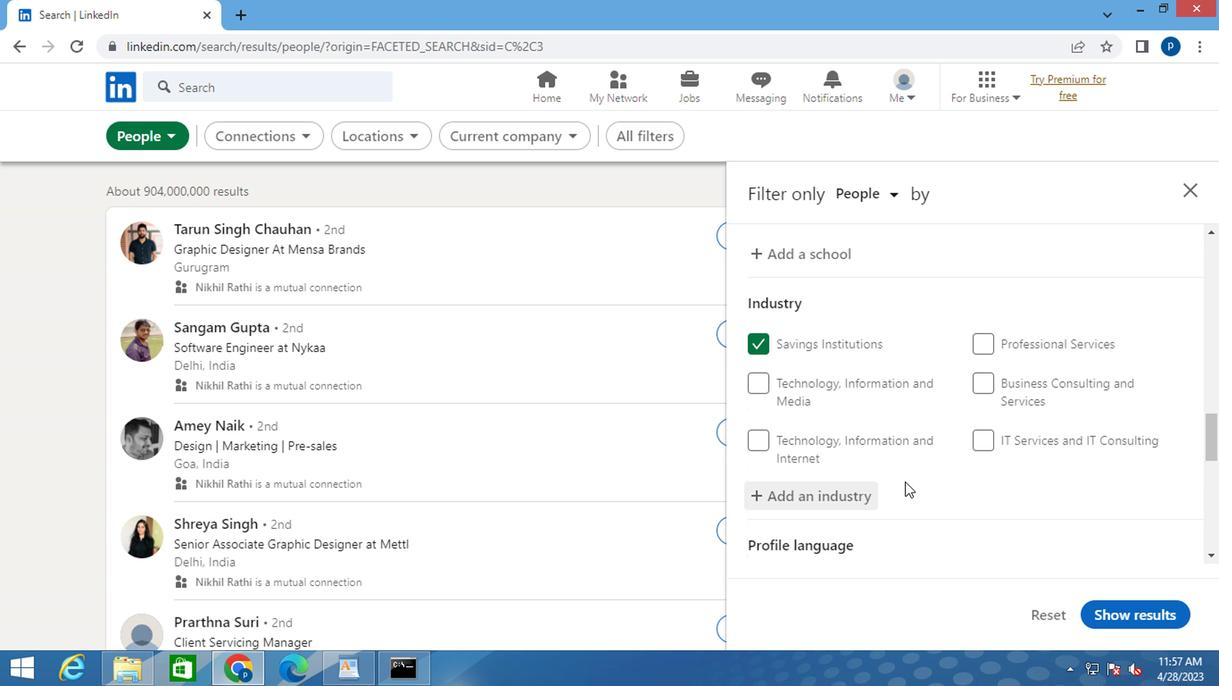 
Action: Mouse moved to (900, 483)
Screenshot: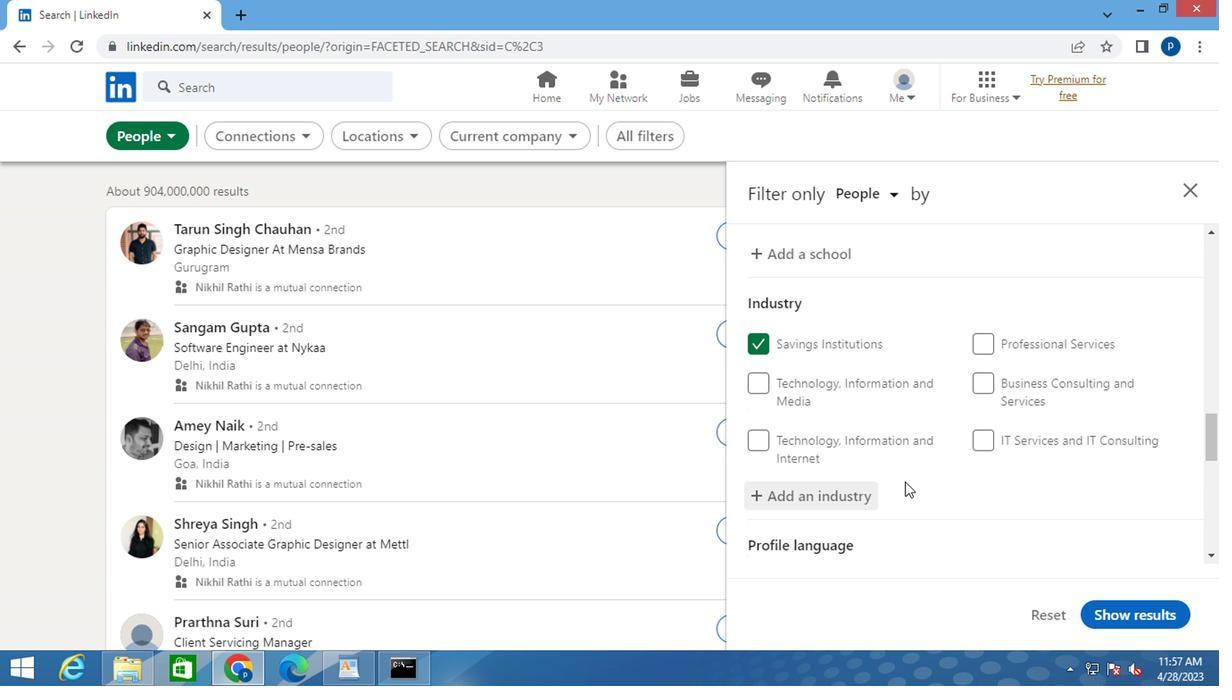 
Action: Mouse scrolled (900, 482) with delta (0, -1)
Screenshot: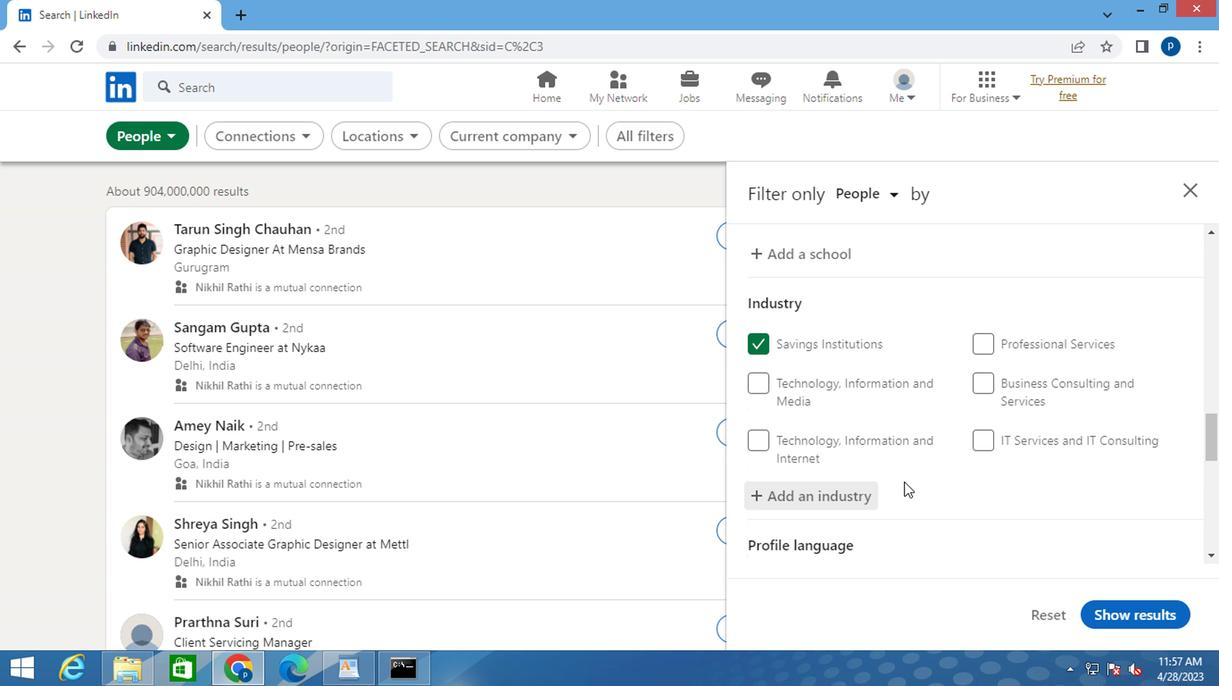 
Action: Mouse moved to (895, 479)
Screenshot: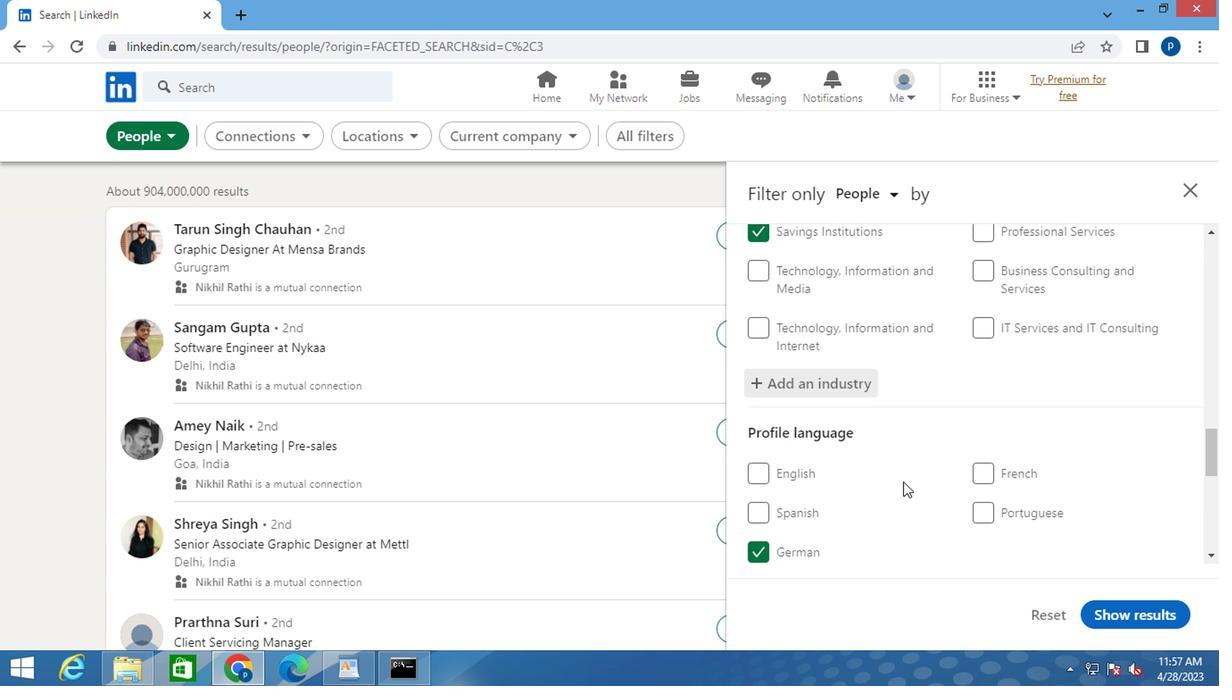 
Action: Mouse scrolled (895, 478) with delta (0, 0)
Screenshot: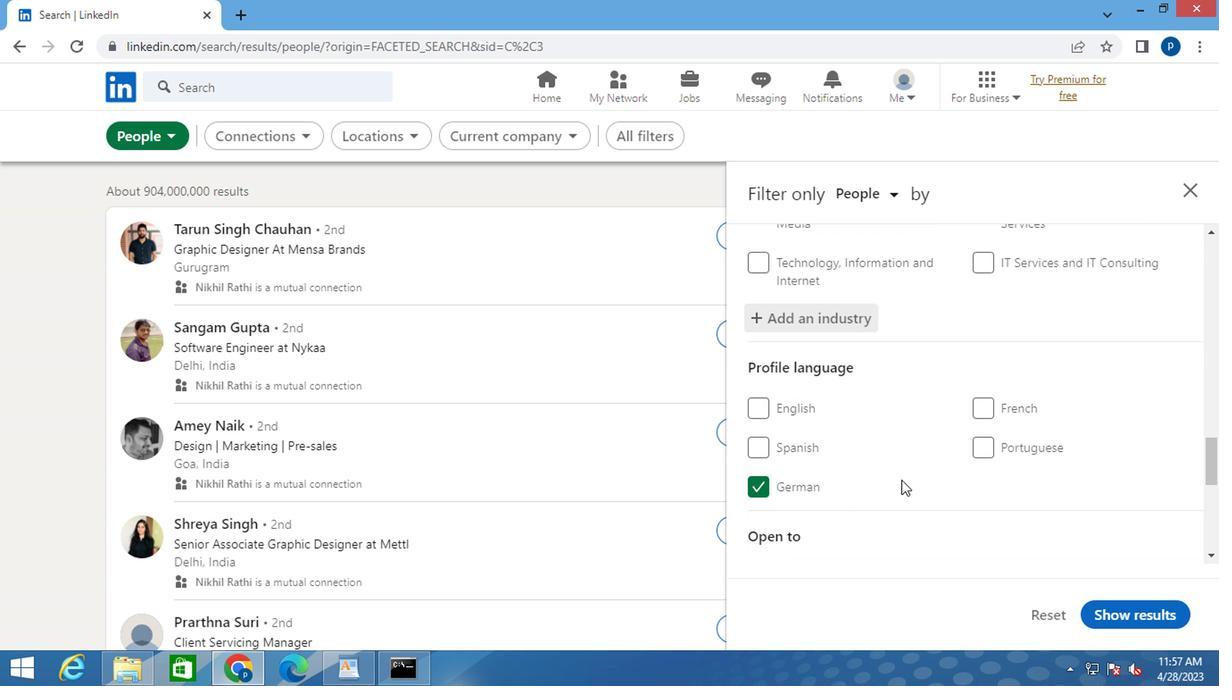 
Action: Mouse moved to (895, 477)
Screenshot: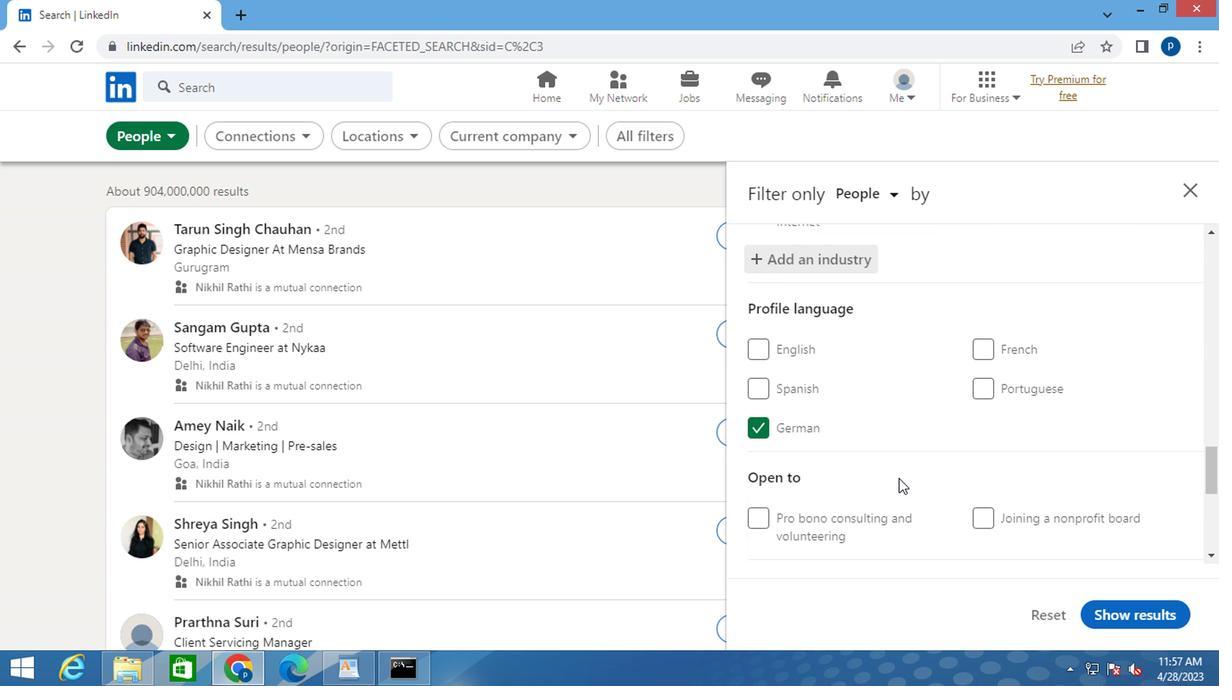 
Action: Mouse scrolled (895, 477) with delta (0, 0)
Screenshot: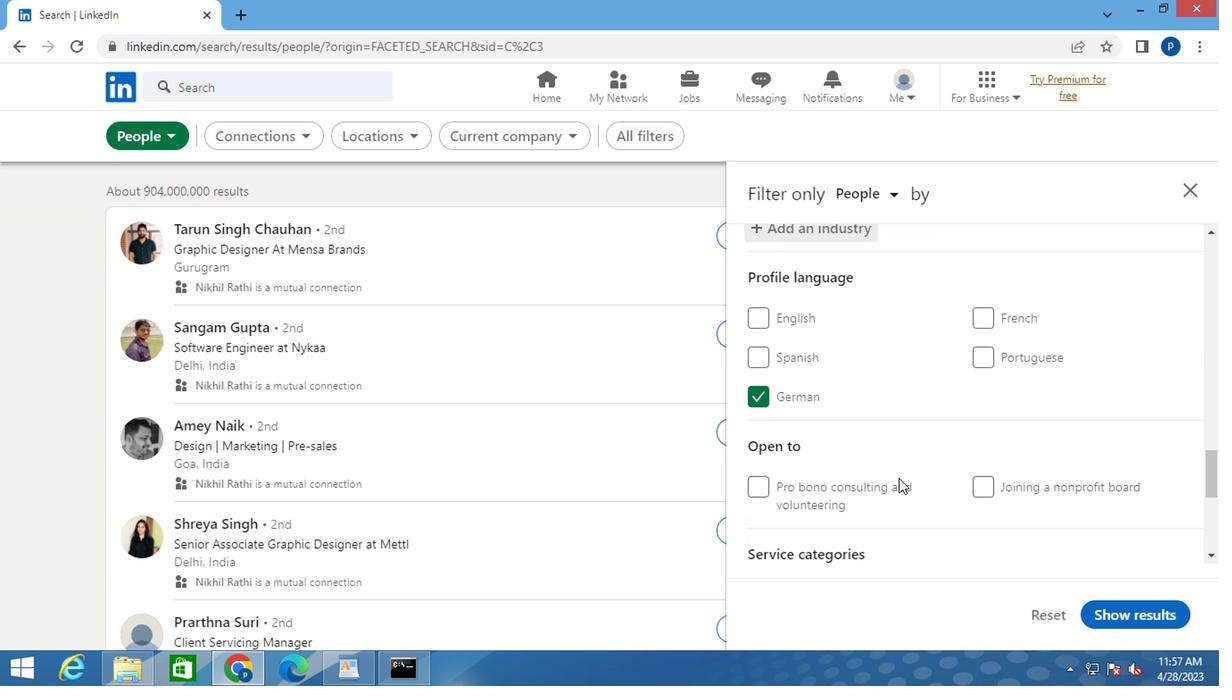 
Action: Mouse scrolled (895, 477) with delta (0, 0)
Screenshot: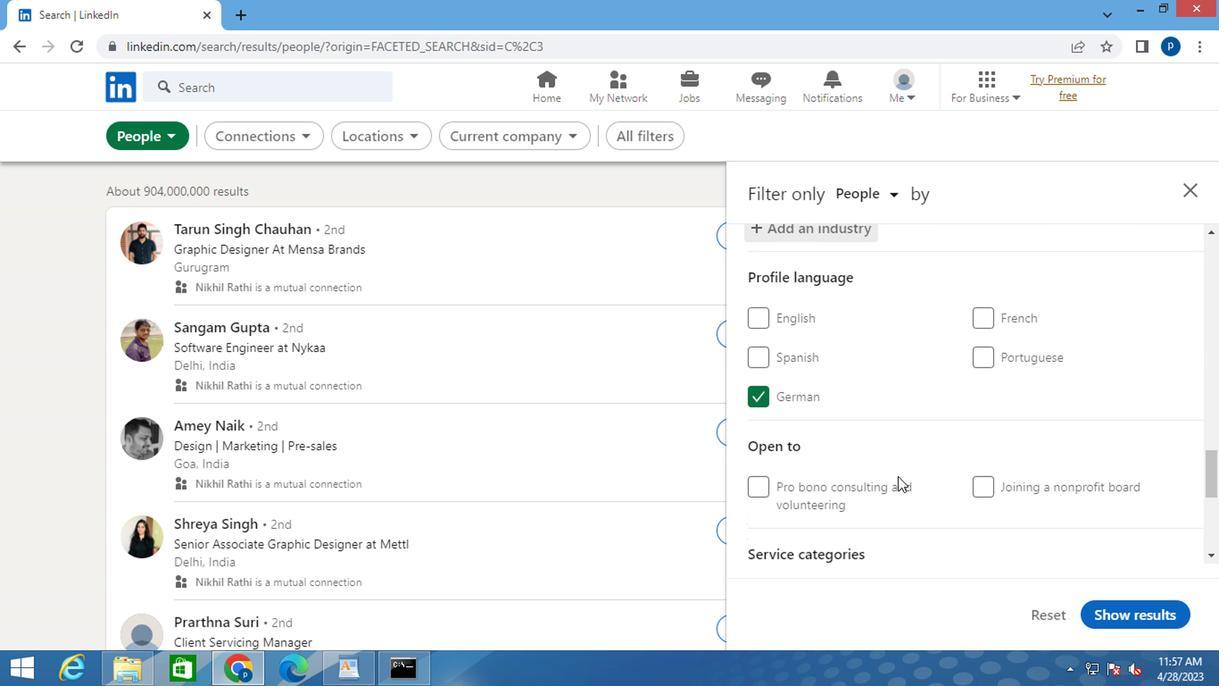 
Action: Mouse moved to (991, 487)
Screenshot: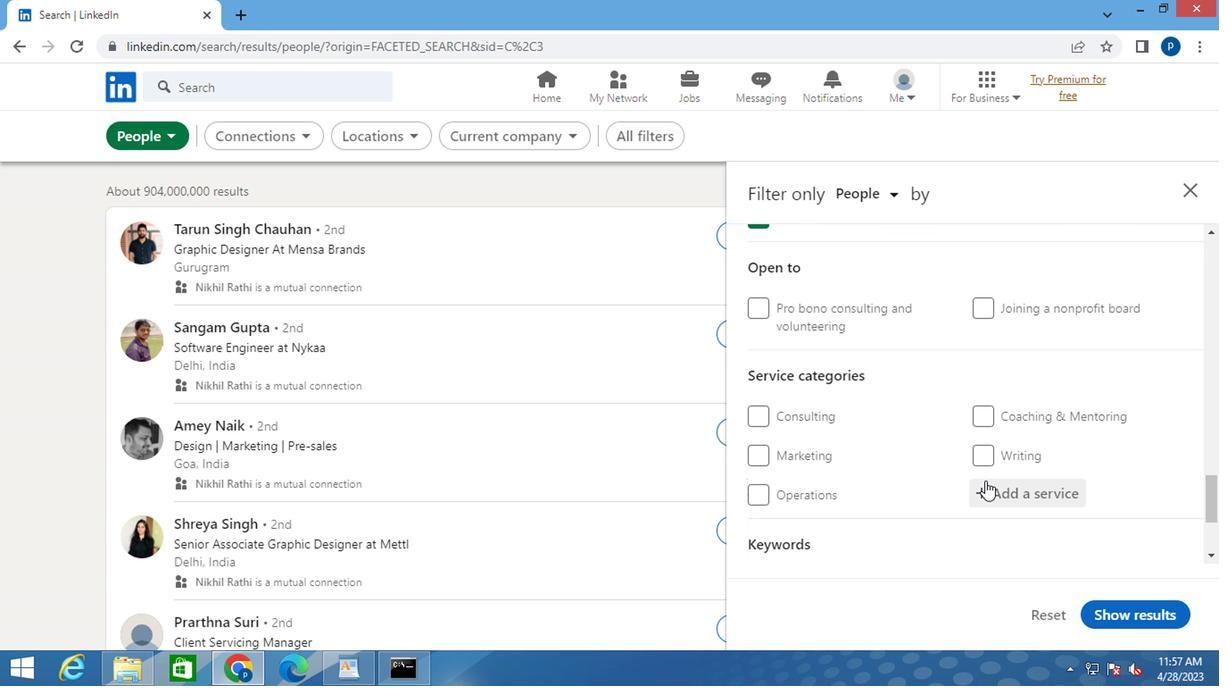 
Action: Mouse pressed left at (991, 487)
Screenshot: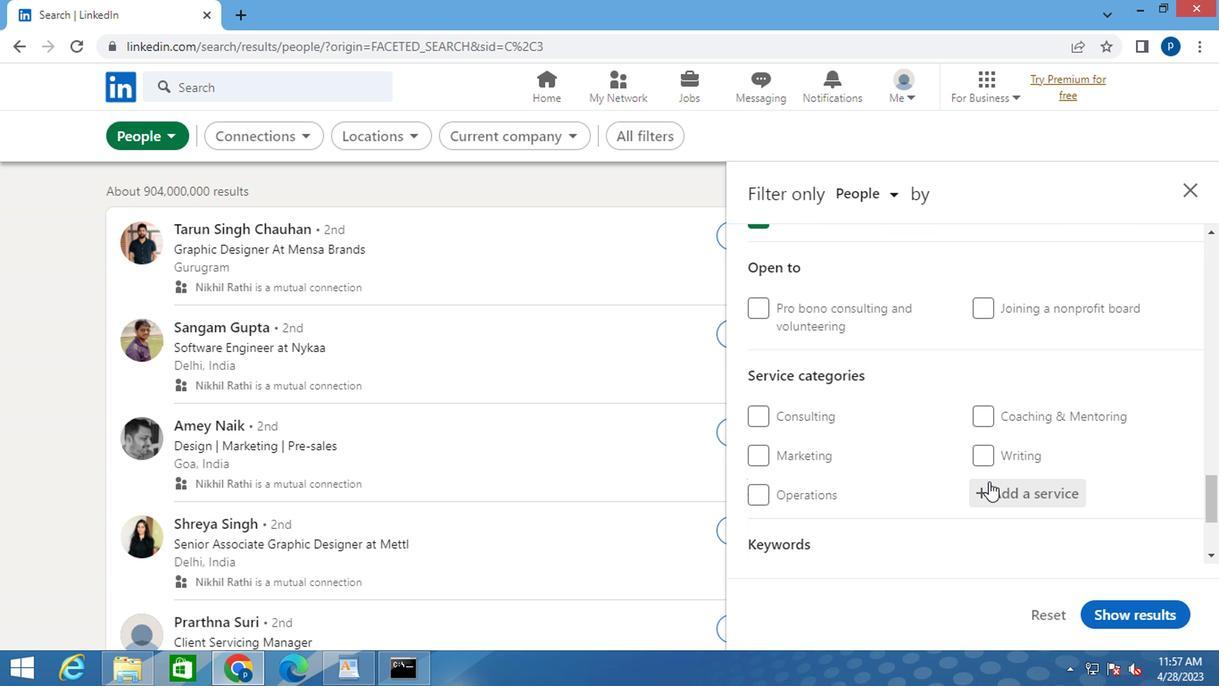
Action: Key pressed <Key.caps_lock>D<Key.caps_lock>ATE
Screenshot: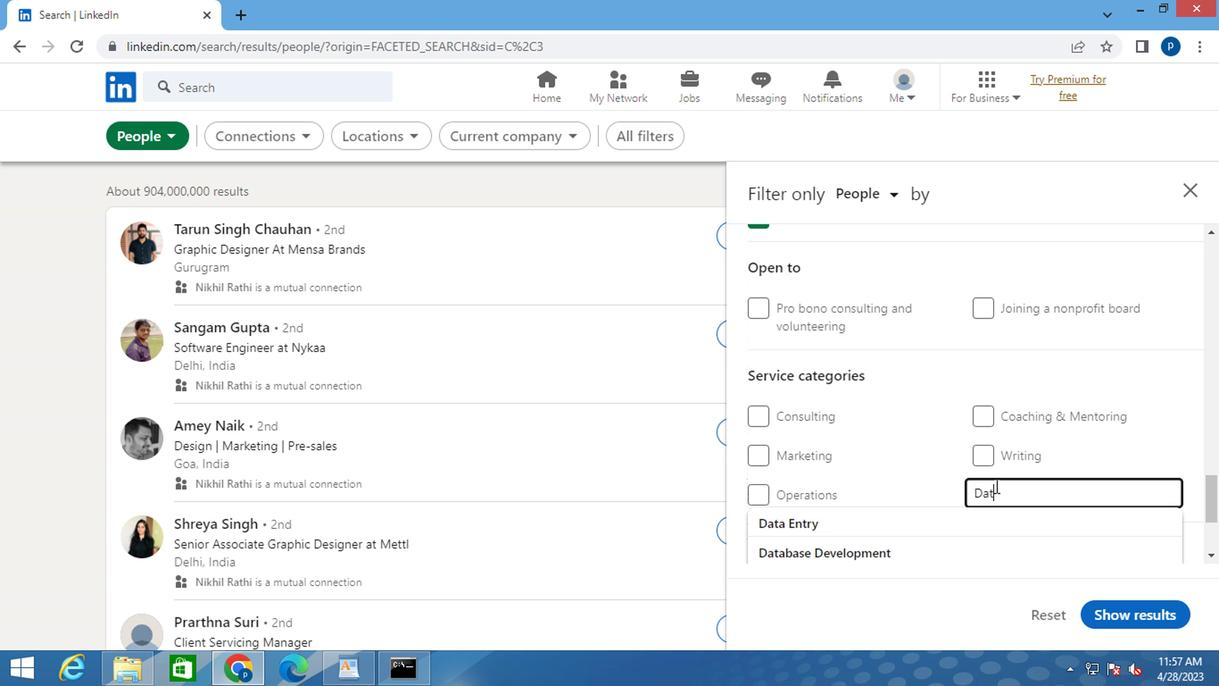 
Action: Mouse moved to (883, 519)
Screenshot: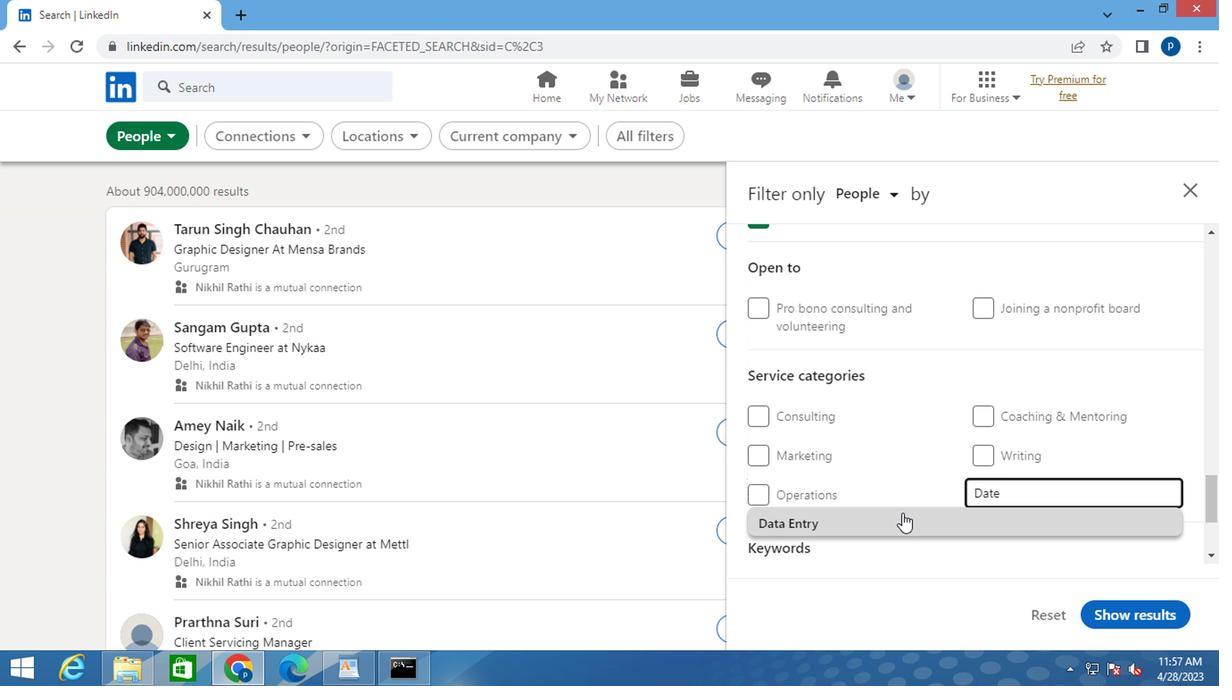 
Action: Mouse pressed left at (883, 519)
Screenshot: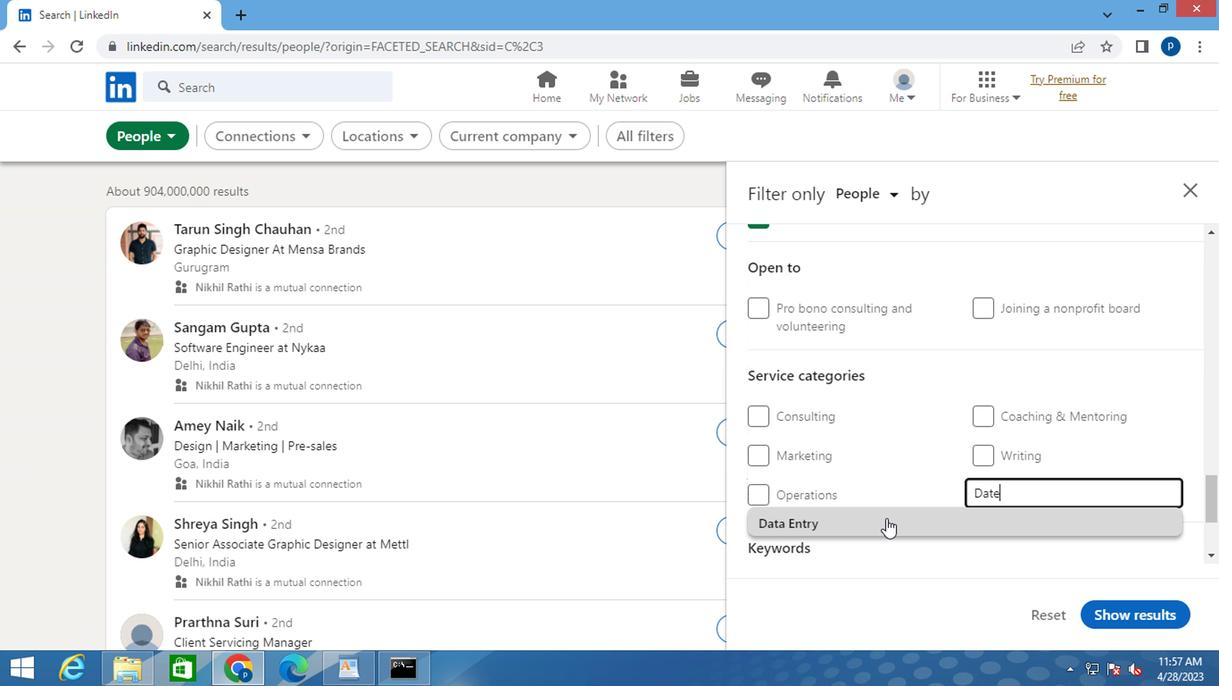 
Action: Mouse moved to (871, 519)
Screenshot: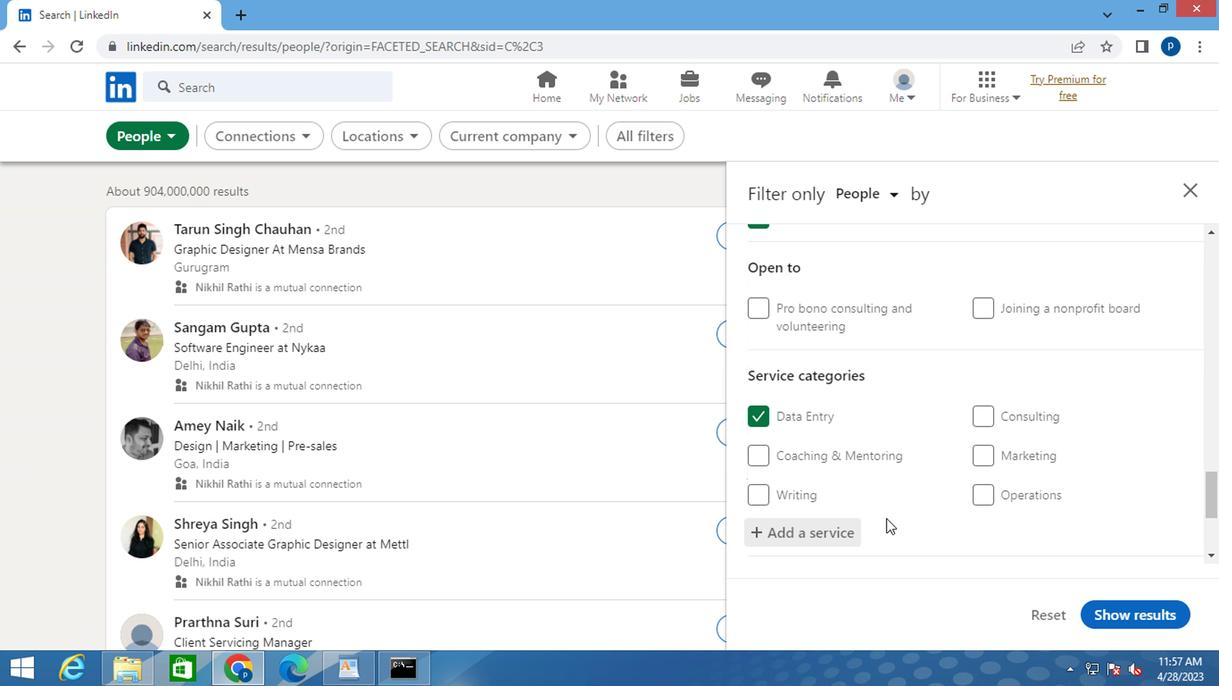 
Action: Mouse scrolled (871, 517) with delta (0, -1)
Screenshot: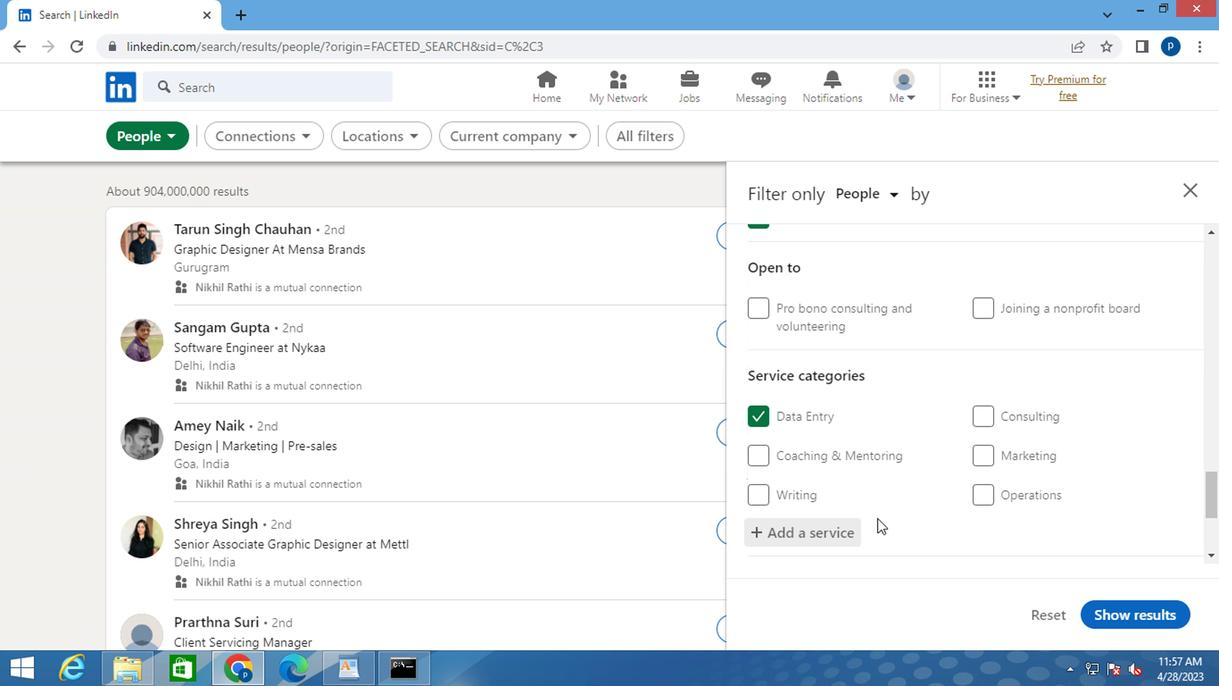 
Action: Mouse scrolled (871, 517) with delta (0, -1)
Screenshot: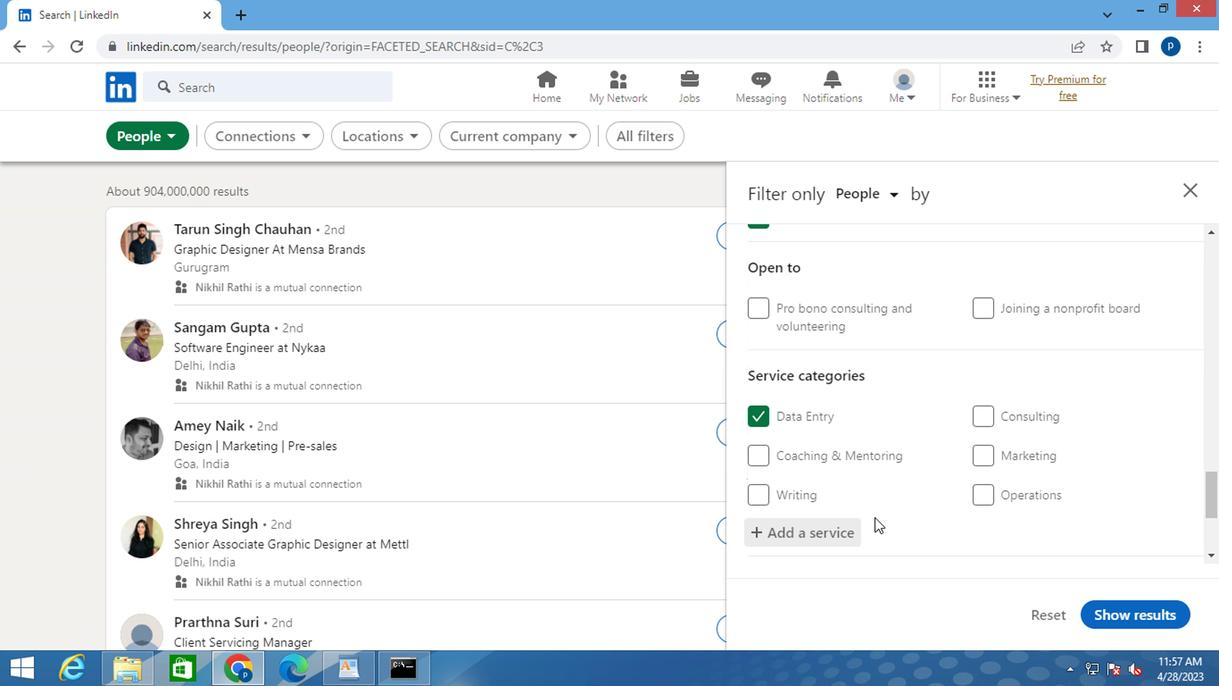 
Action: Mouse moved to (794, 516)
Screenshot: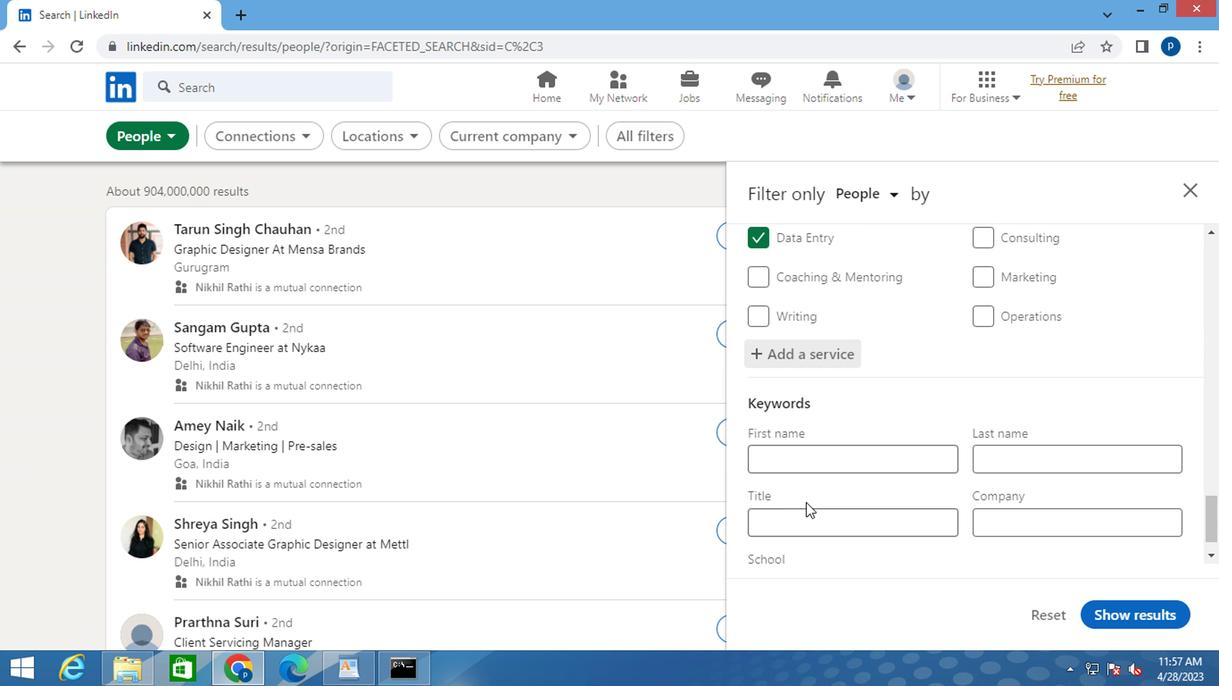 
Action: Mouse pressed left at (794, 516)
Screenshot: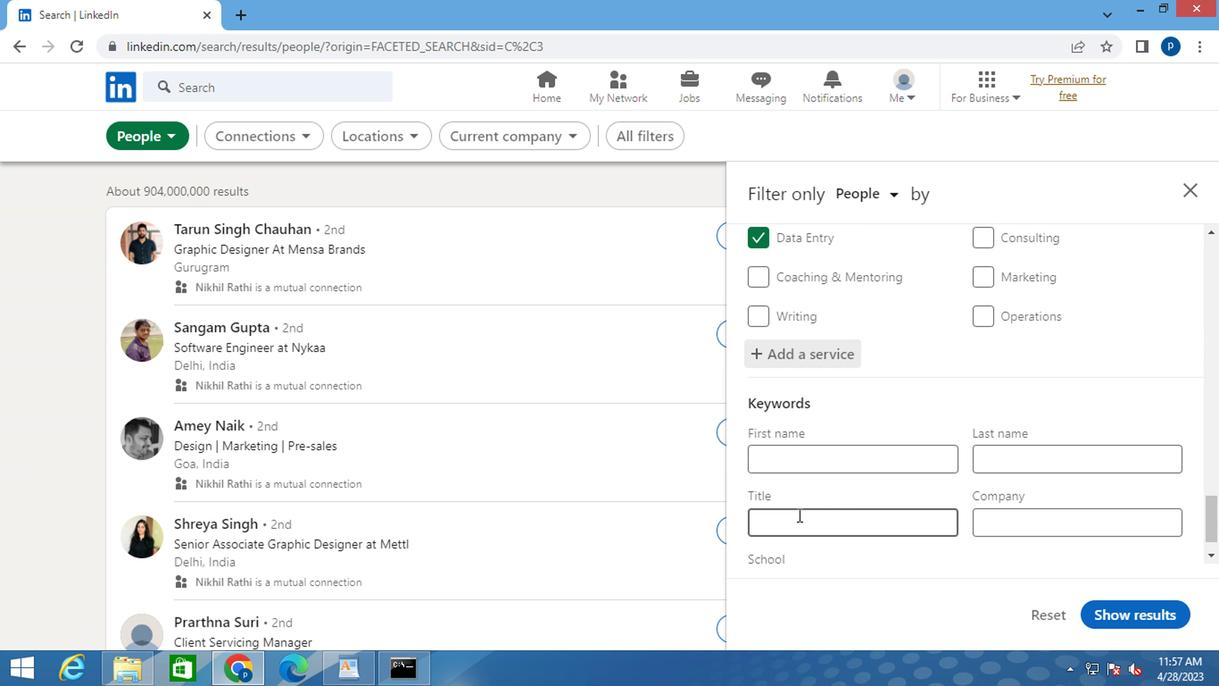 
Action: Key pressed <Key.caps_lock>M<Key.caps_lock>ANAGEMENT<Key.space><Key.caps_lock>C<Key.caps_lock>ONSULTANT<Key.space>
Screenshot: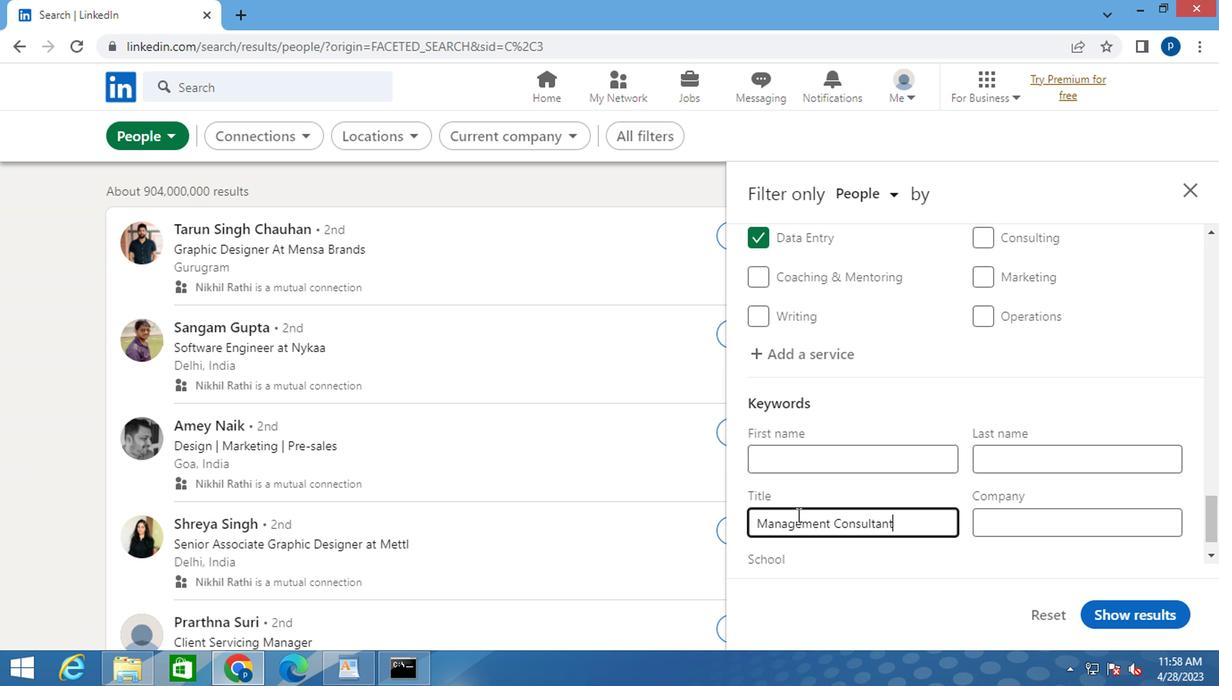 
Action: Mouse moved to (1149, 618)
Screenshot: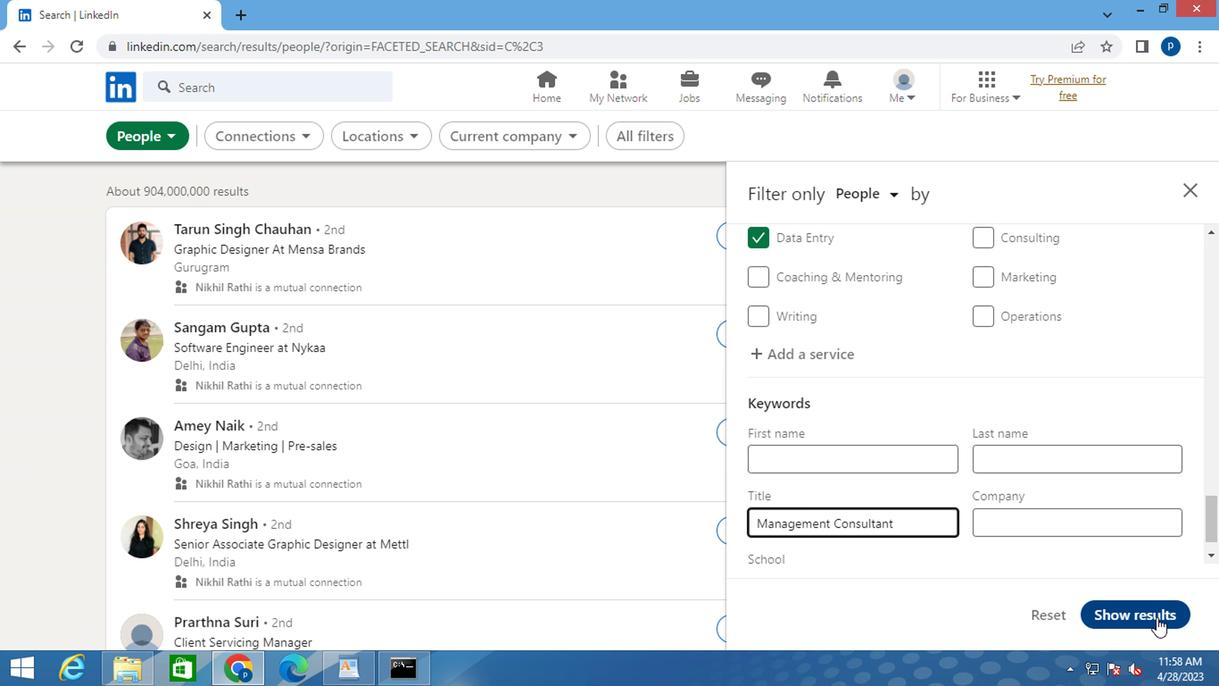 
Action: Mouse pressed left at (1149, 618)
Screenshot: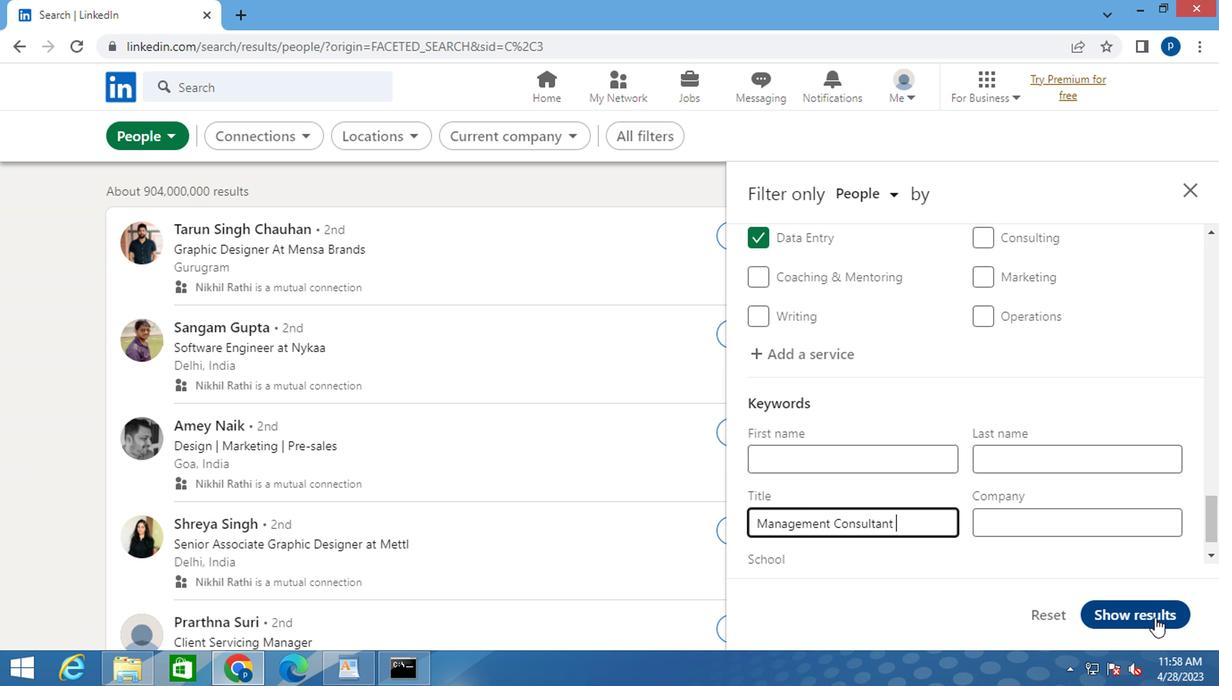 
